 Task: Find connections with filter location Zemst with filter topic #Saaswith filter profile language Spanish with filter current company RIVIGO with filter school NRI Careers with filter industry Retail Pharmacies with filter service category Project Management with filter keywords title Chef
Action: Mouse moved to (725, 124)
Screenshot: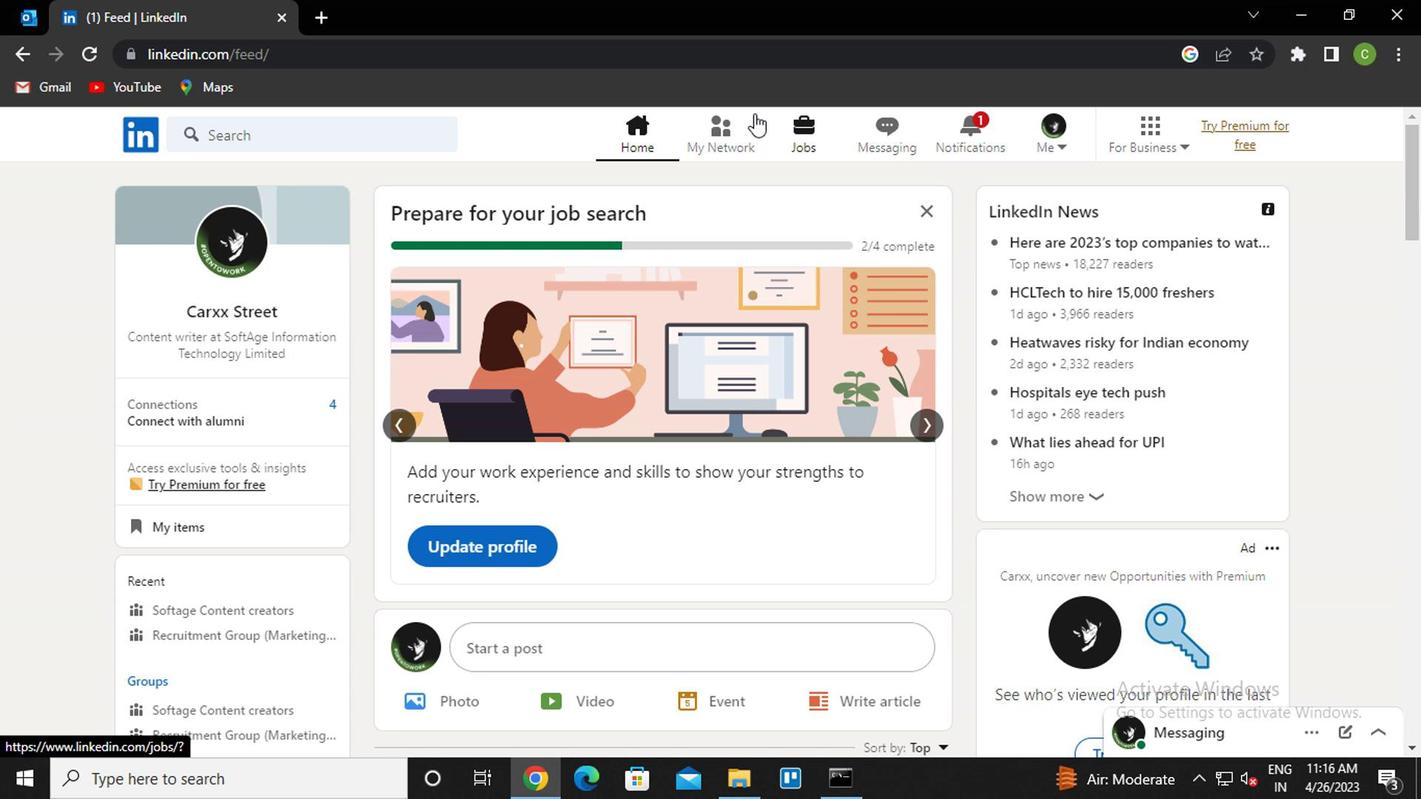 
Action: Mouse pressed left at (725, 124)
Screenshot: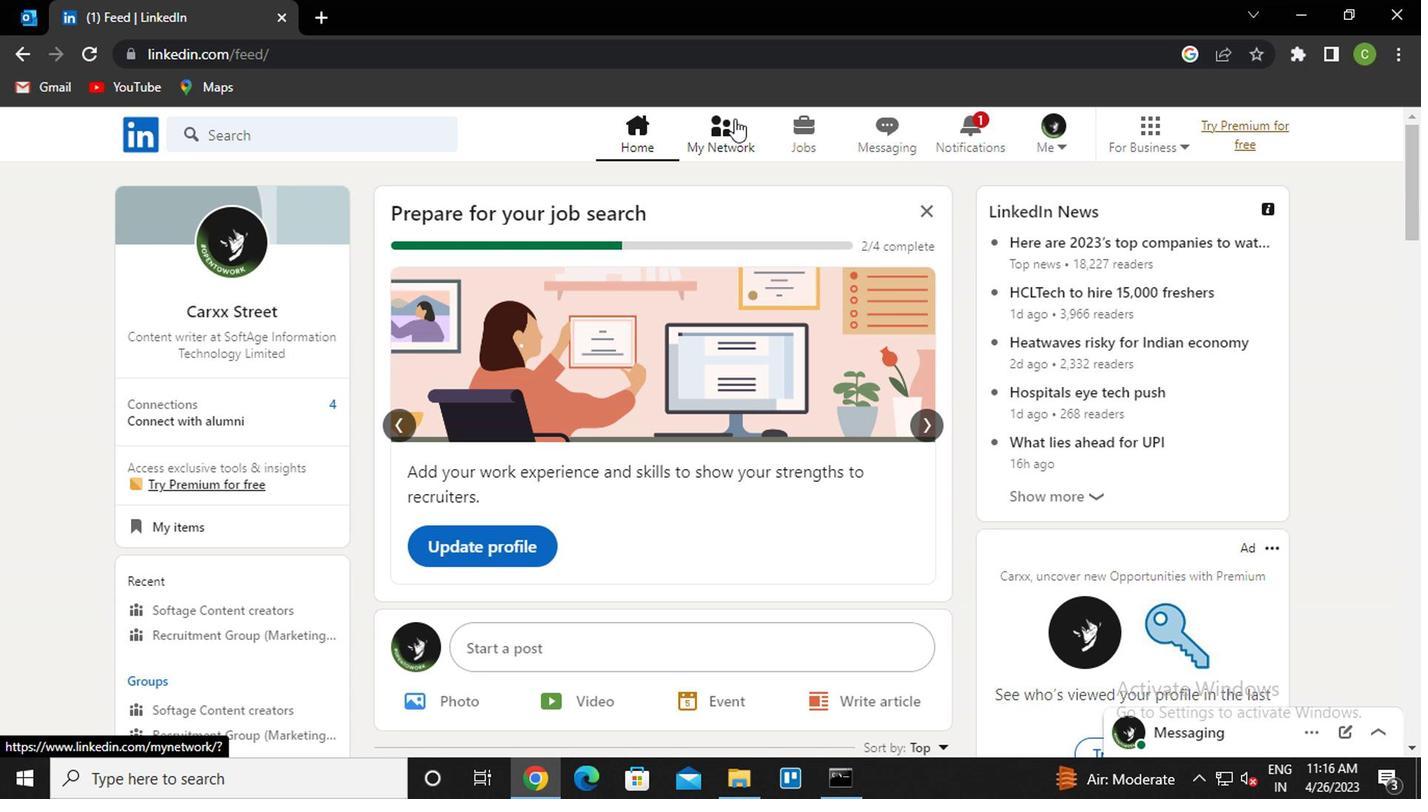 
Action: Mouse moved to (363, 253)
Screenshot: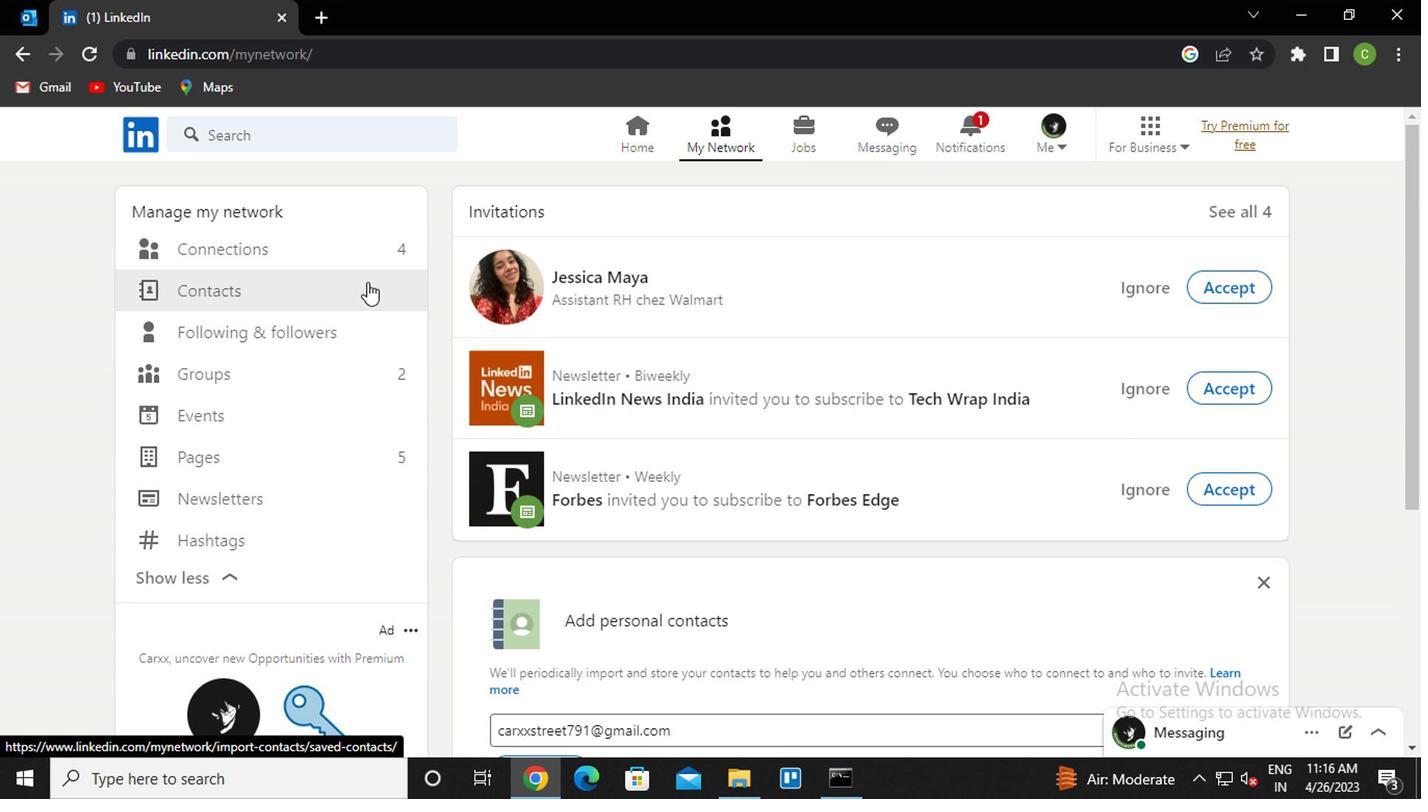 
Action: Mouse pressed left at (363, 253)
Screenshot: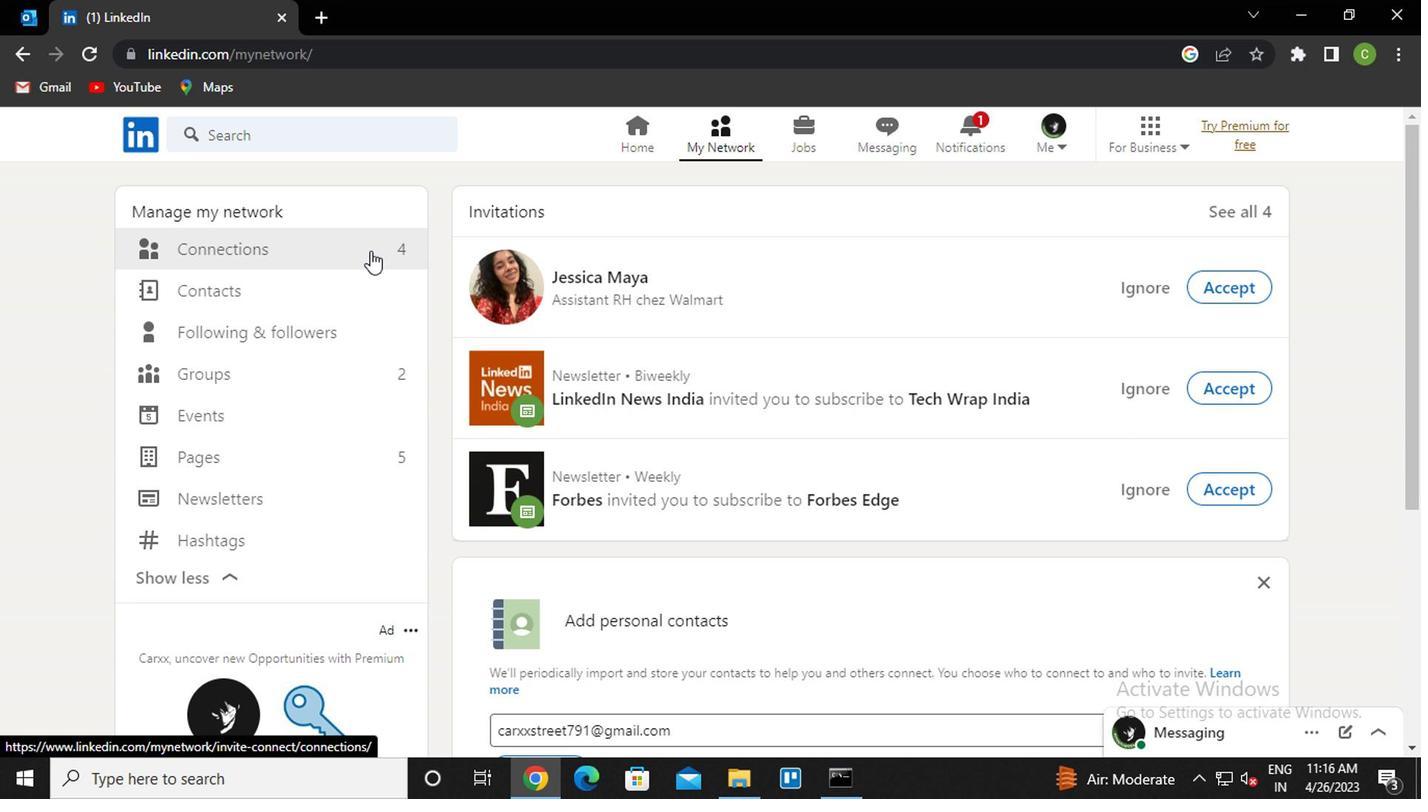 
Action: Mouse moved to (836, 248)
Screenshot: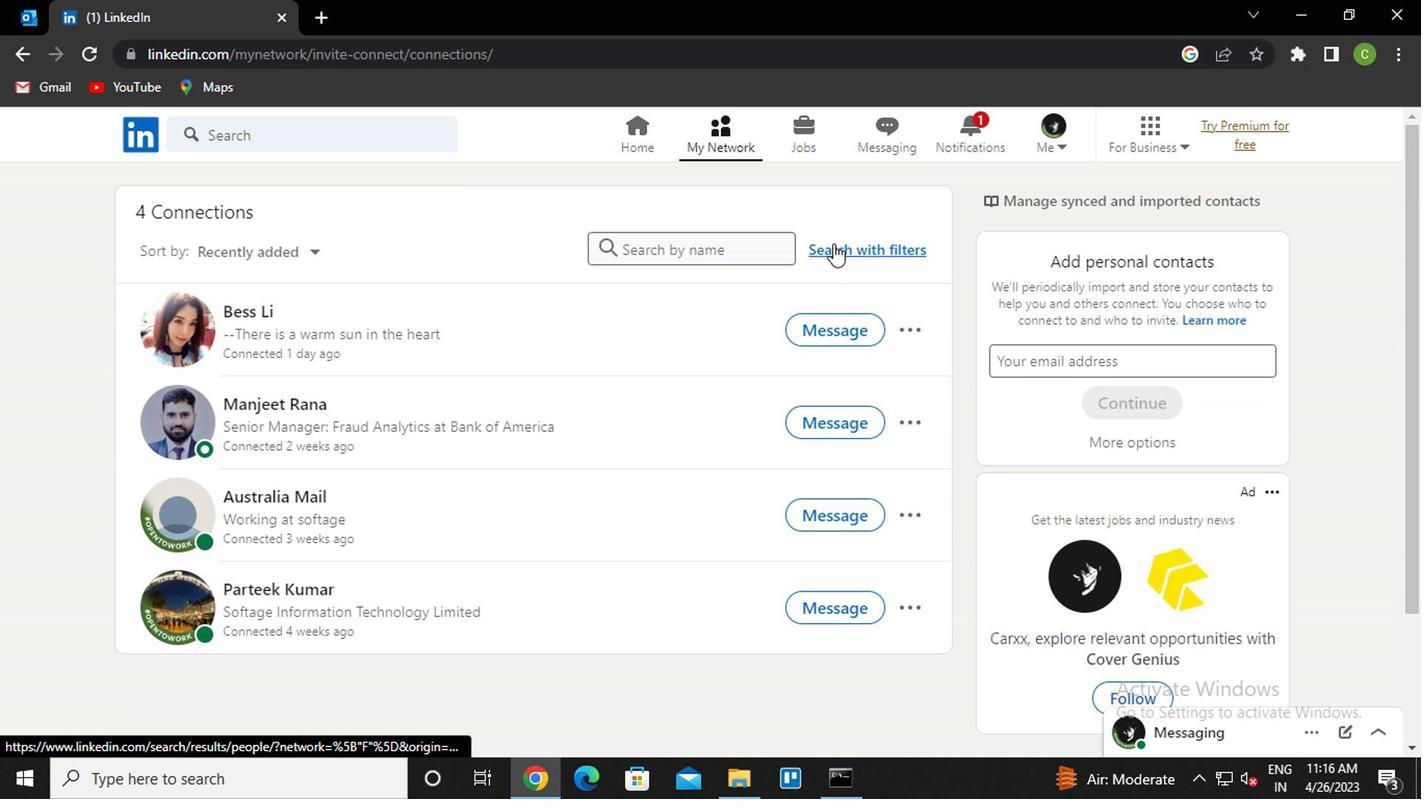 
Action: Mouse pressed left at (836, 248)
Screenshot: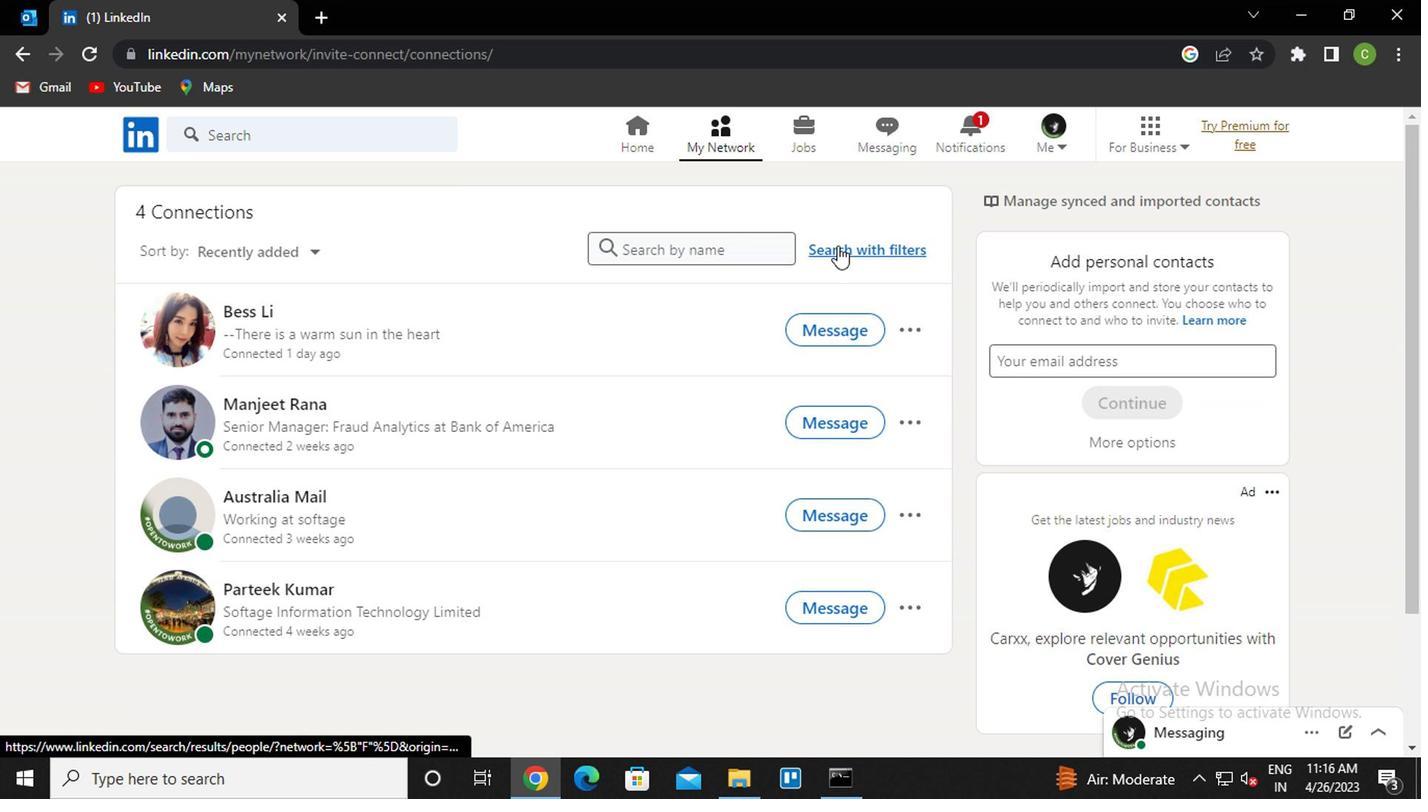 
Action: Mouse moved to (705, 194)
Screenshot: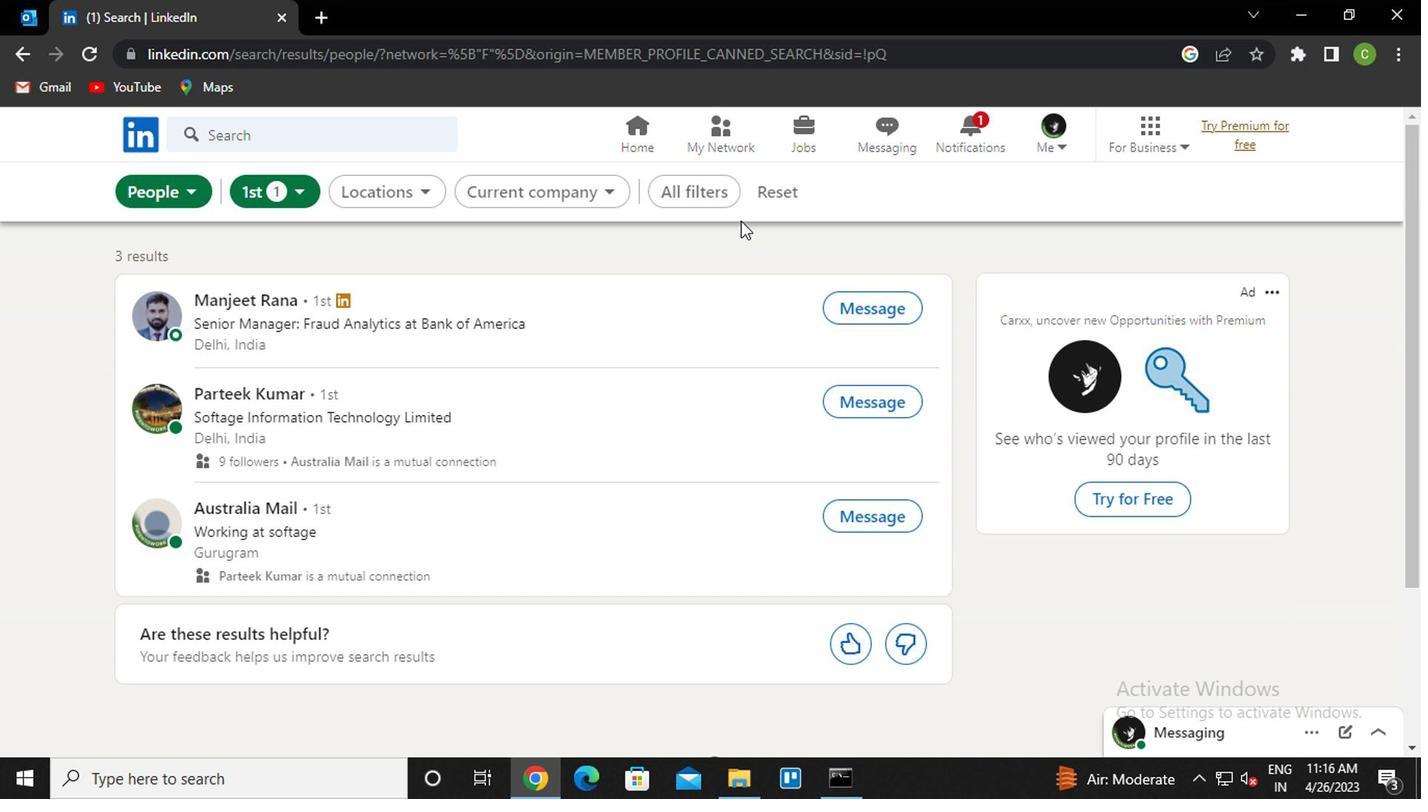 
Action: Mouse pressed left at (705, 194)
Screenshot: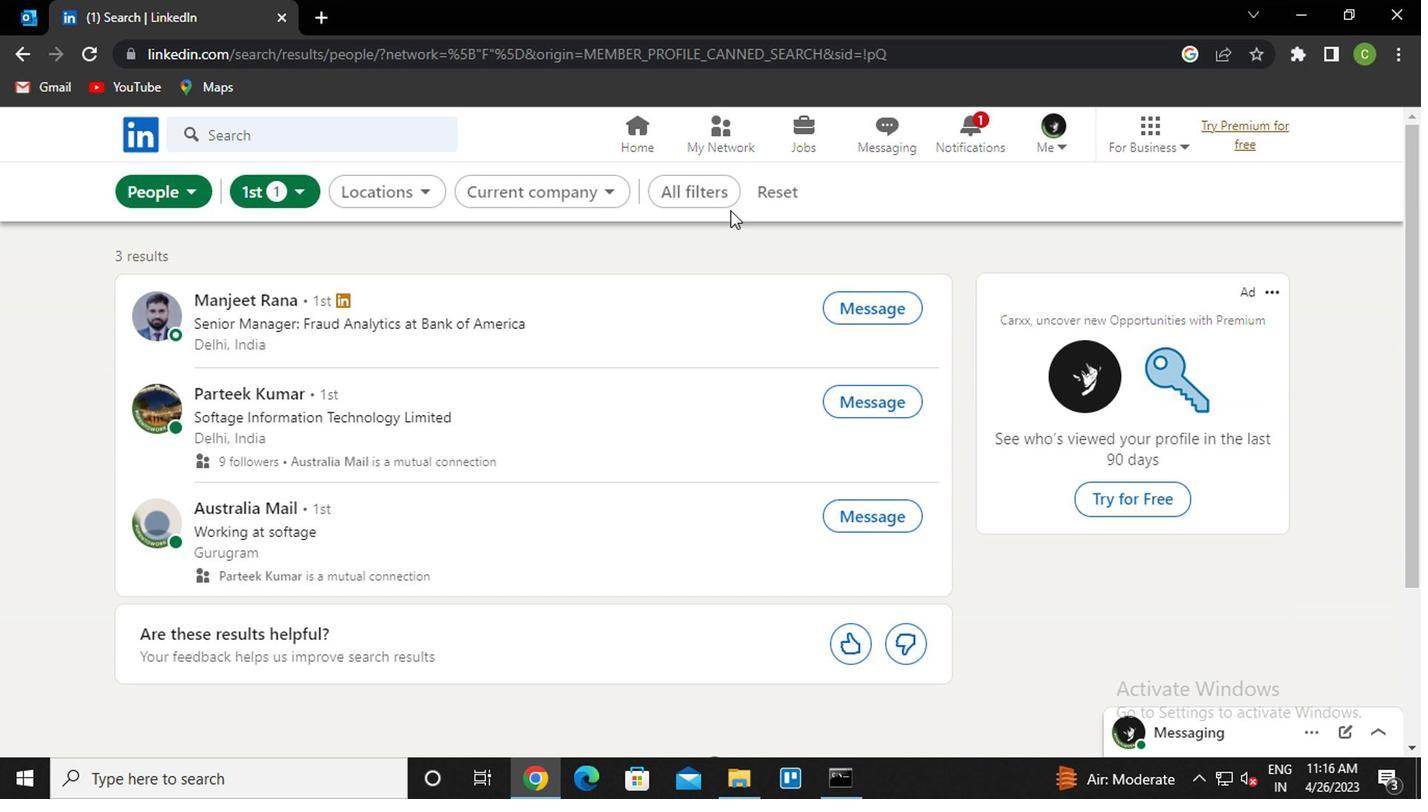 
Action: Mouse moved to (961, 483)
Screenshot: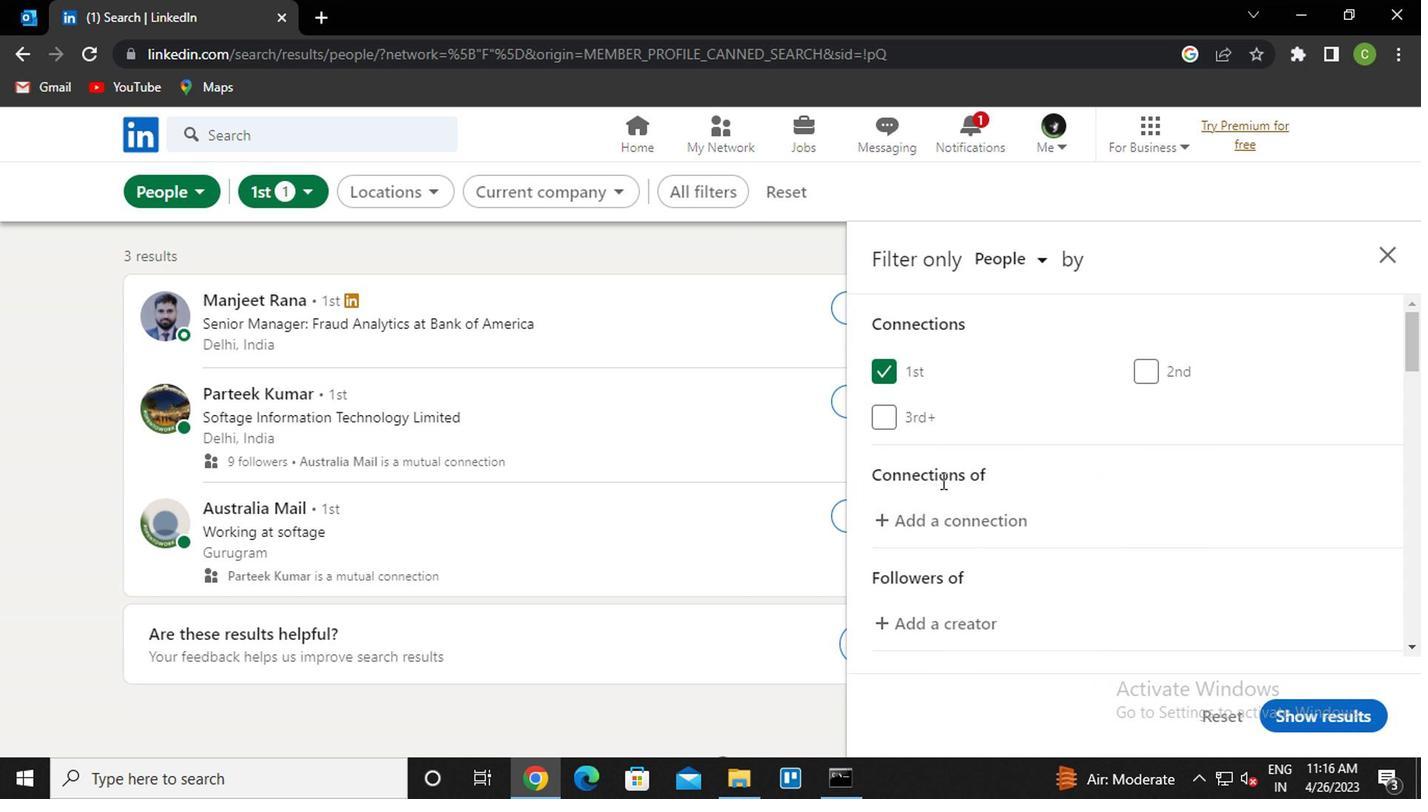 
Action: Mouse scrolled (961, 482) with delta (0, 0)
Screenshot: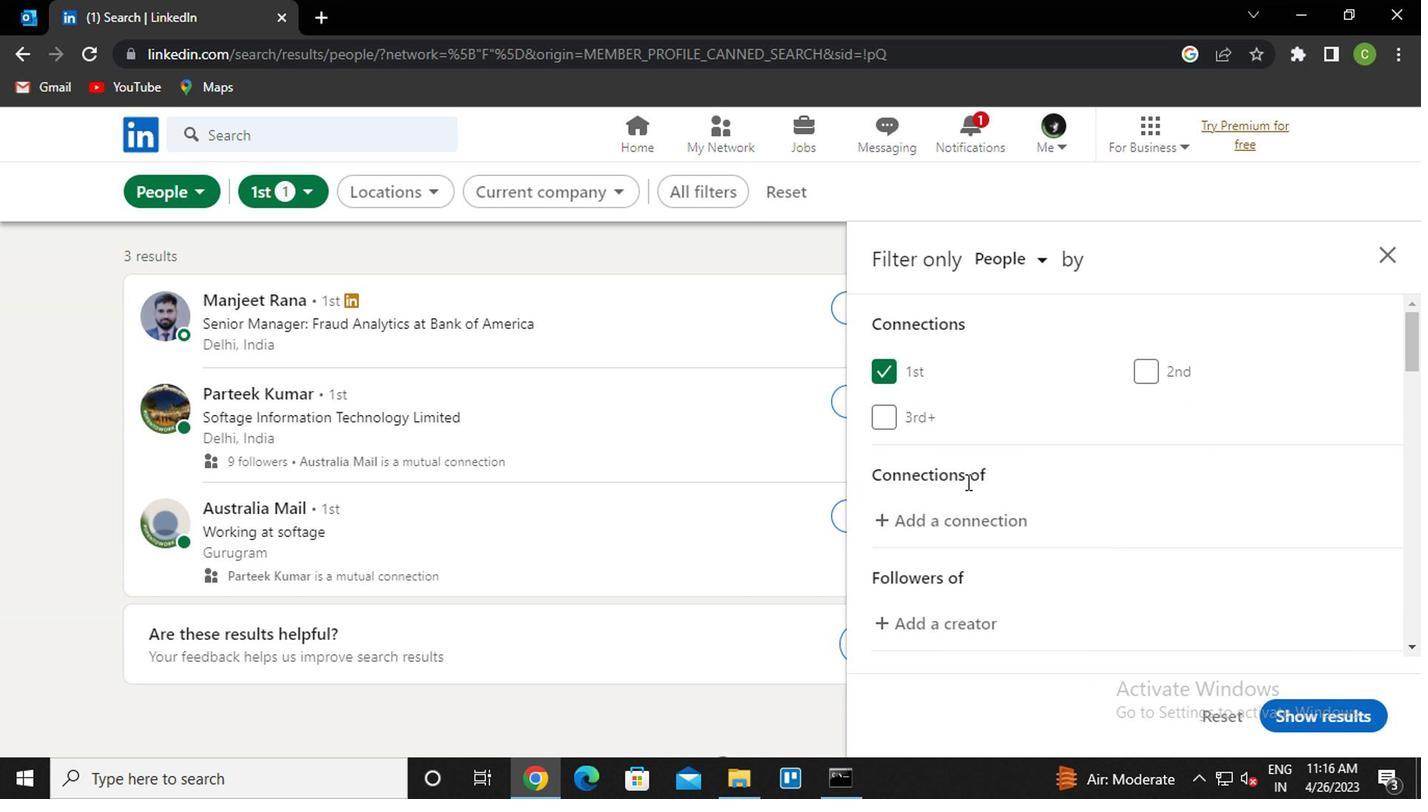
Action: Mouse scrolled (961, 482) with delta (0, 0)
Screenshot: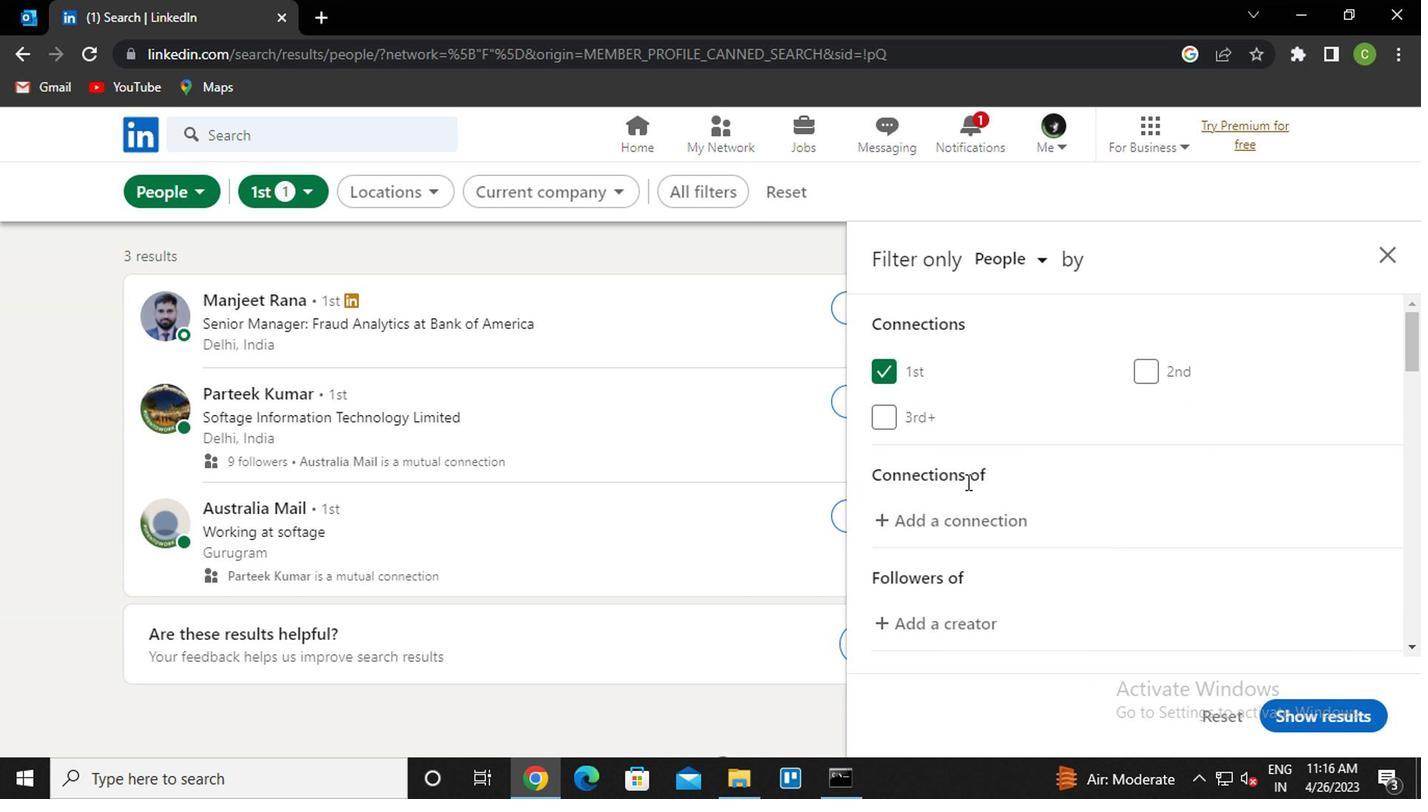 
Action: Mouse moved to (961, 485)
Screenshot: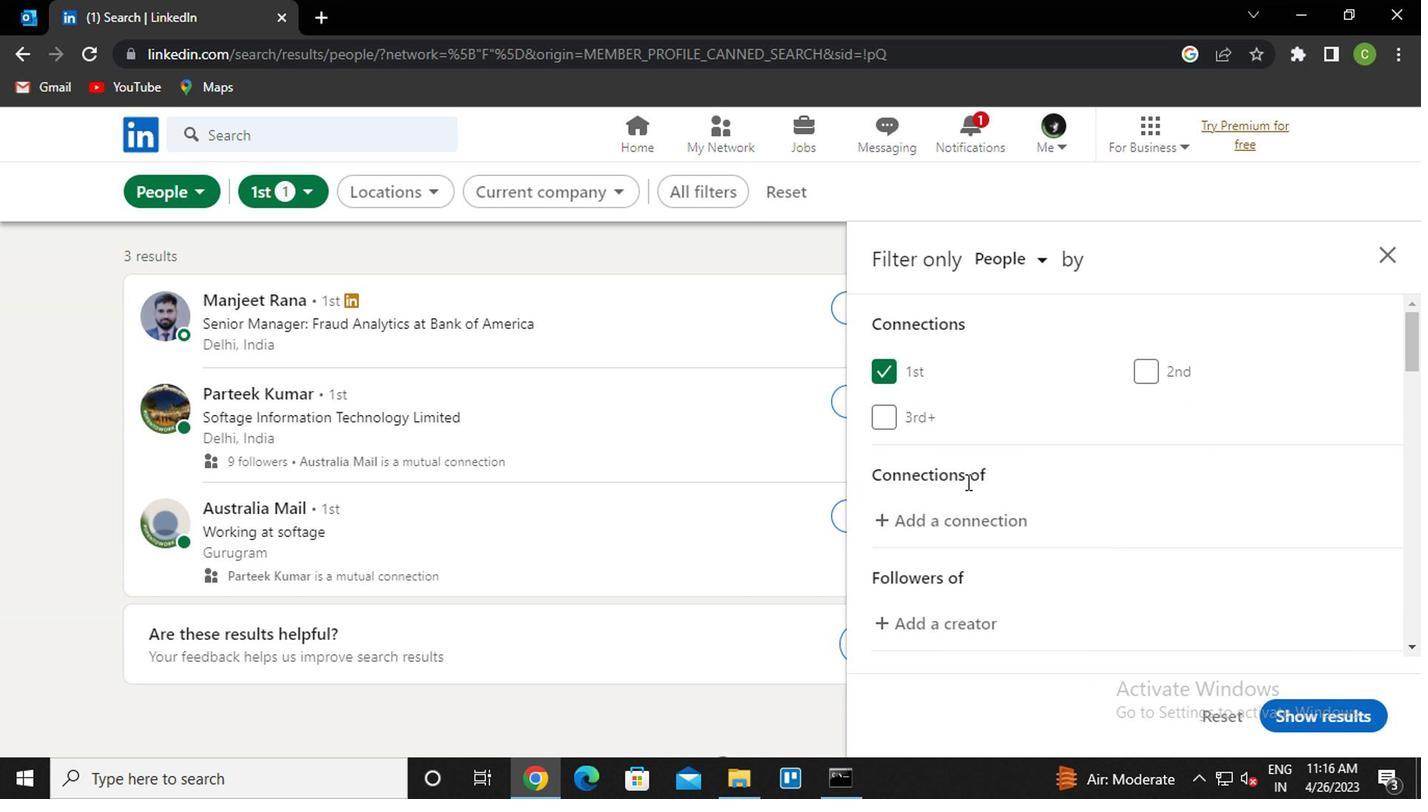 
Action: Mouse scrolled (961, 483) with delta (0, -1)
Screenshot: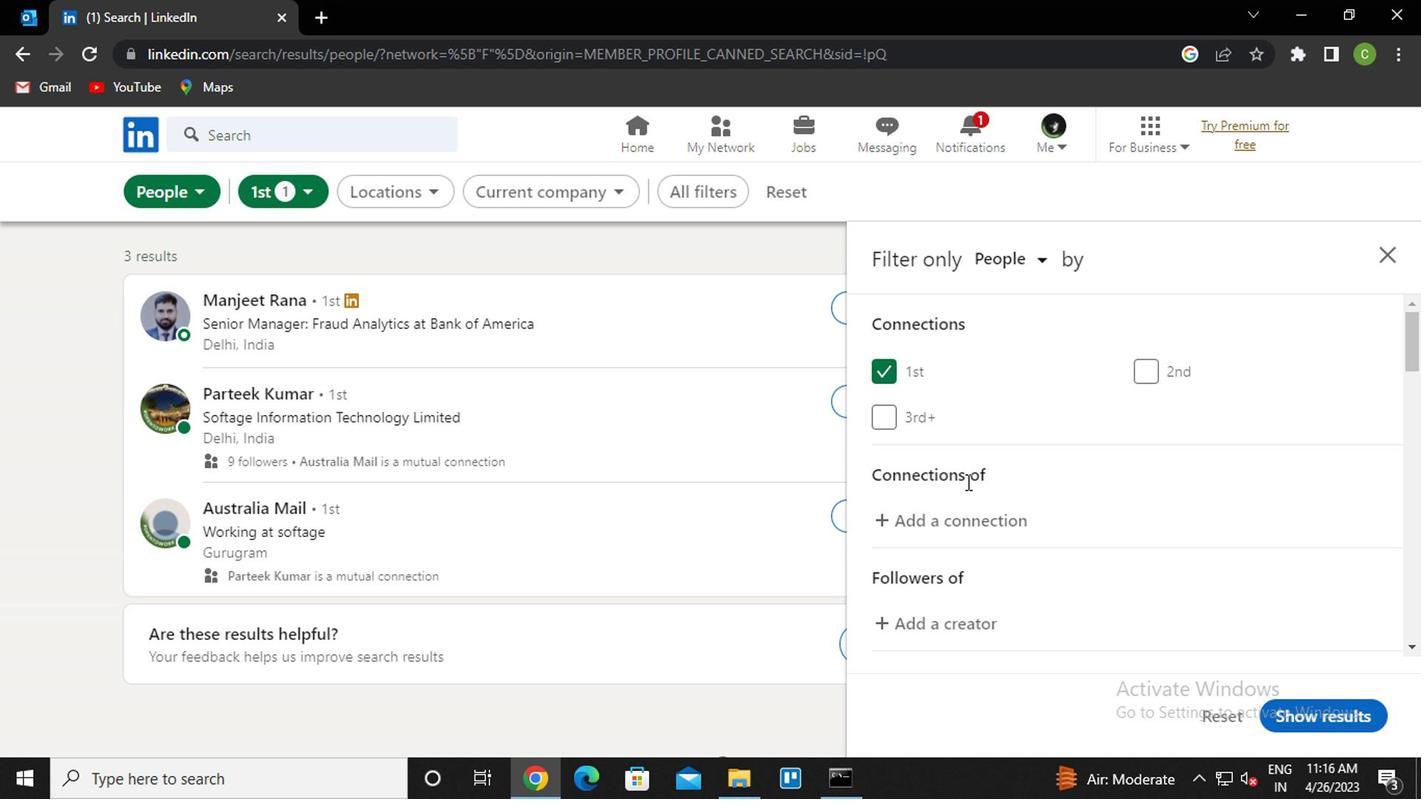 
Action: Mouse moved to (961, 485)
Screenshot: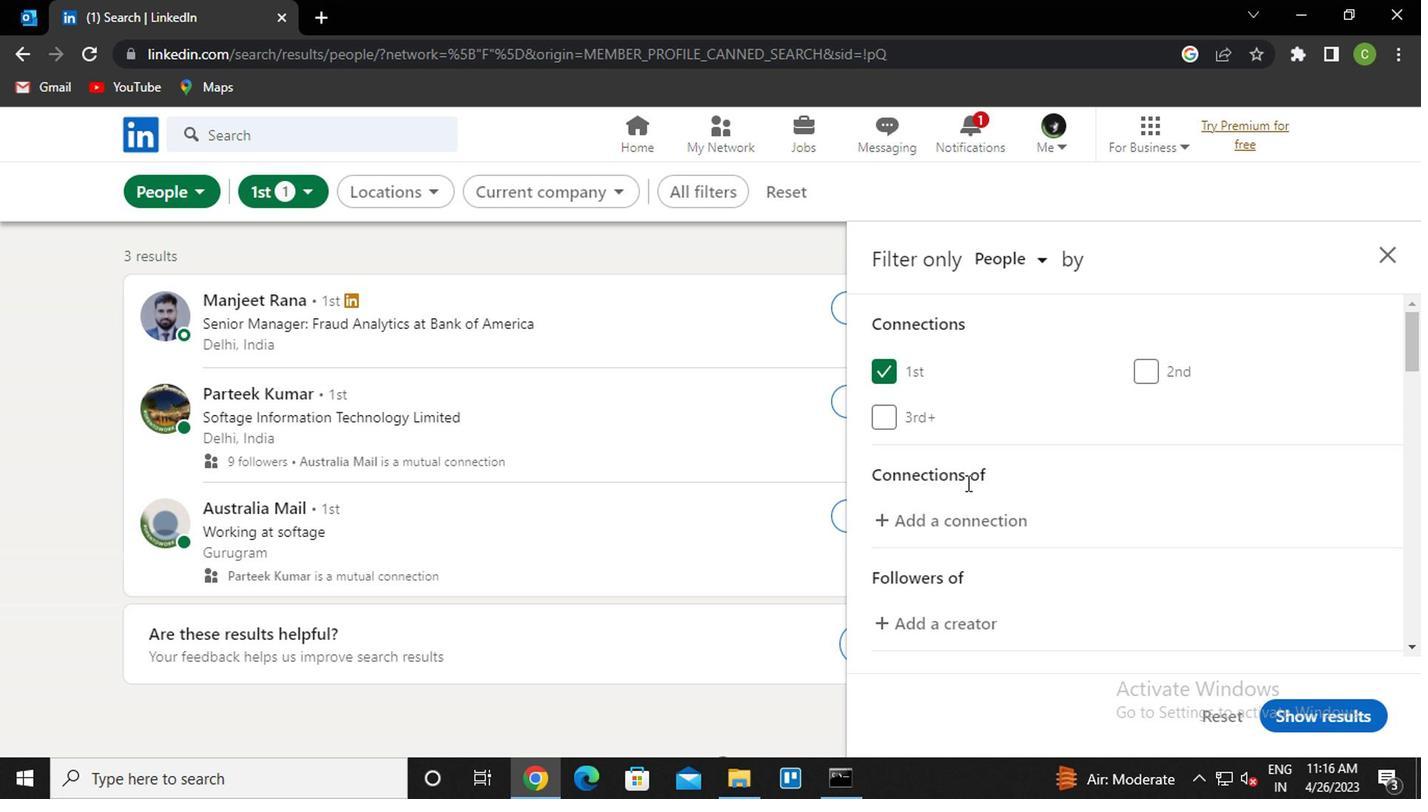 
Action: Mouse scrolled (961, 483) with delta (0, -1)
Screenshot: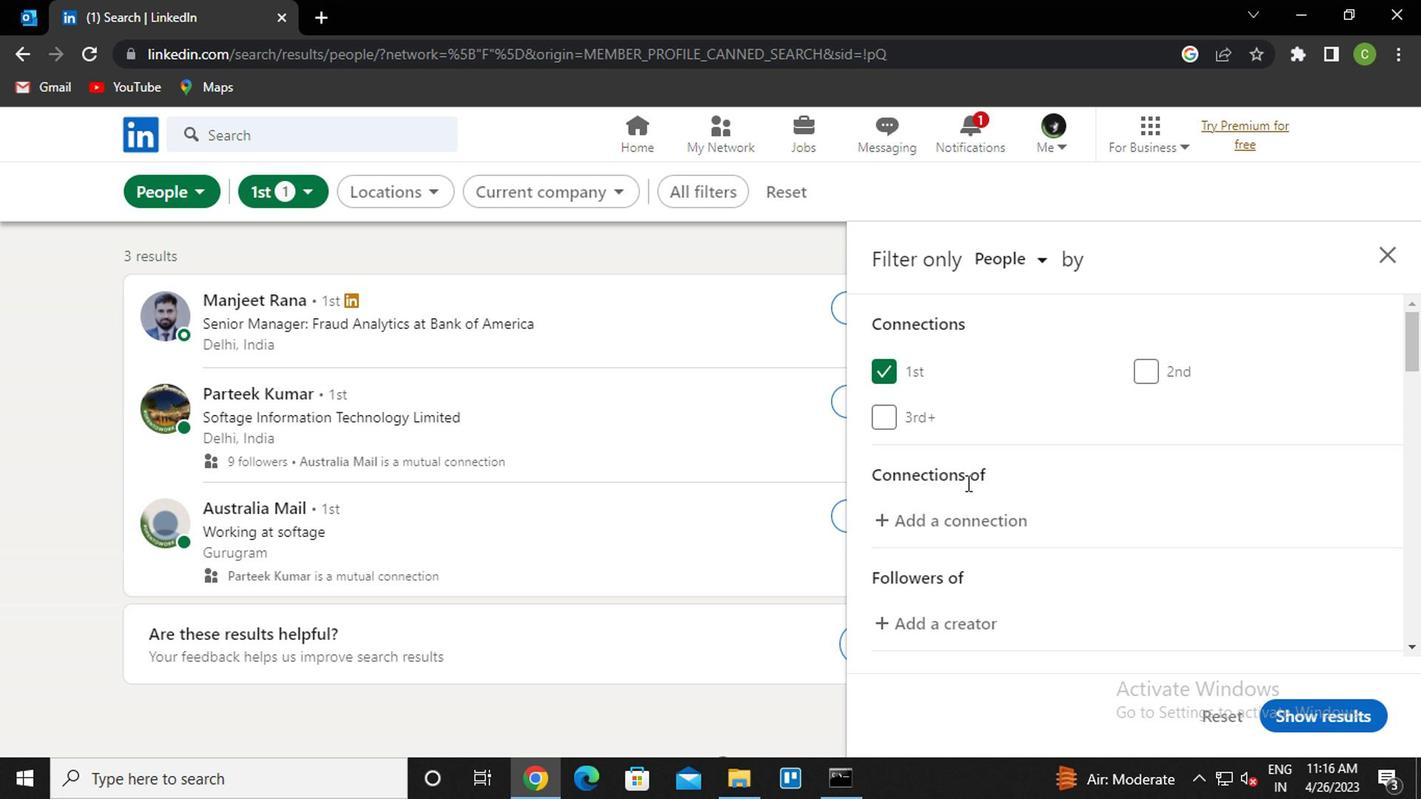 
Action: Mouse moved to (1001, 493)
Screenshot: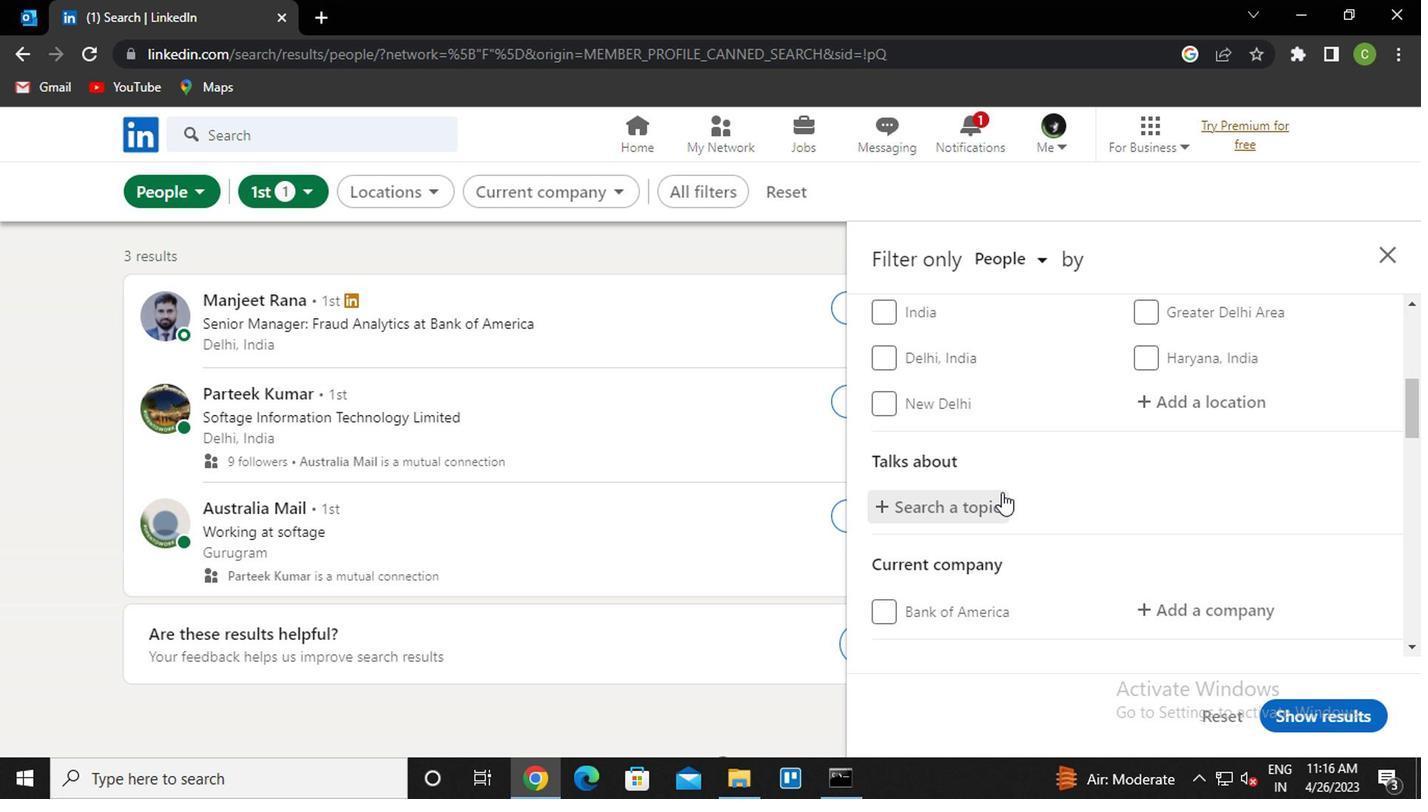 
Action: Mouse scrolled (1001, 495) with delta (0, 1)
Screenshot: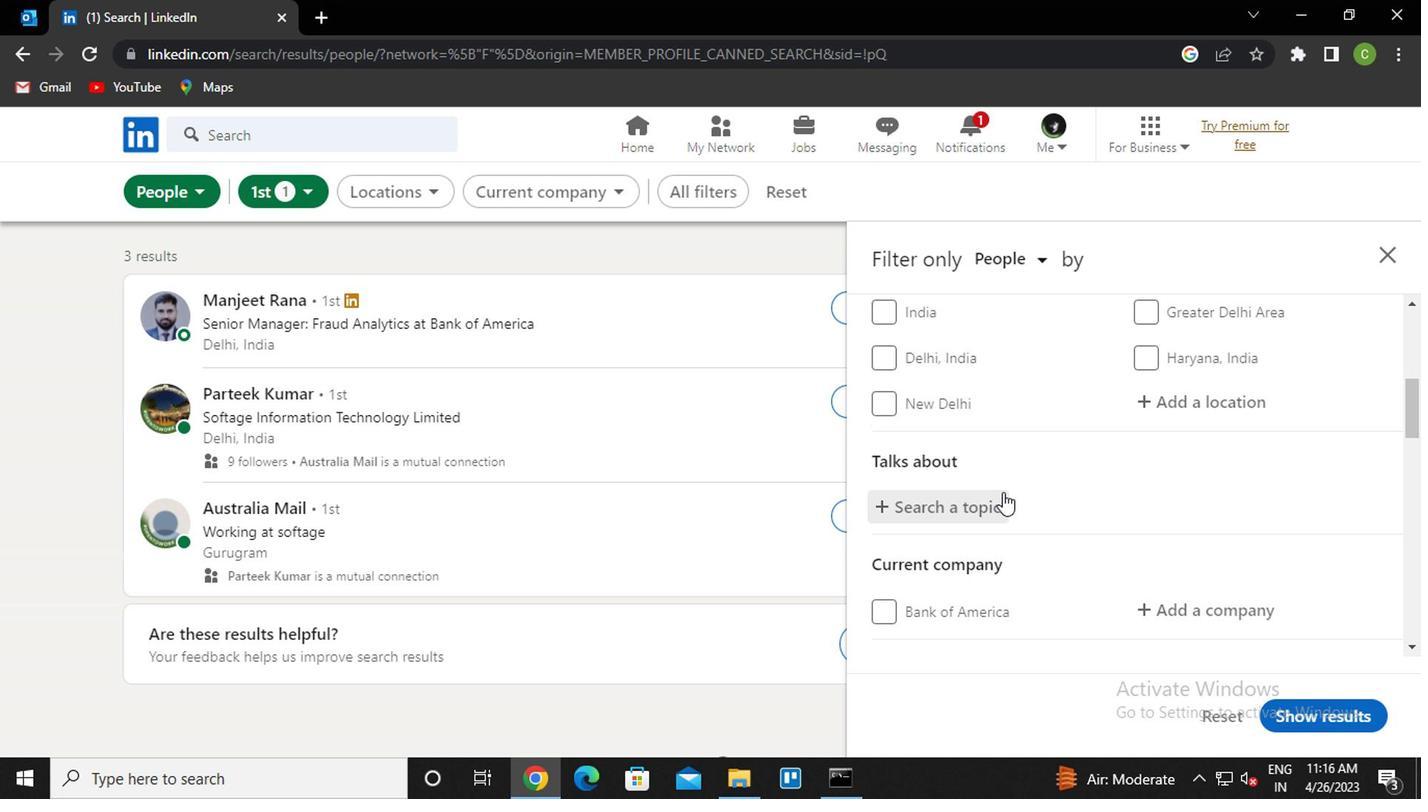 
Action: Mouse scrolled (1001, 495) with delta (0, 1)
Screenshot: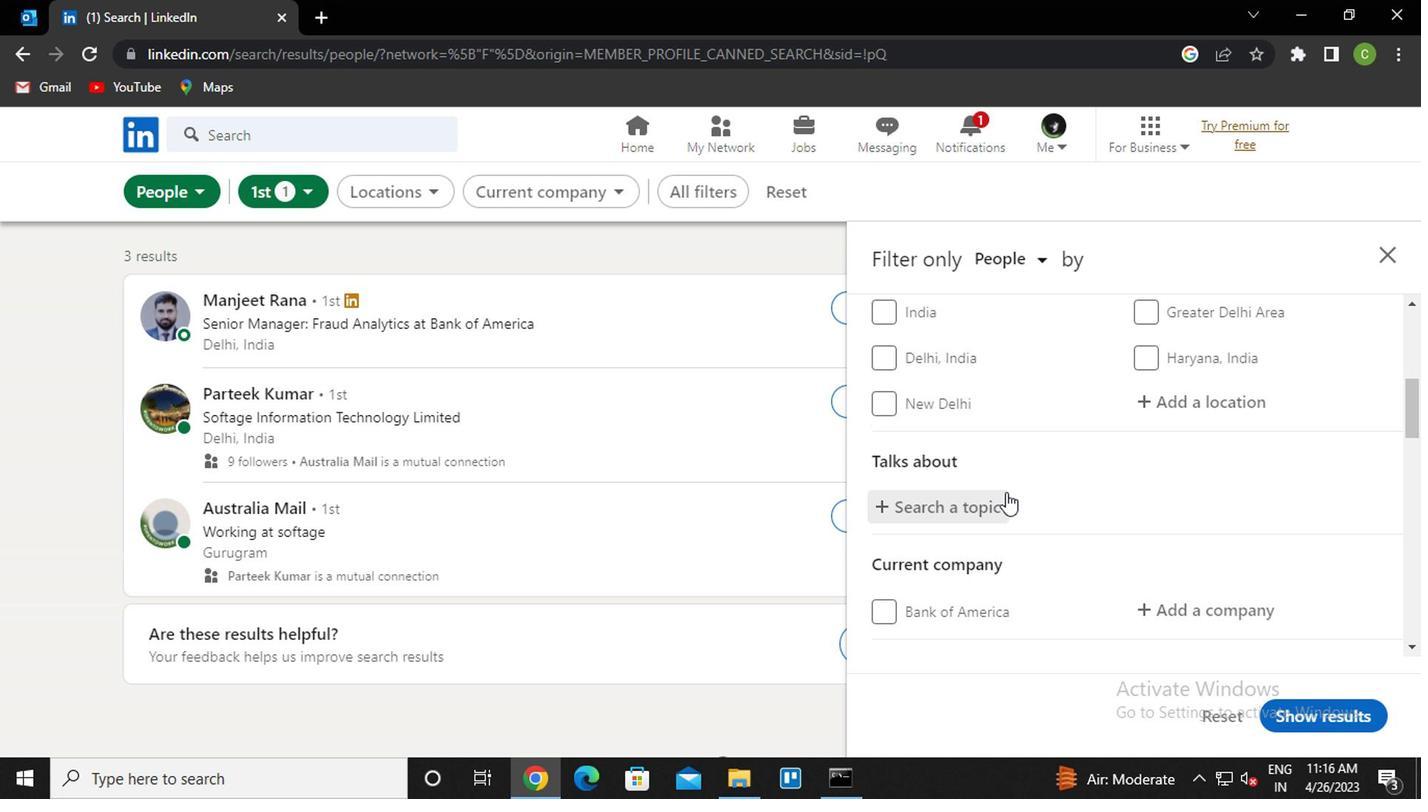 
Action: Mouse moved to (1232, 613)
Screenshot: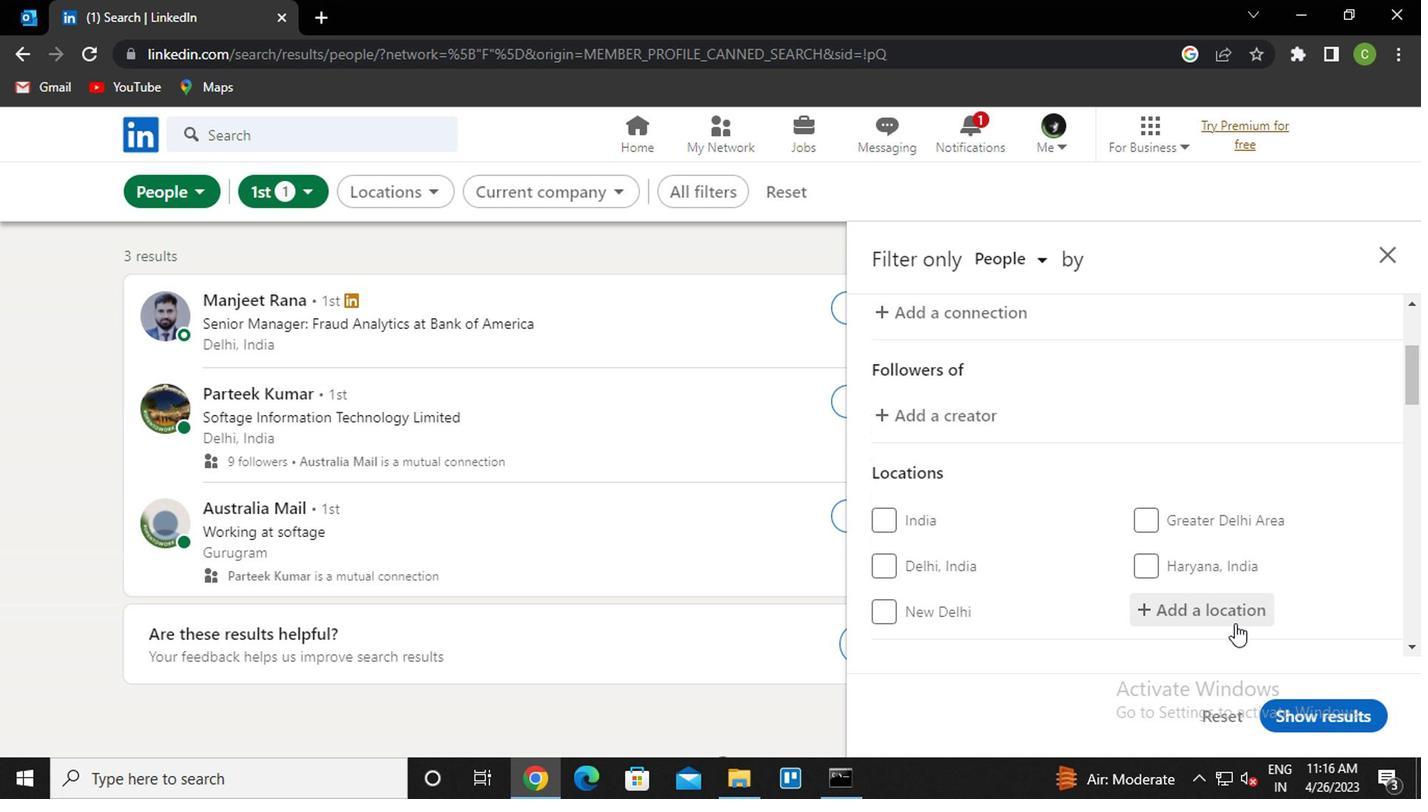 
Action: Mouse pressed left at (1232, 613)
Screenshot: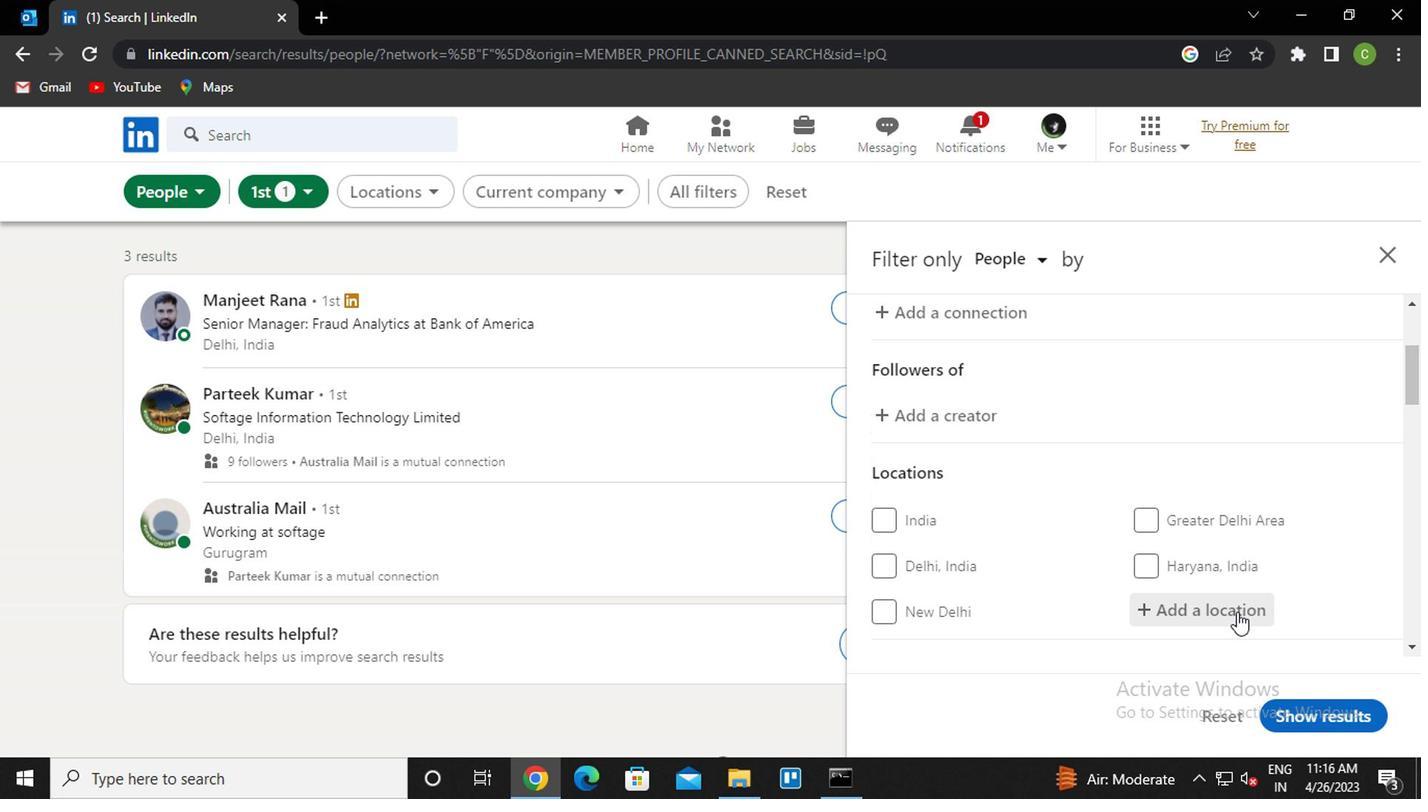 
Action: Key pressed <Key.caps_lock><Key.caps_lock>z<Key.caps_lock>emst<Key.down><Key.enter>
Screenshot: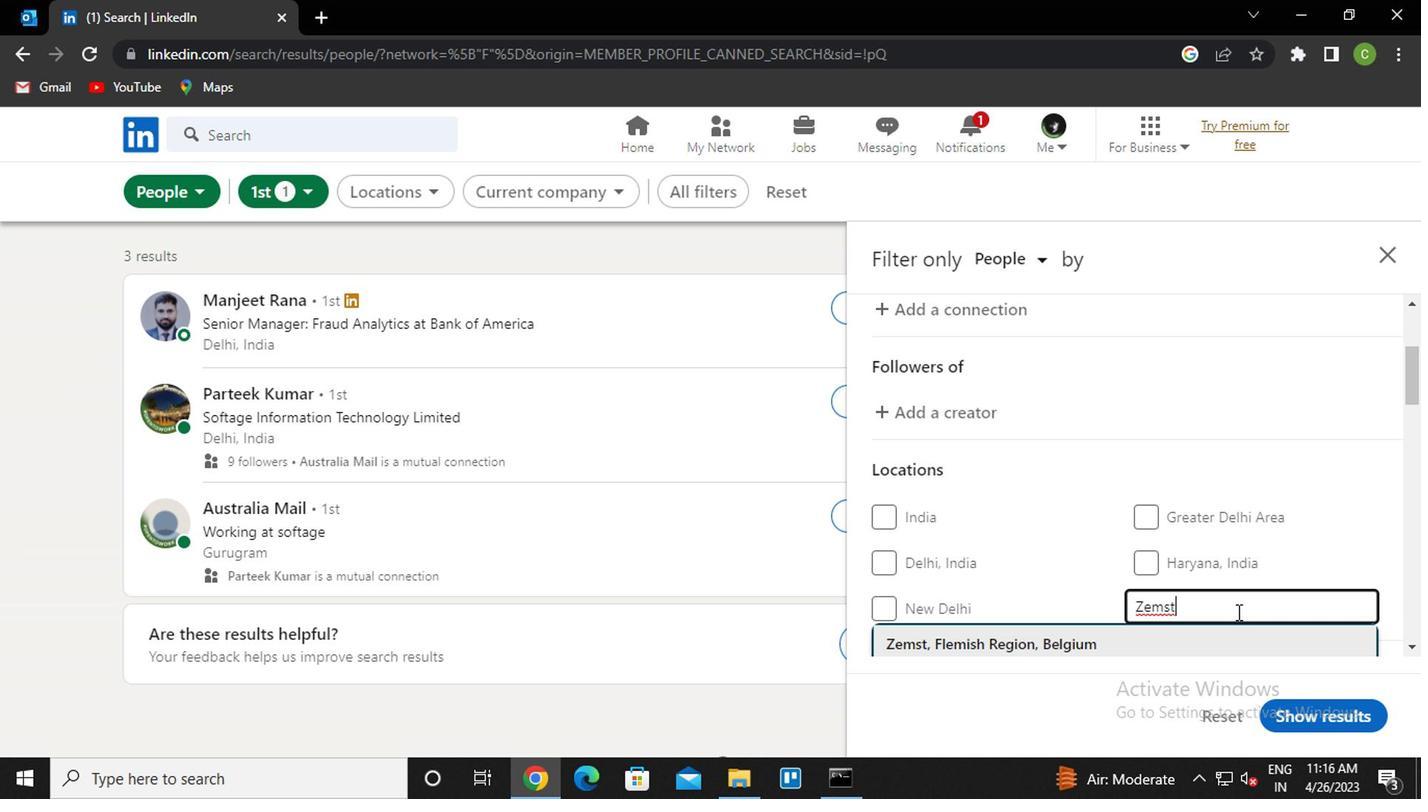 
Action: Mouse moved to (1196, 525)
Screenshot: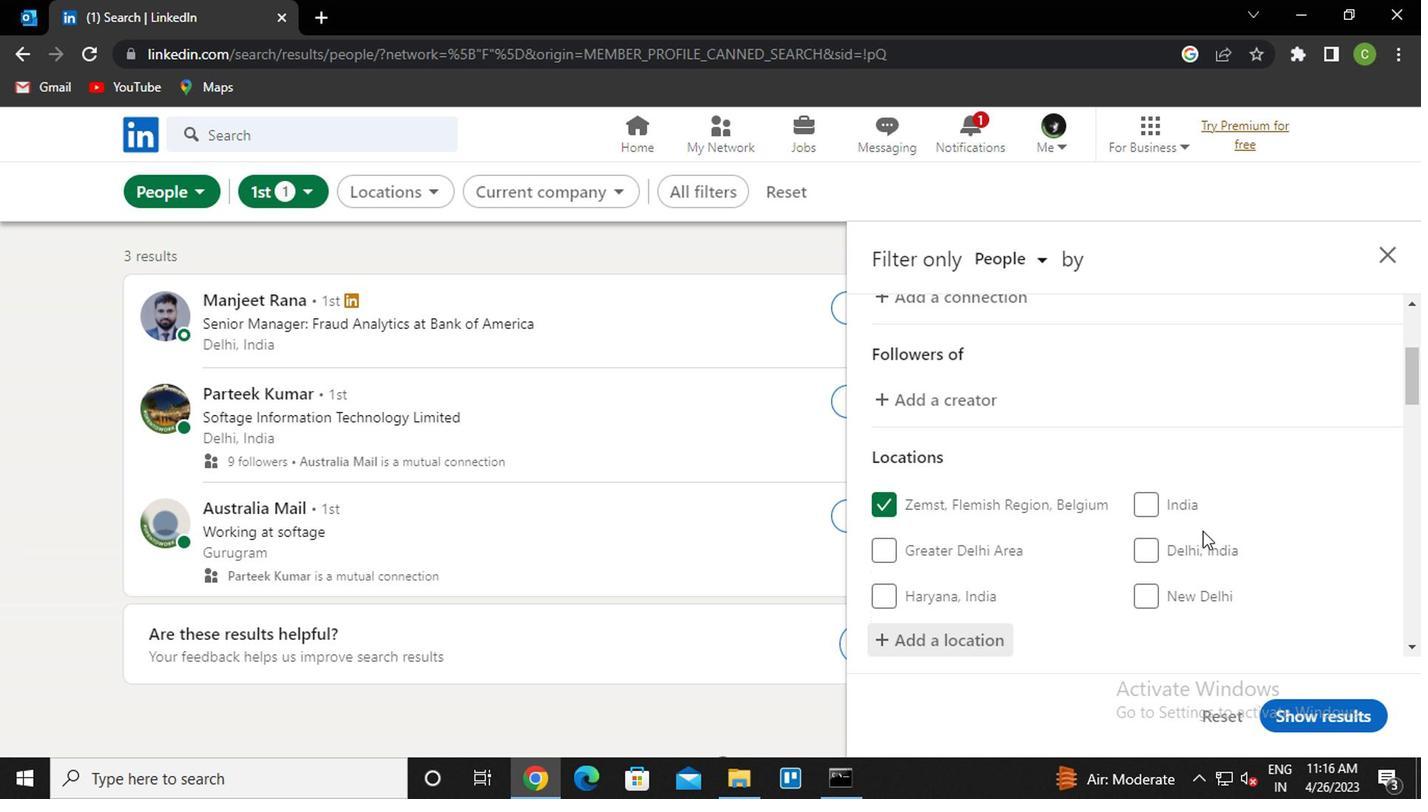 
Action: Mouse scrolled (1196, 524) with delta (0, 0)
Screenshot: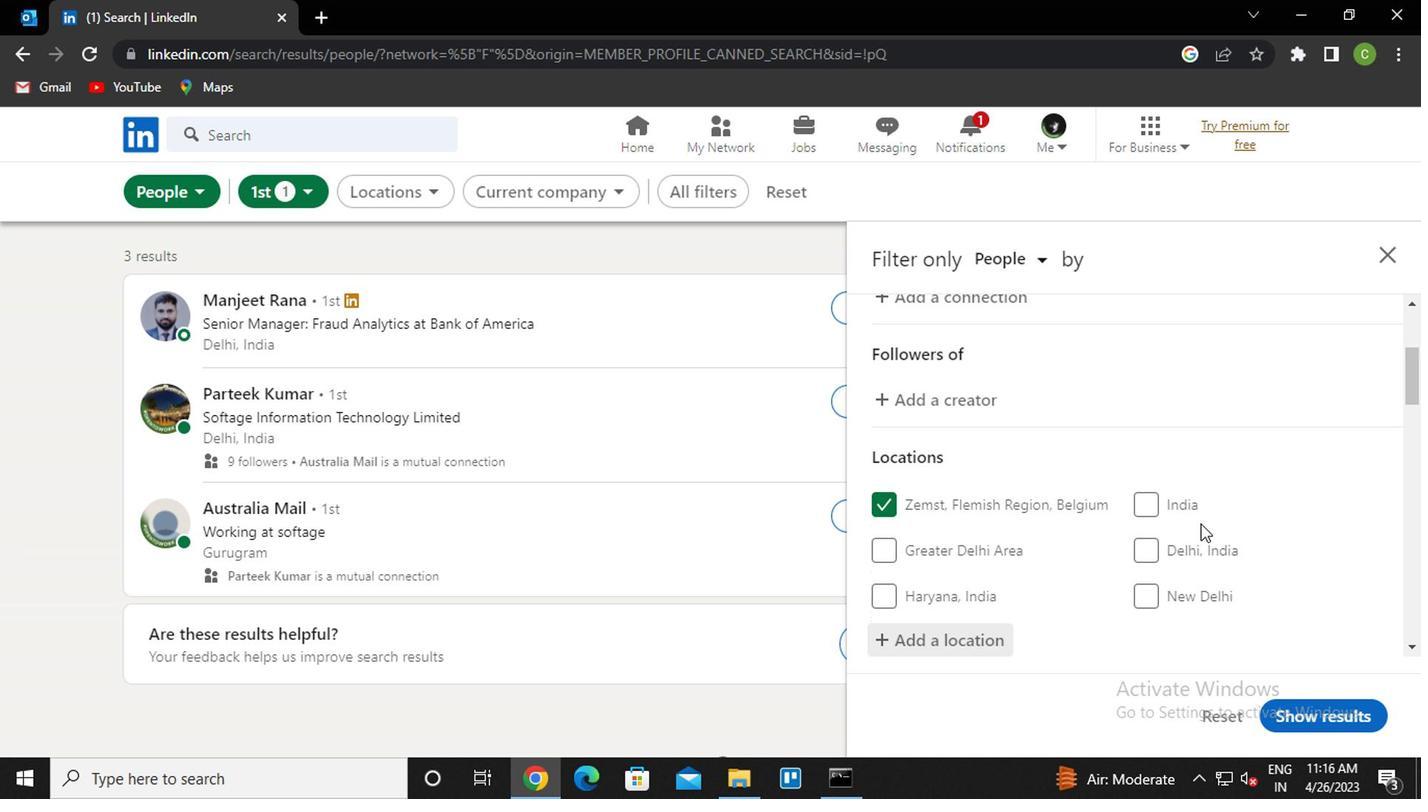 
Action: Mouse scrolled (1196, 524) with delta (0, 0)
Screenshot: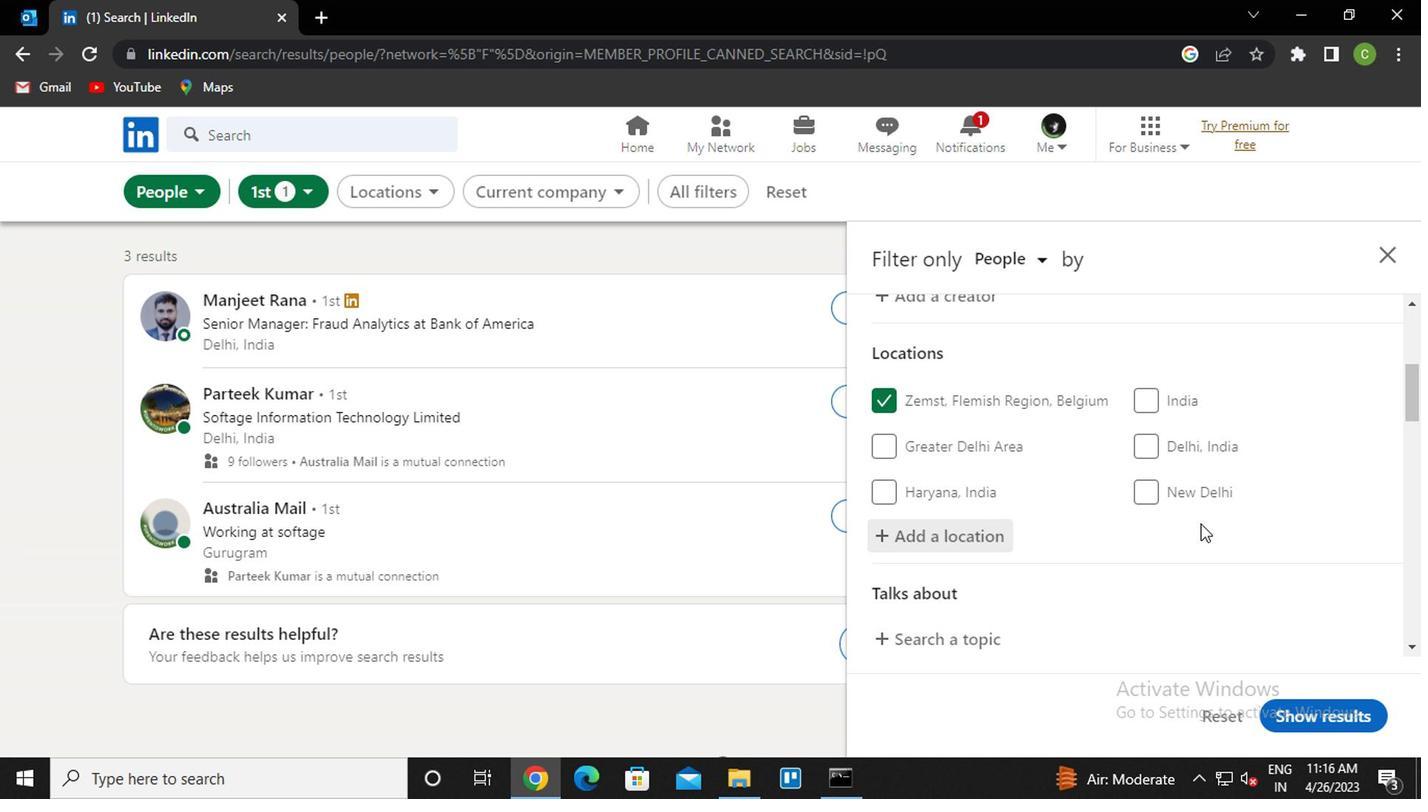 
Action: Mouse scrolled (1196, 524) with delta (0, 0)
Screenshot: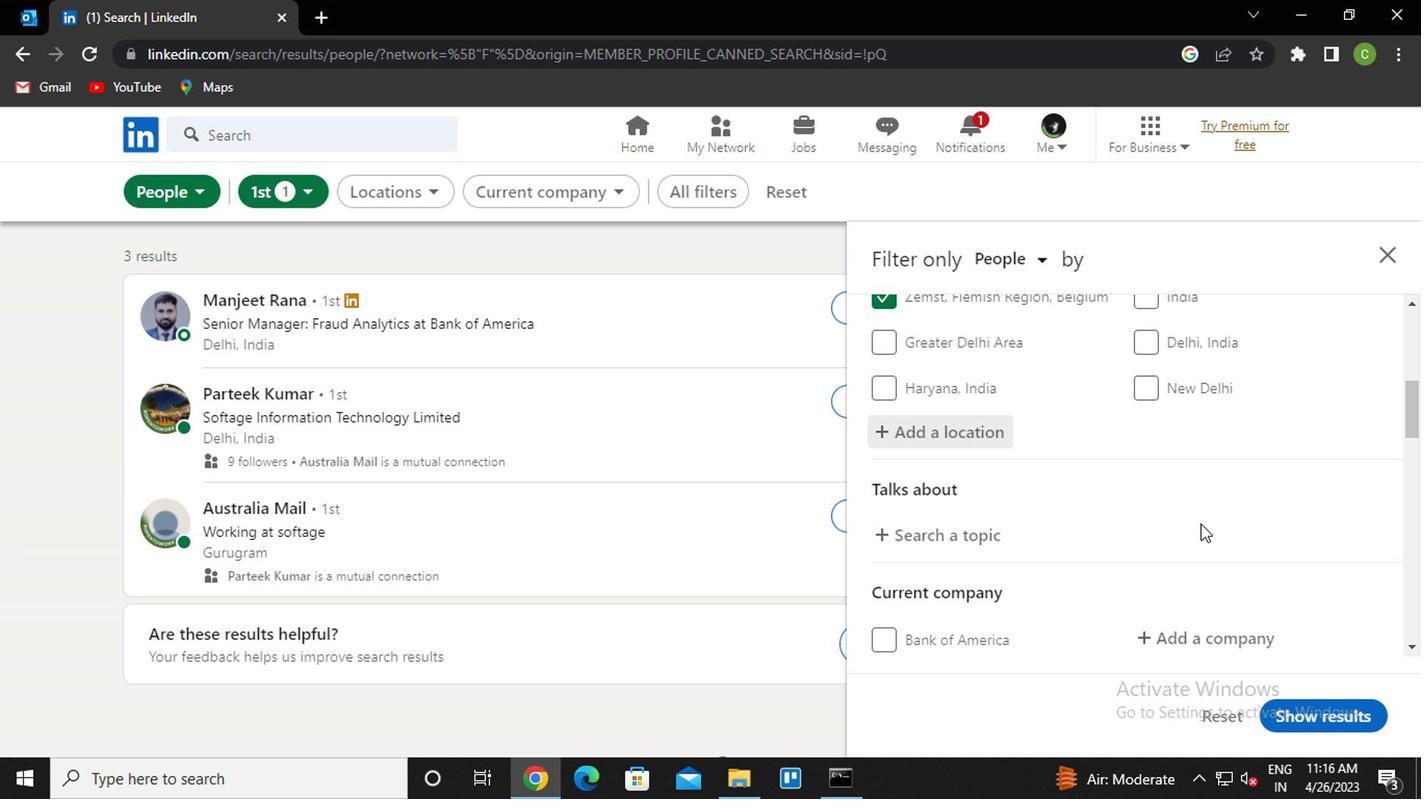 
Action: Mouse moved to (969, 442)
Screenshot: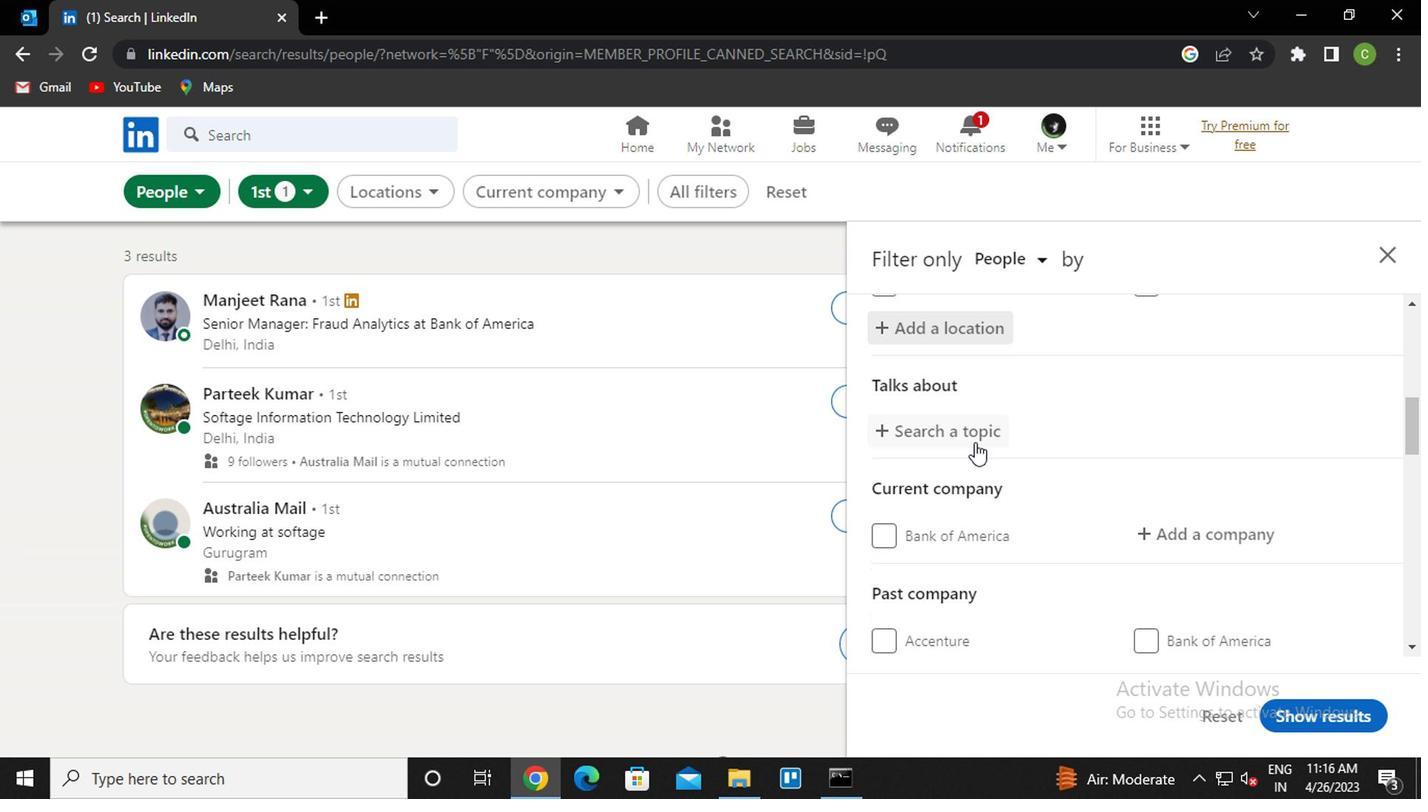 
Action: Mouse pressed left at (969, 442)
Screenshot: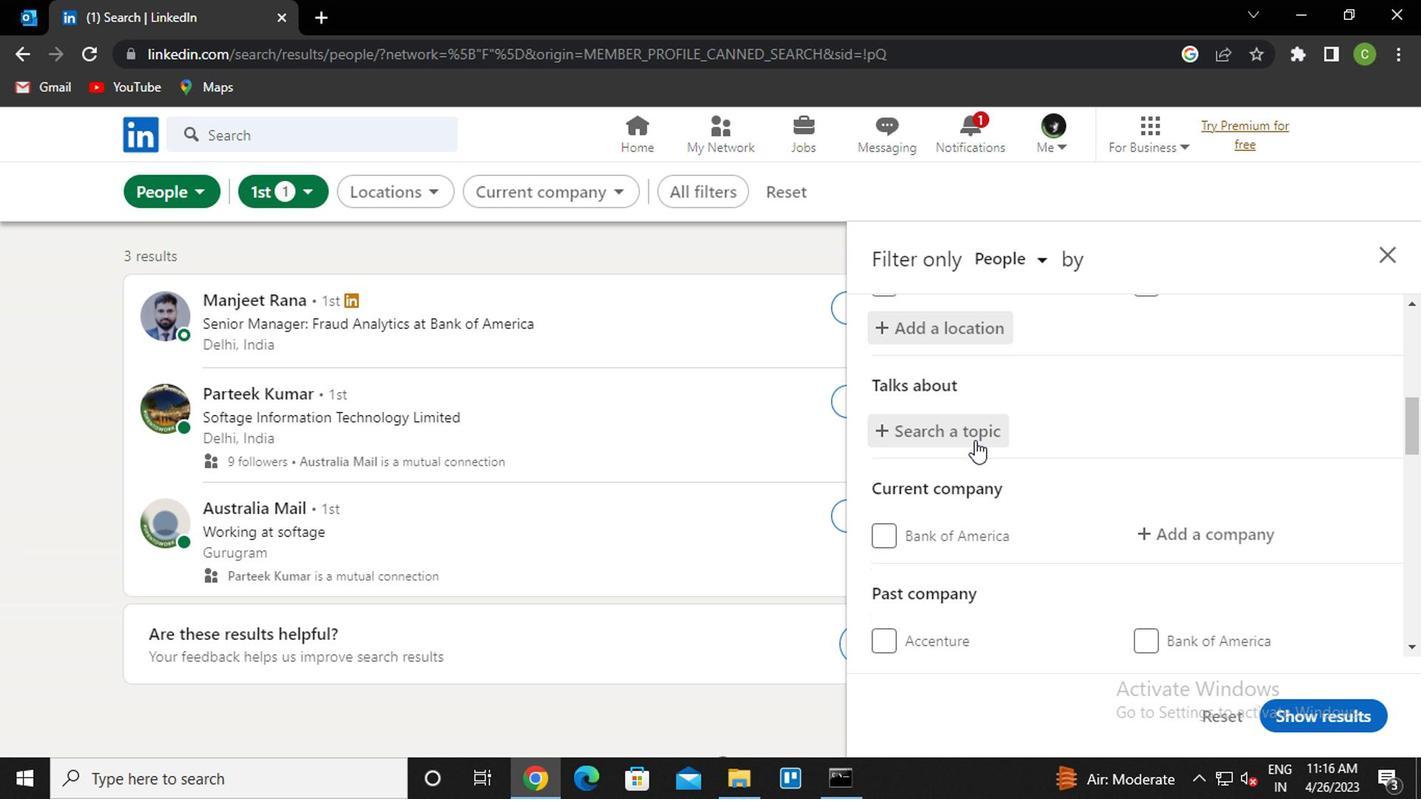 
Action: Key pressed <Key.caps_lock>s<Key.caps_lock>aas
Screenshot: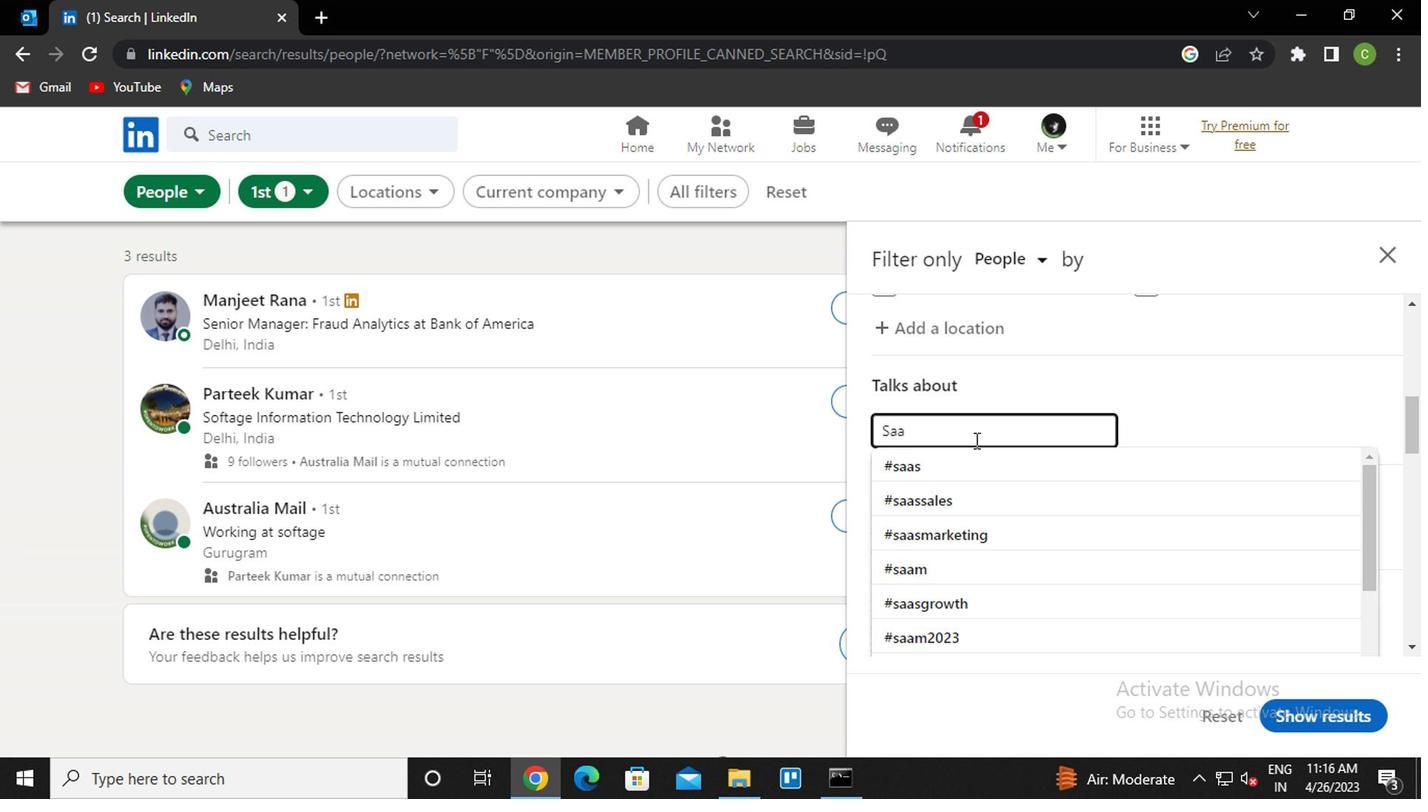 
Action: Mouse moved to (963, 464)
Screenshot: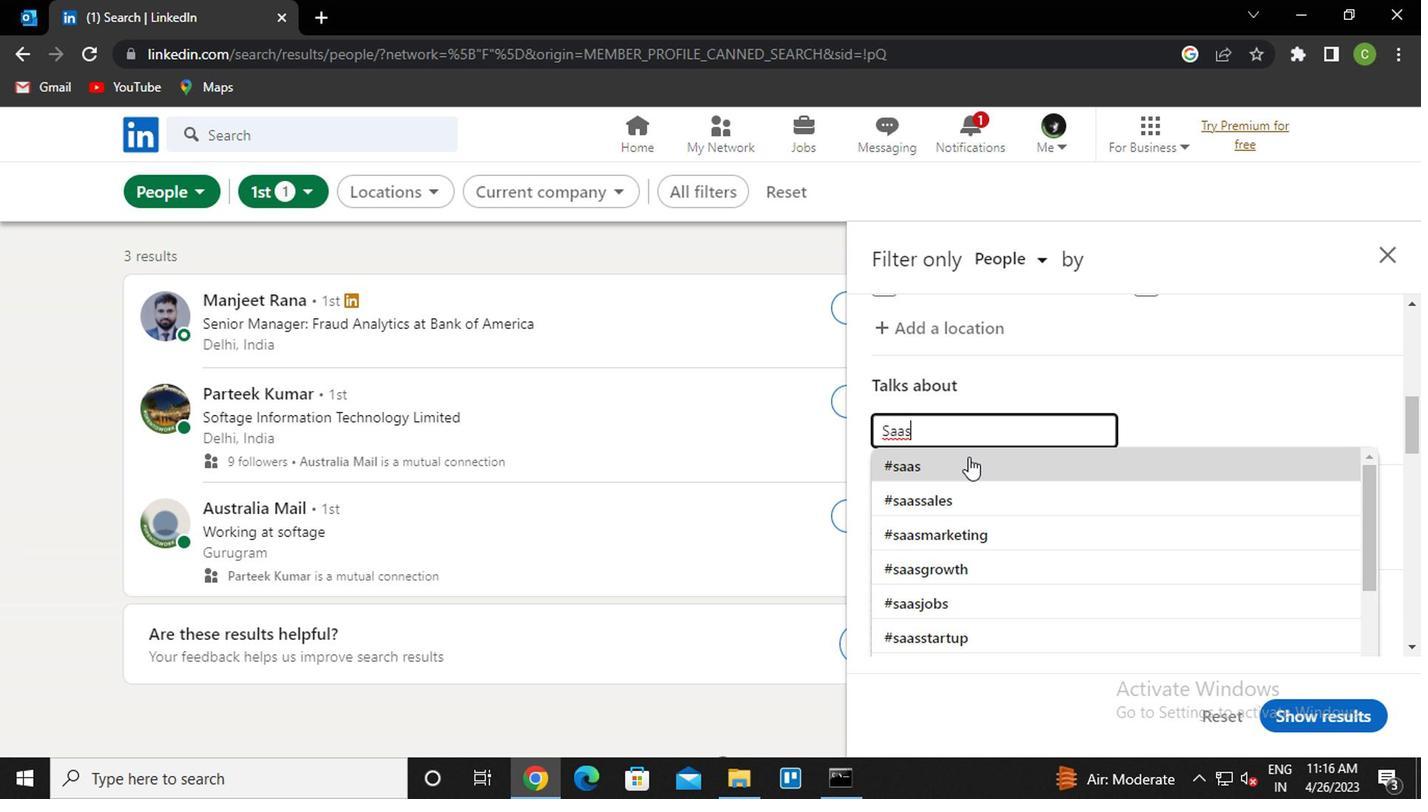 
Action: Mouse pressed left at (963, 464)
Screenshot: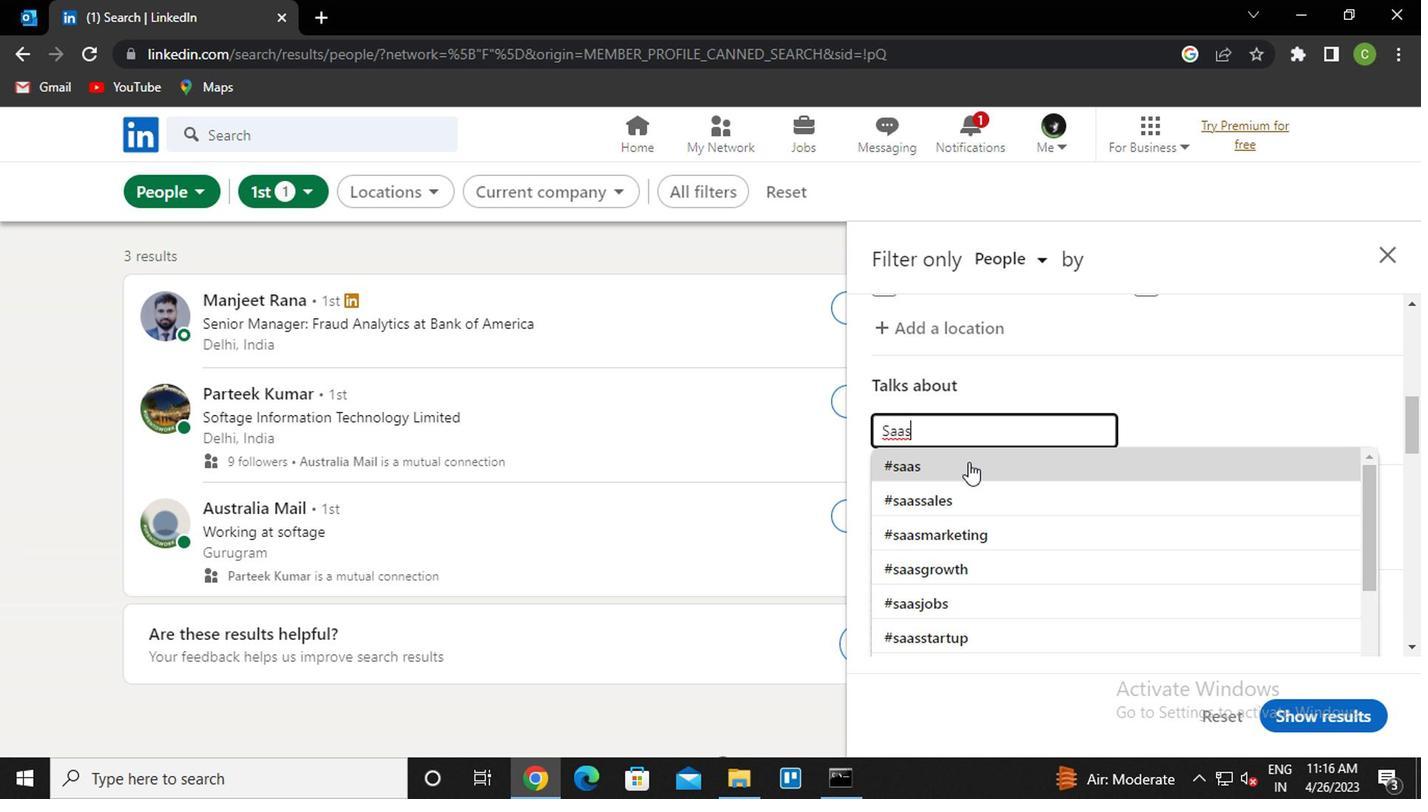 
Action: Mouse moved to (1043, 456)
Screenshot: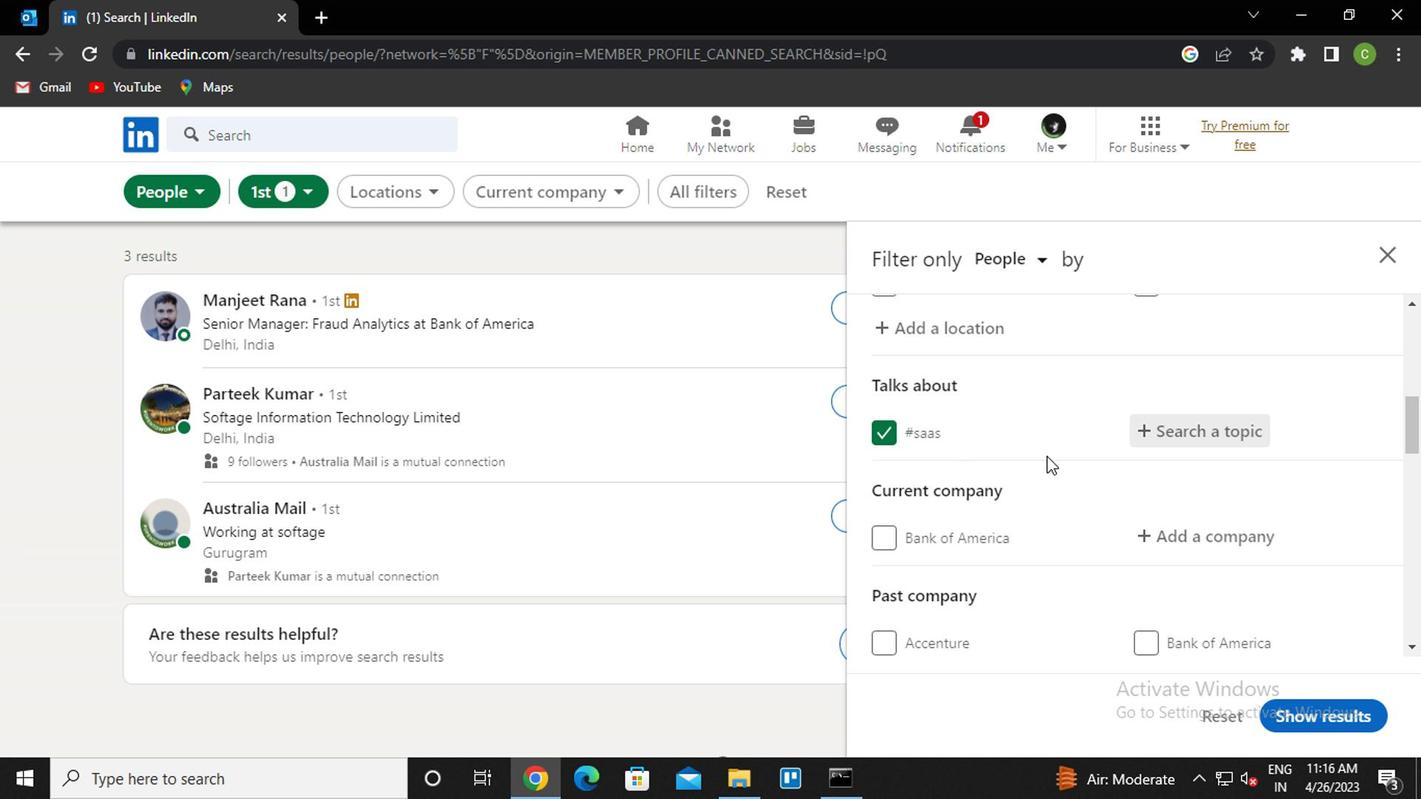 
Action: Mouse scrolled (1043, 455) with delta (0, -1)
Screenshot: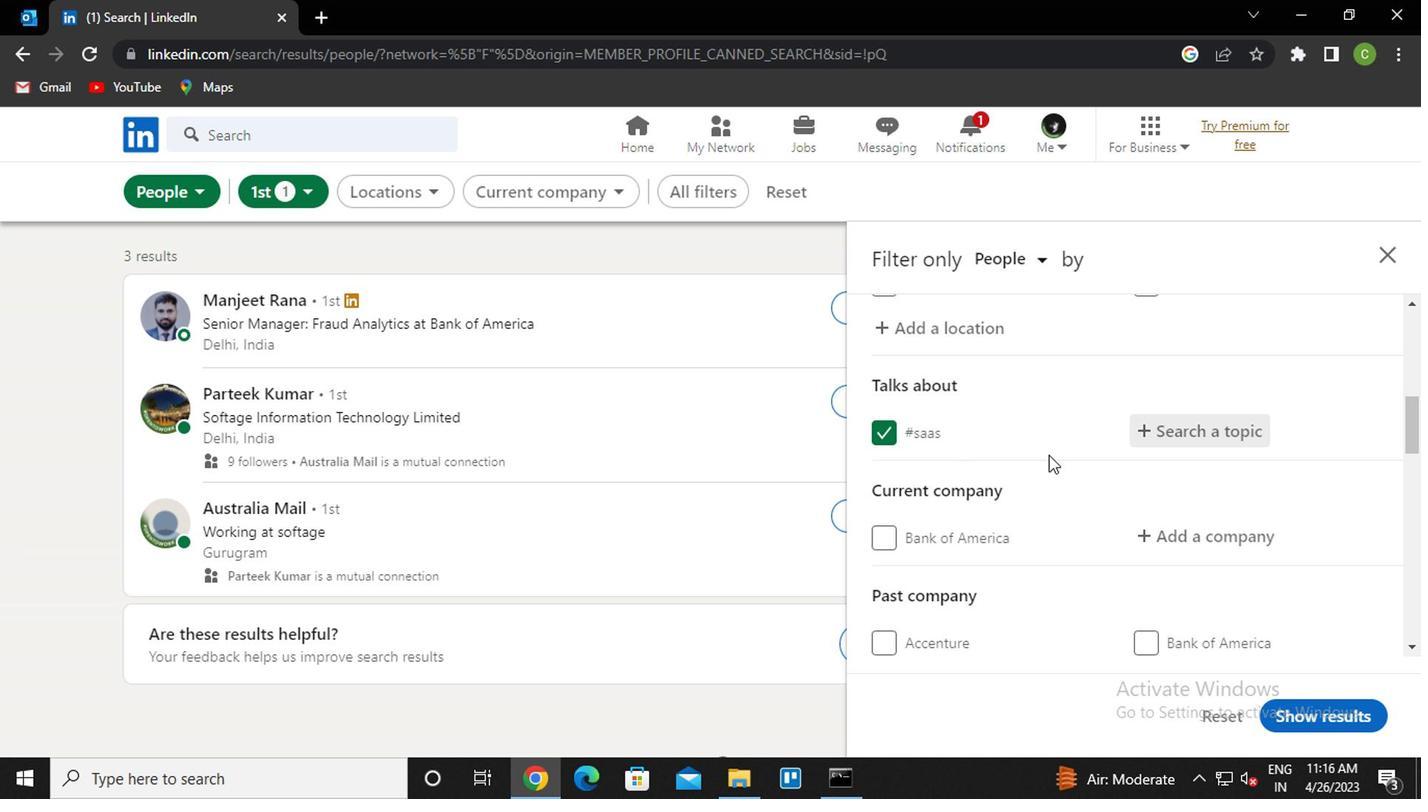 
Action: Mouse scrolled (1043, 455) with delta (0, -1)
Screenshot: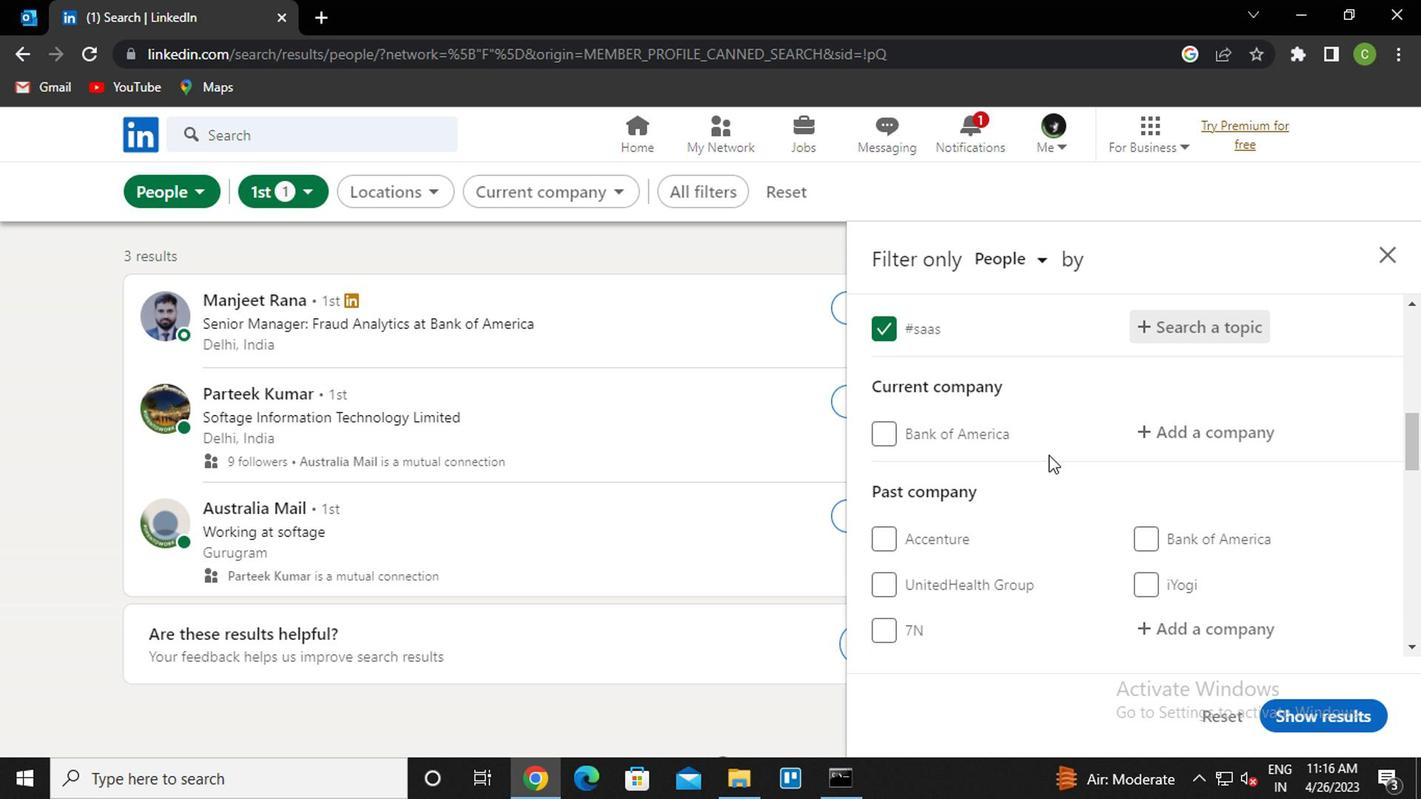 
Action: Mouse moved to (1045, 456)
Screenshot: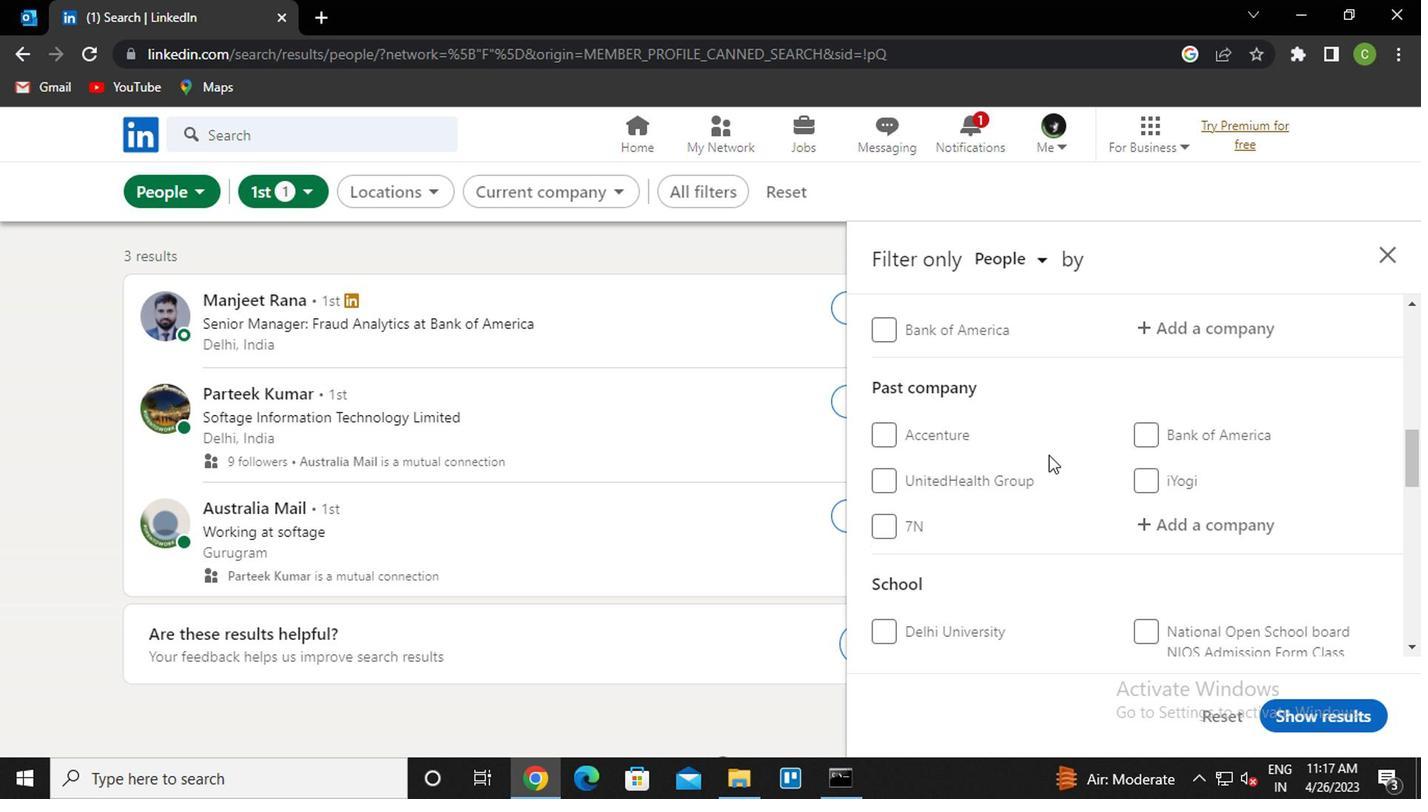 
Action: Mouse scrolled (1045, 457) with delta (0, 0)
Screenshot: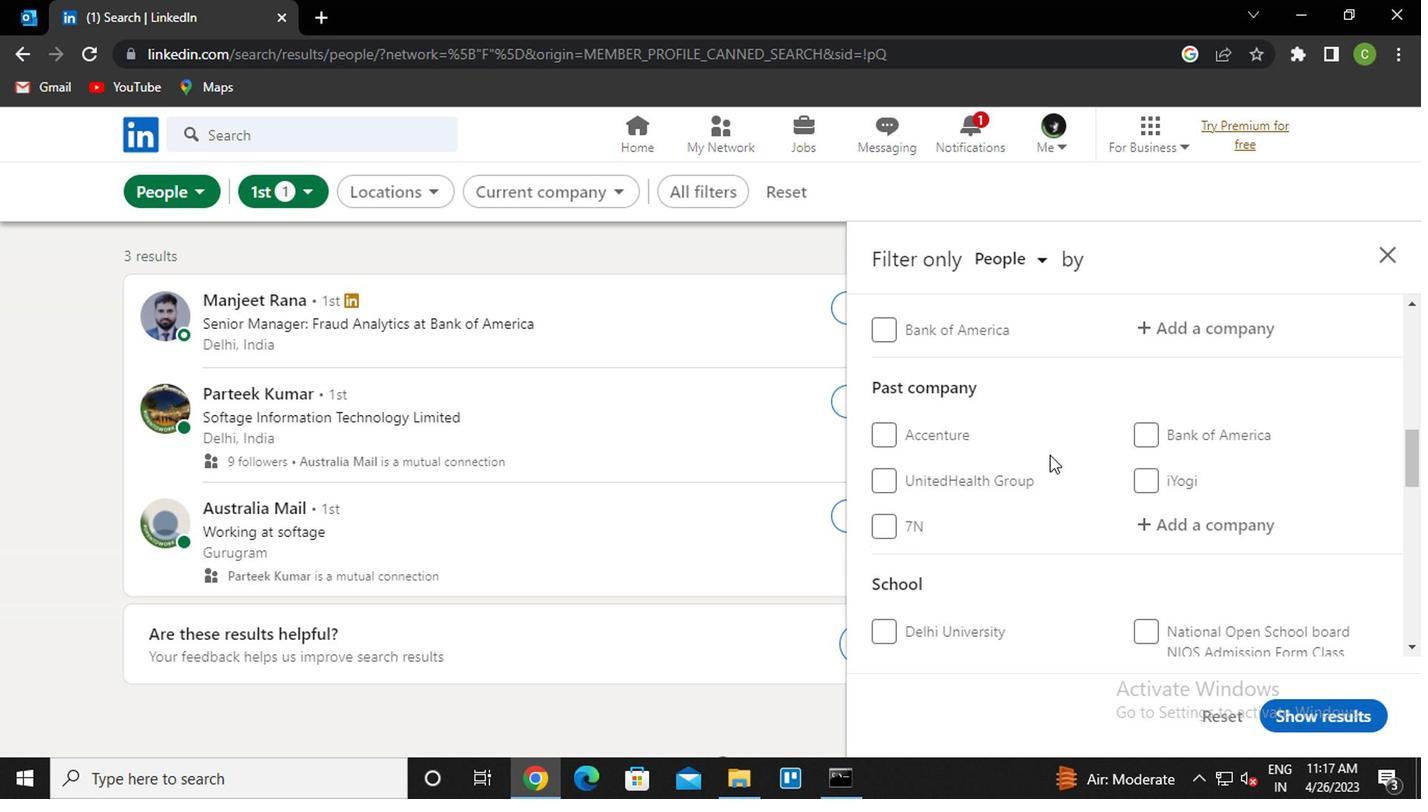 
Action: Mouse moved to (1202, 429)
Screenshot: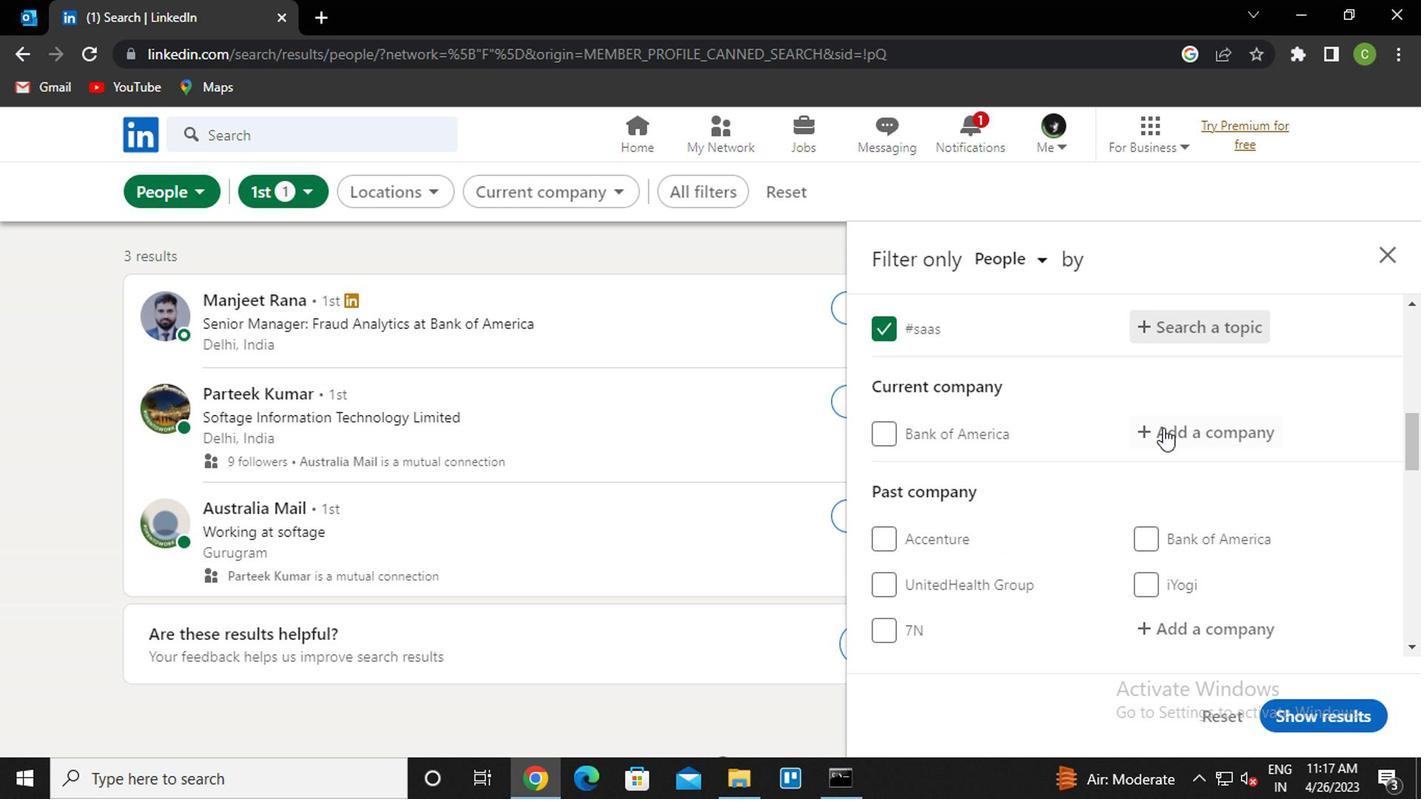 
Action: Mouse pressed left at (1202, 429)
Screenshot: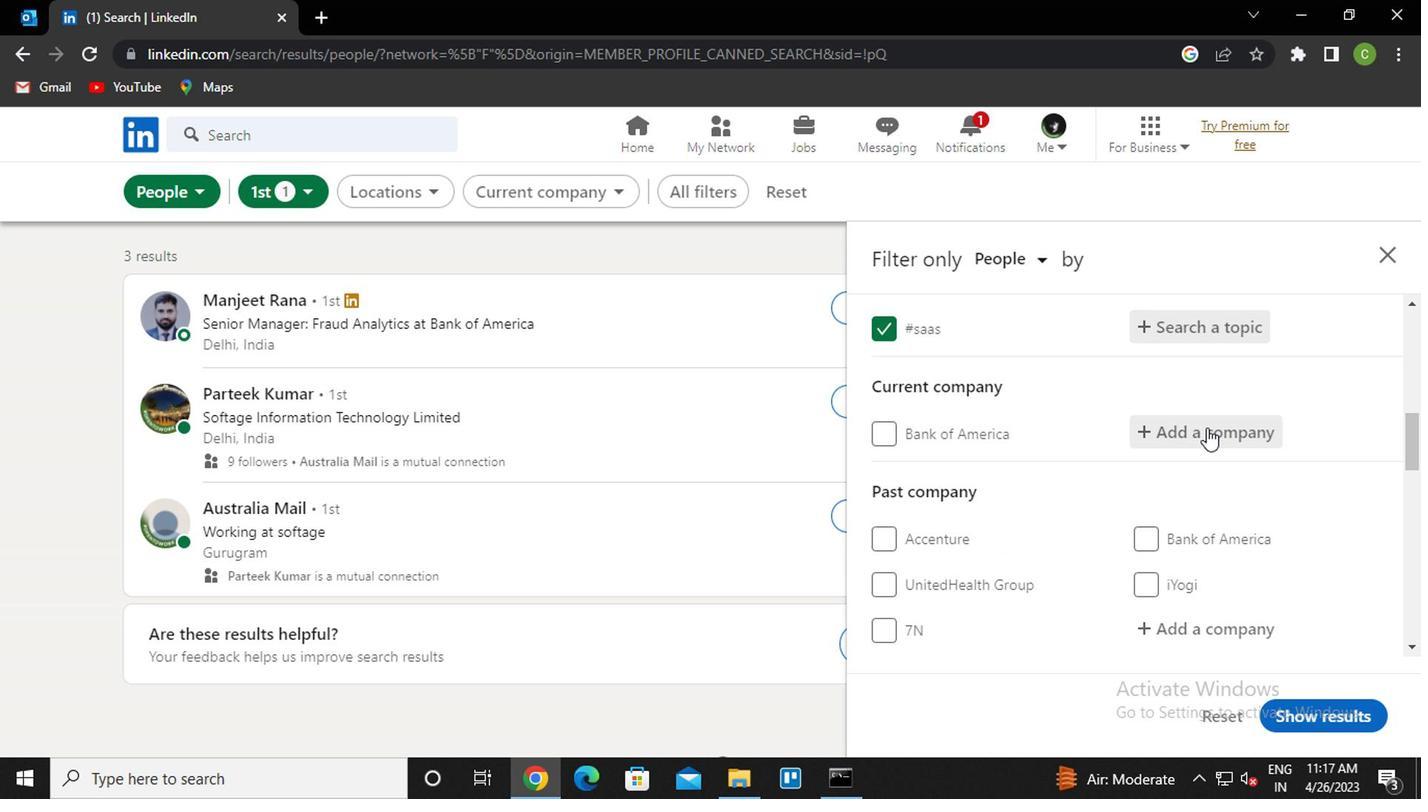 
Action: Mouse moved to (1199, 434)
Screenshot: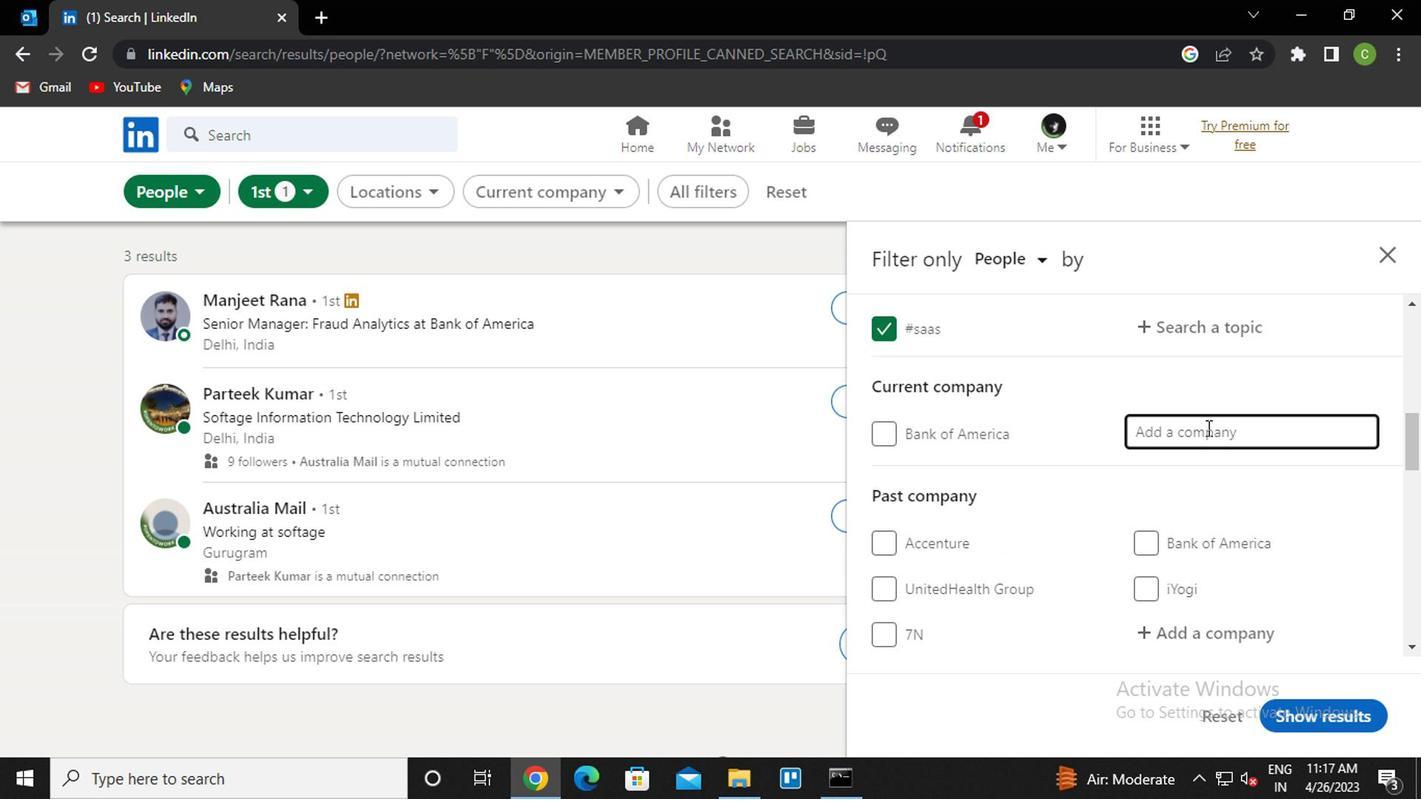
Action: Key pressed <Key.caps_lock>rivigo<Key.down><Key.enter>
Screenshot: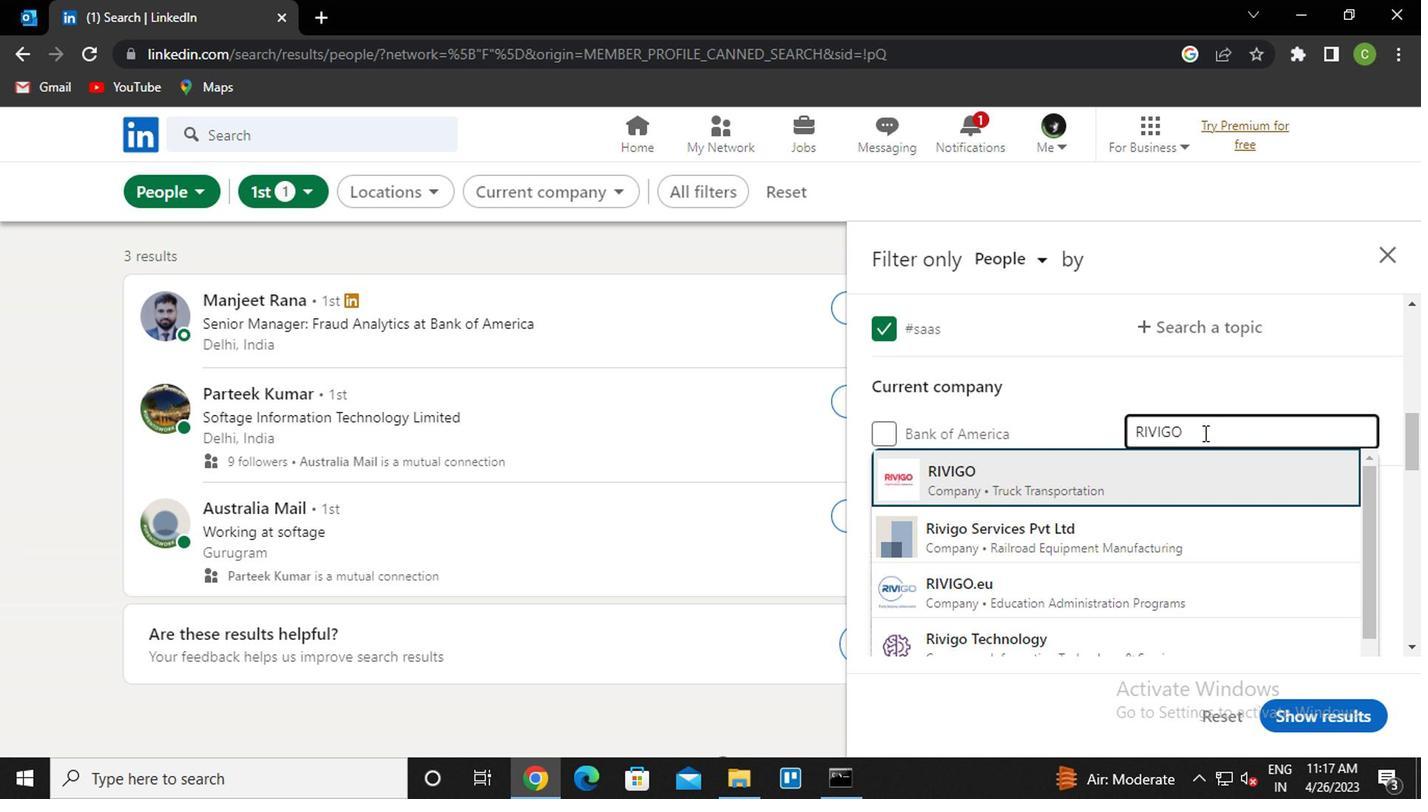 
Action: Mouse moved to (1216, 482)
Screenshot: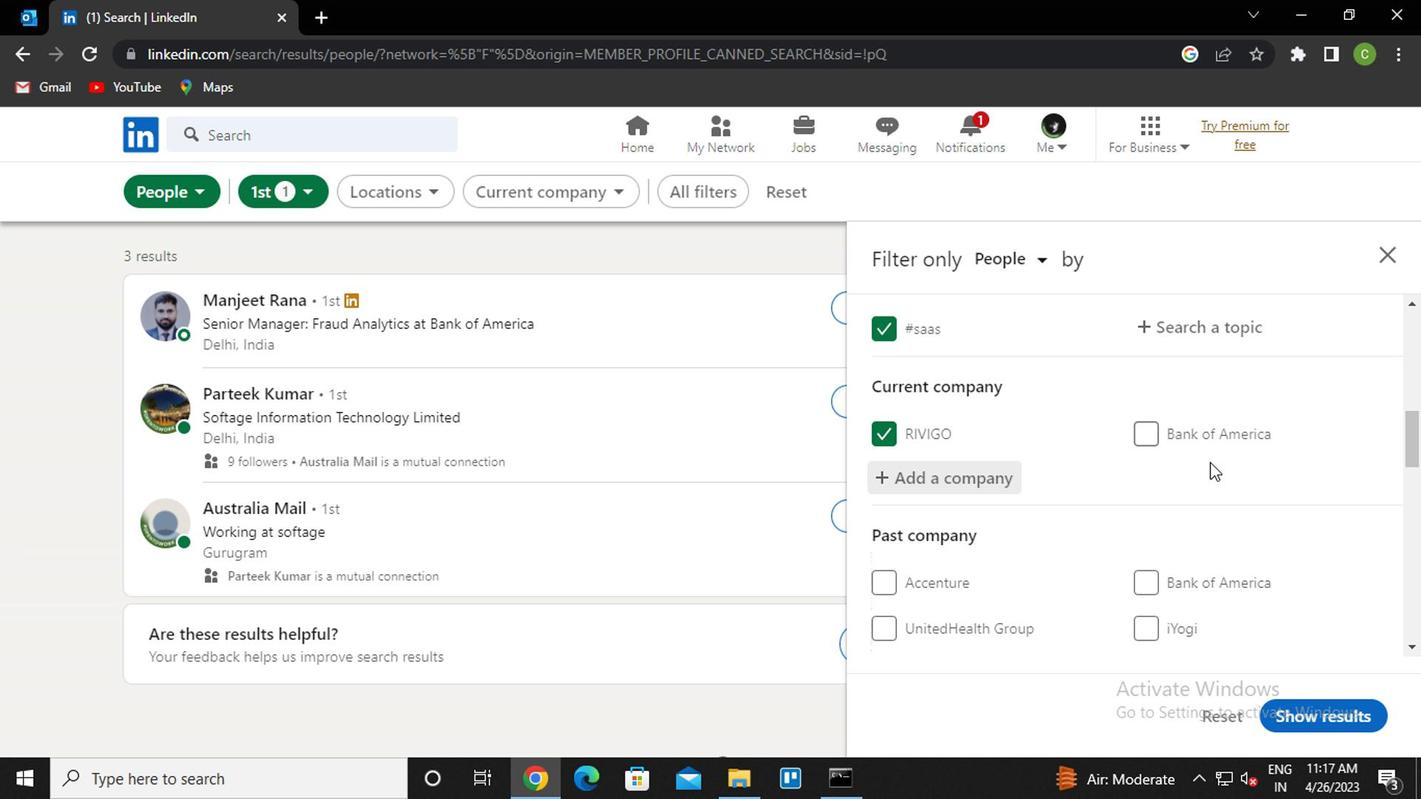
Action: Mouse scrolled (1216, 482) with delta (0, 0)
Screenshot: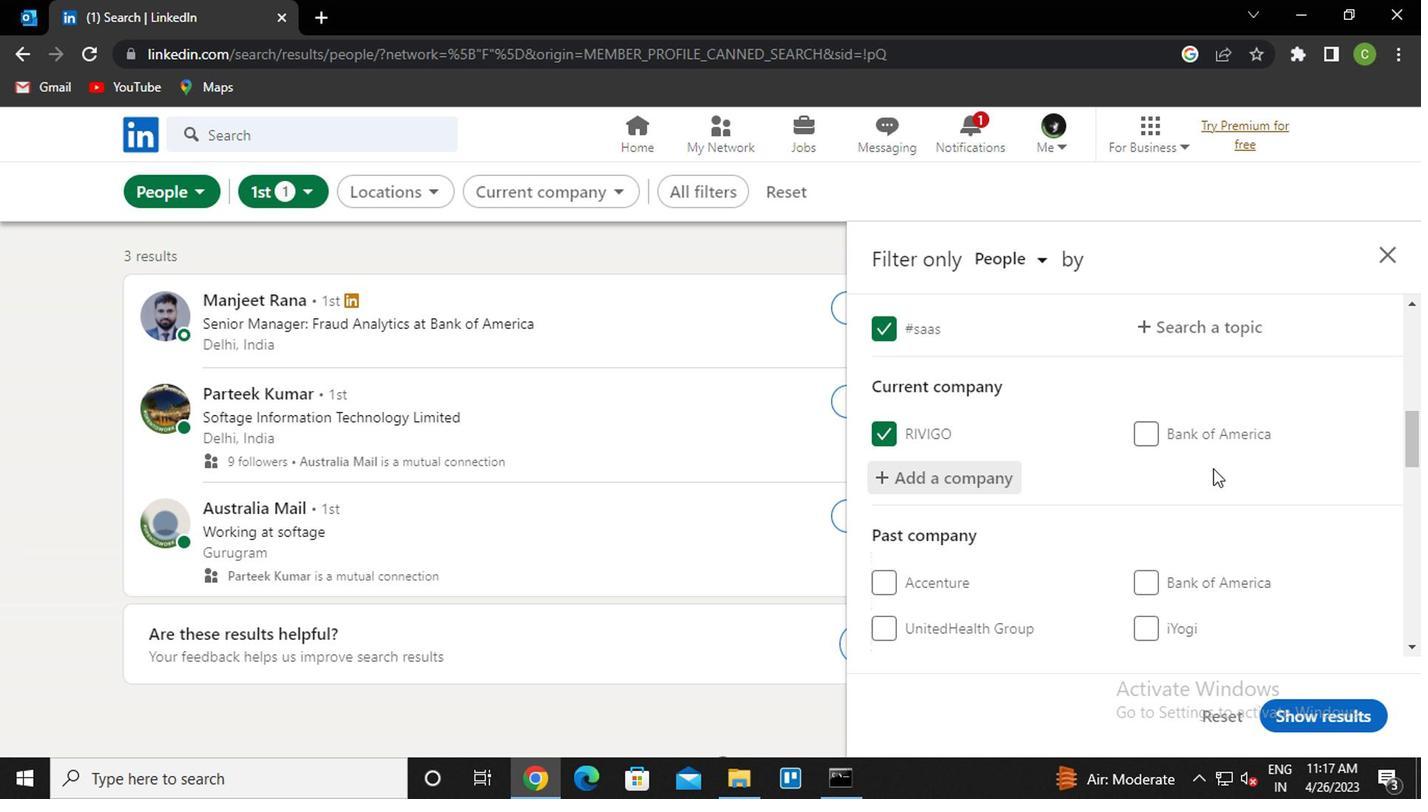 
Action: Mouse scrolled (1216, 482) with delta (0, 0)
Screenshot: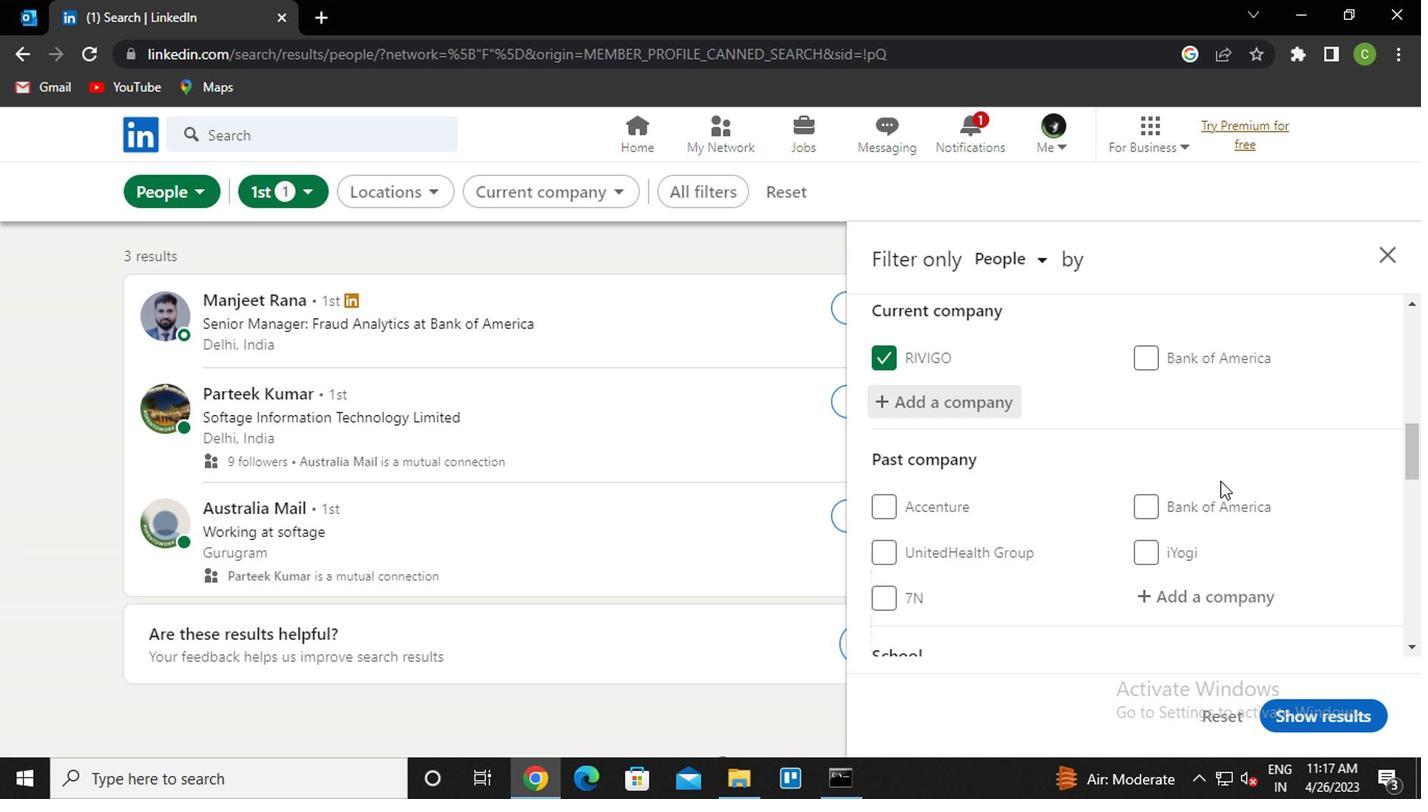 
Action: Mouse moved to (1007, 580)
Screenshot: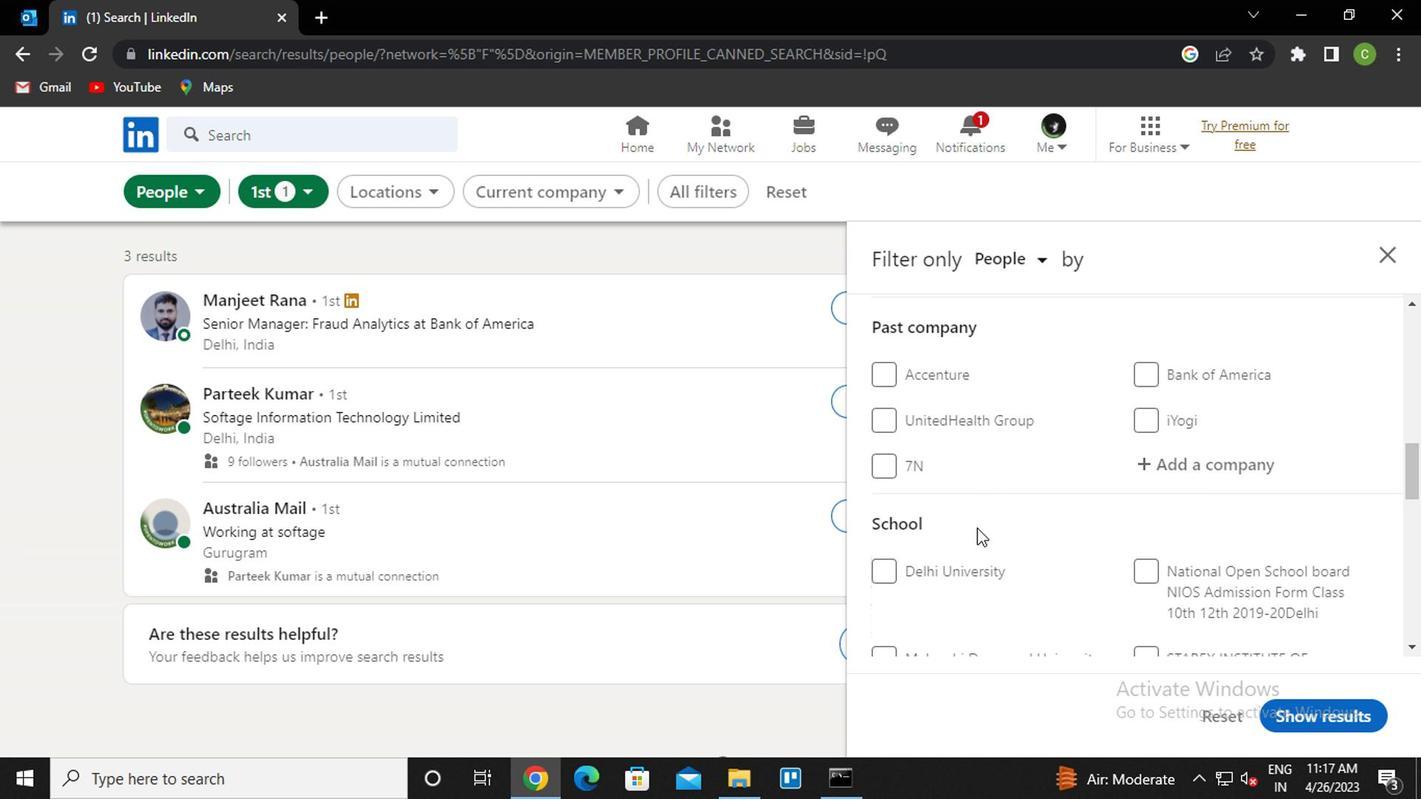 
Action: Mouse scrolled (1007, 579) with delta (0, -1)
Screenshot: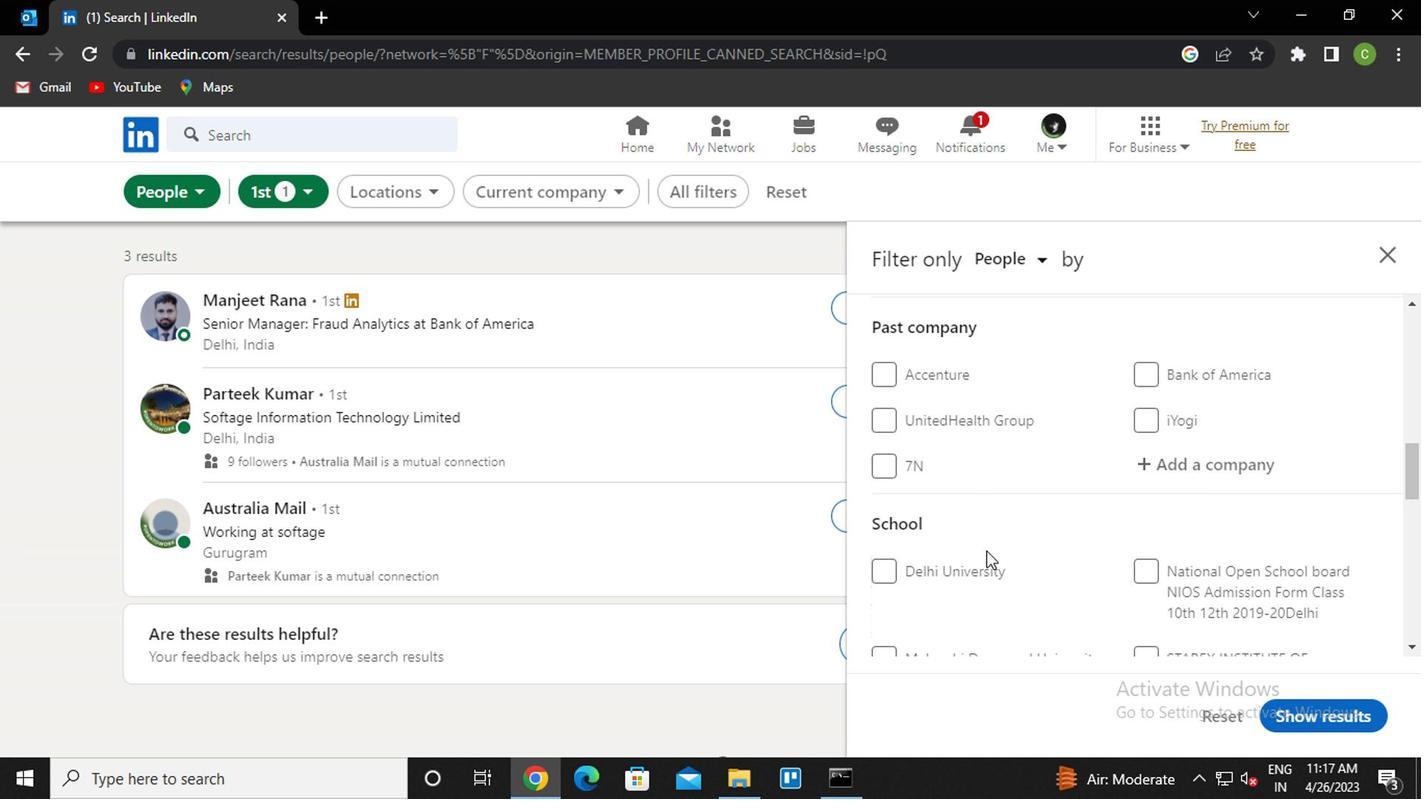 
Action: Mouse moved to (960, 616)
Screenshot: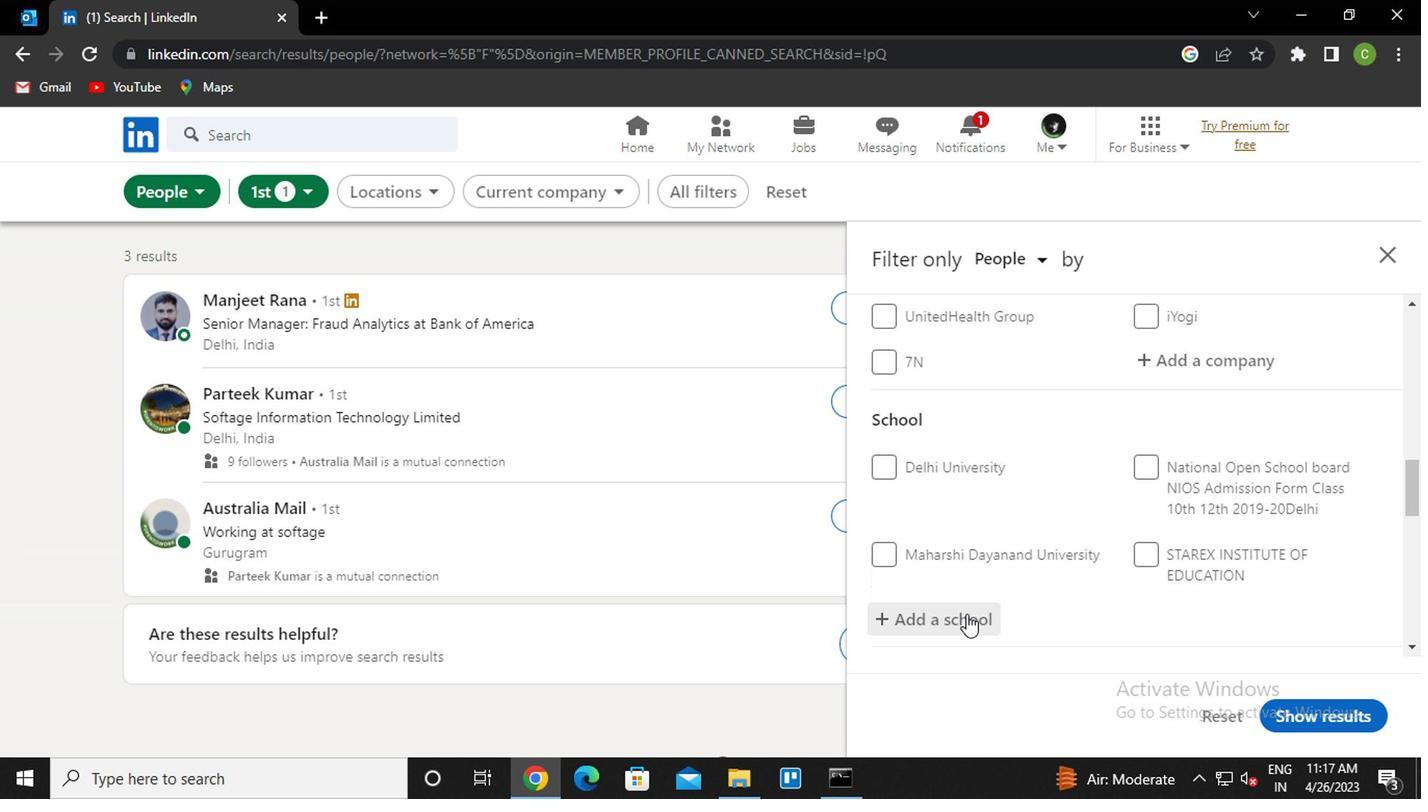 
Action: Mouse pressed left at (960, 616)
Screenshot: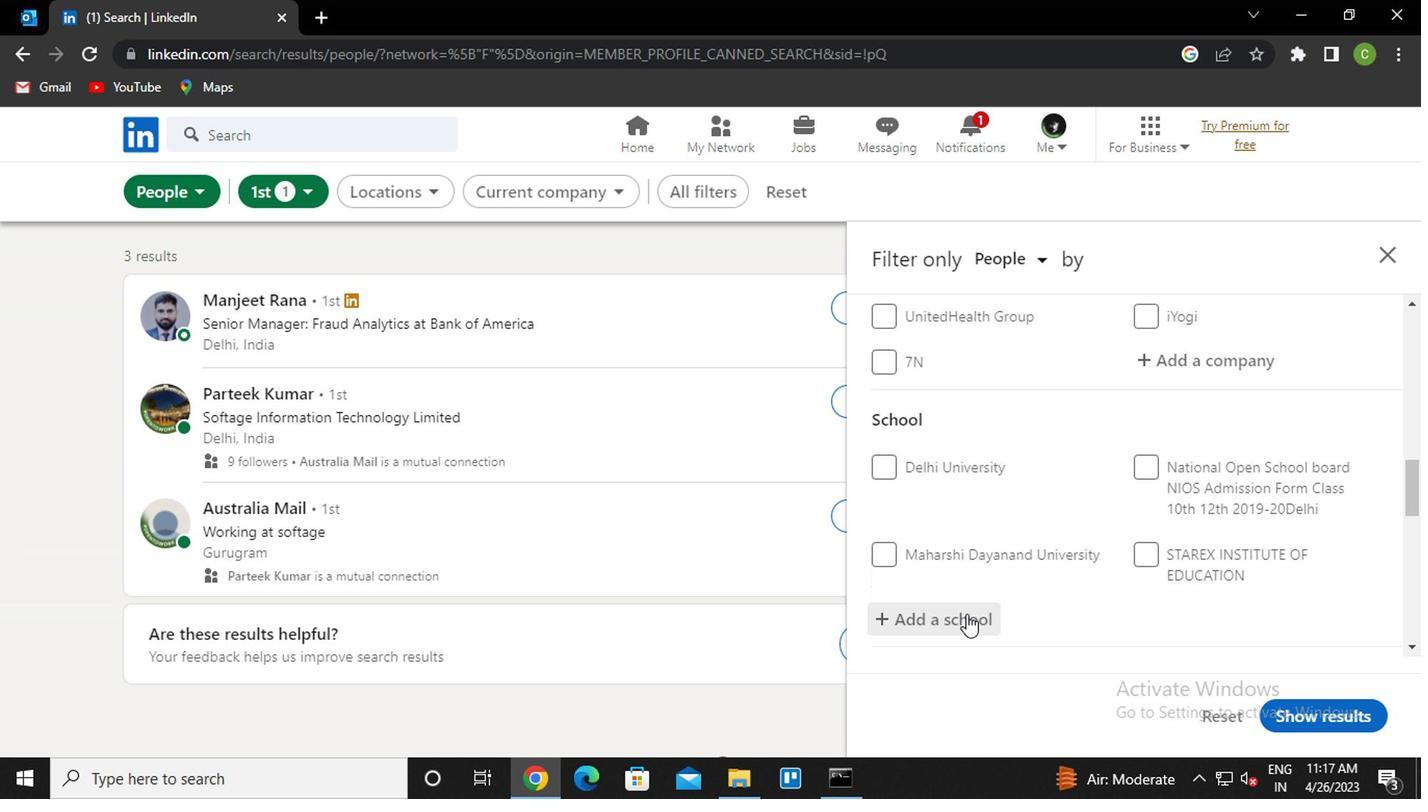 
Action: Mouse moved to (976, 584)
Screenshot: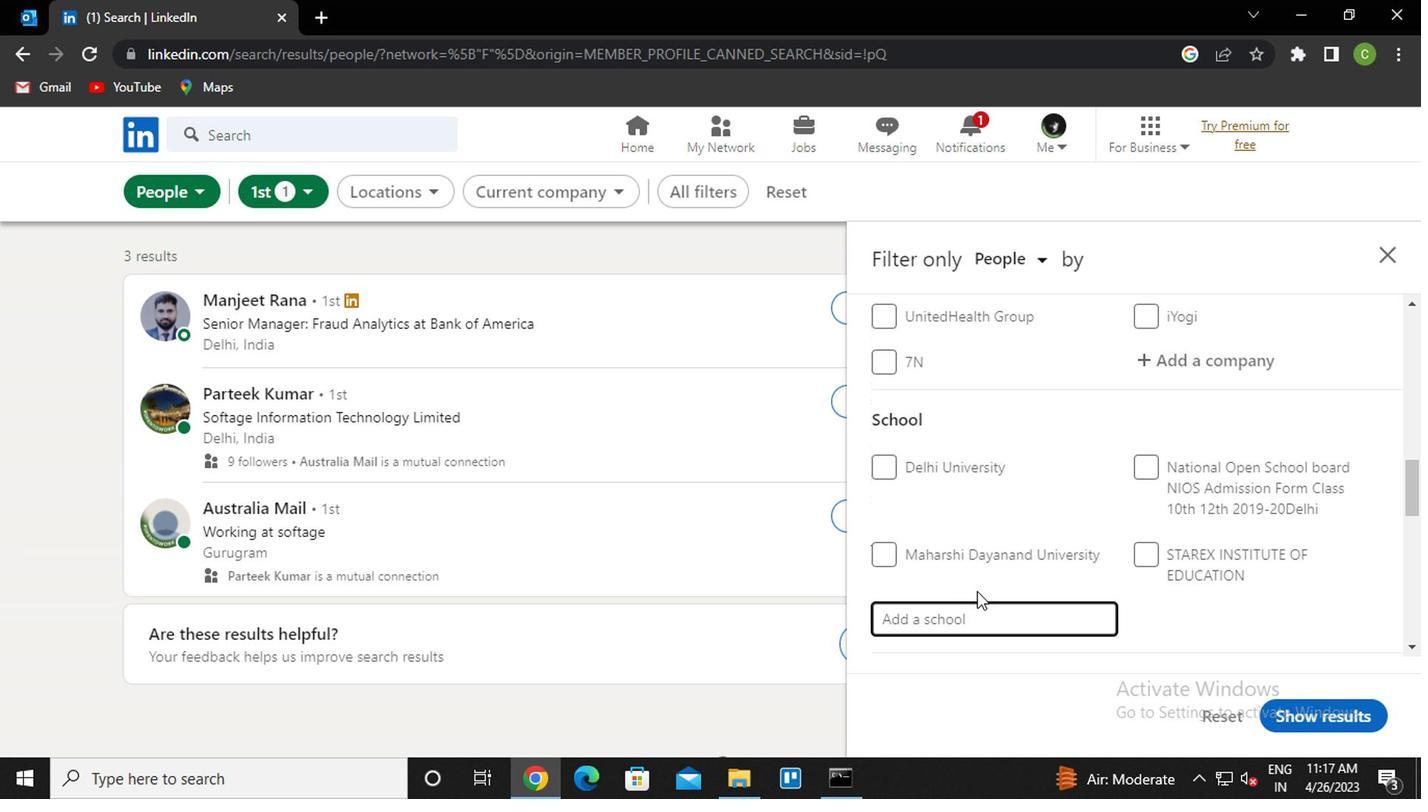 
Action: Key pressed <Key.caps_lock><Key.caps_lock>nri<Key.space>c<Key.caps_lock>areer
Screenshot: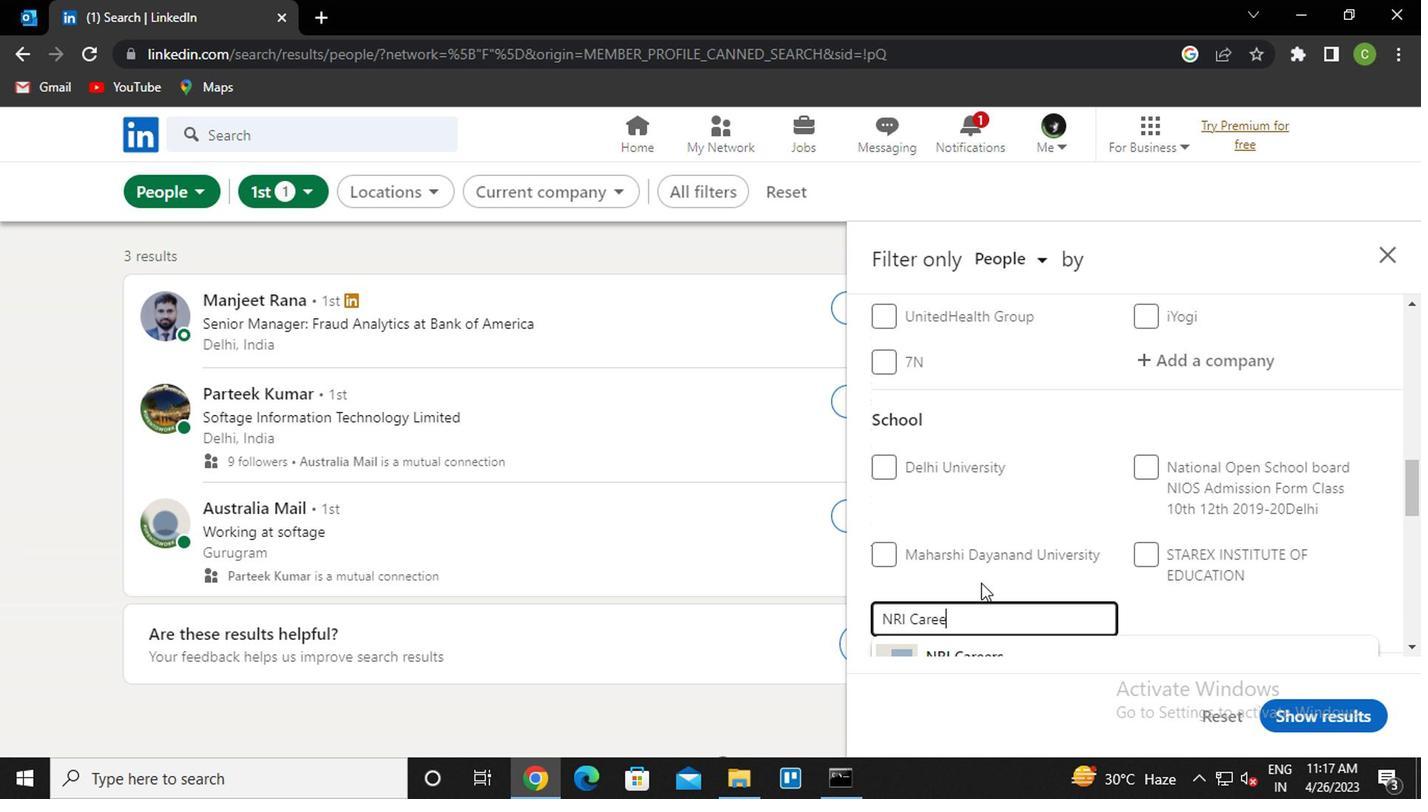 
Action: Mouse scrolled (976, 583) with delta (0, 0)
Screenshot: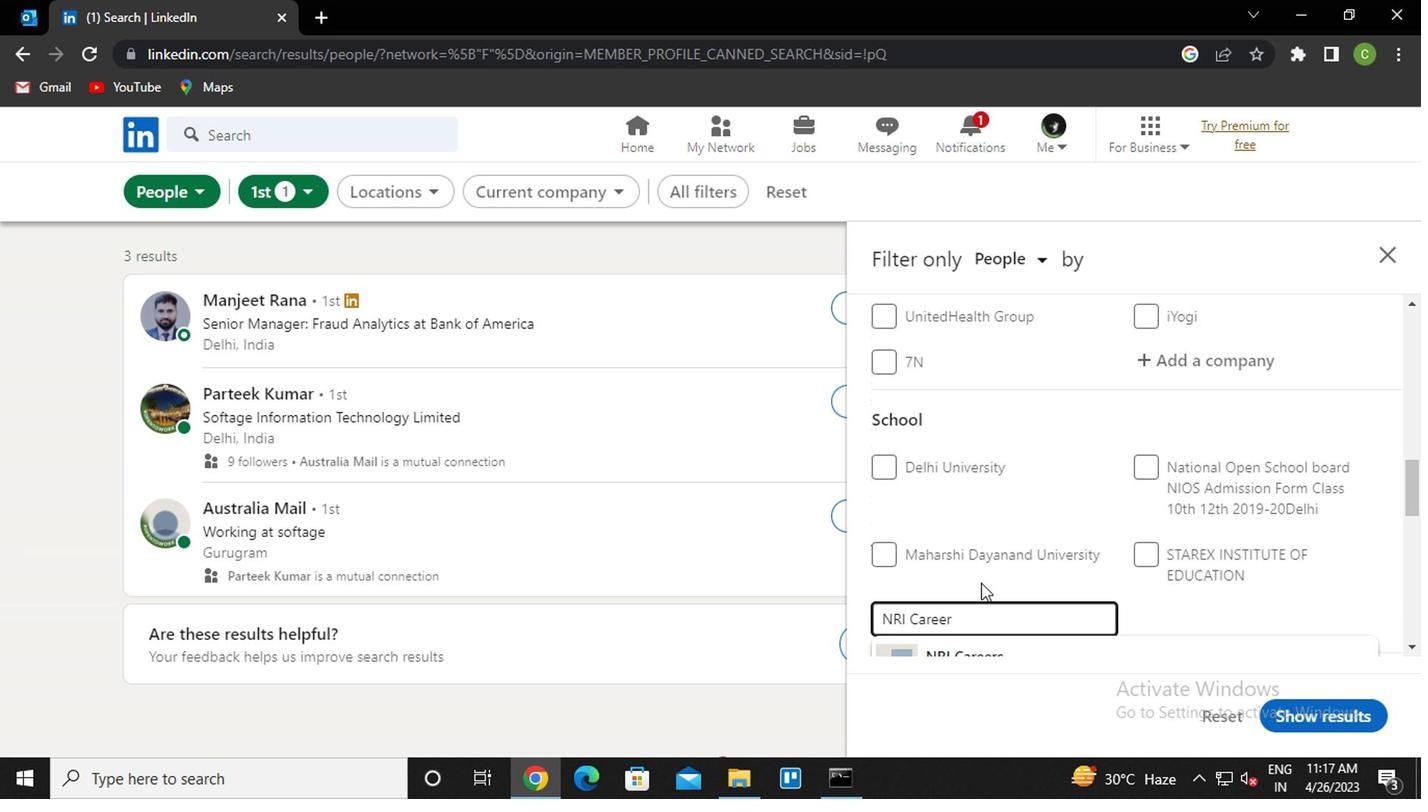 
Action: Mouse moved to (991, 571)
Screenshot: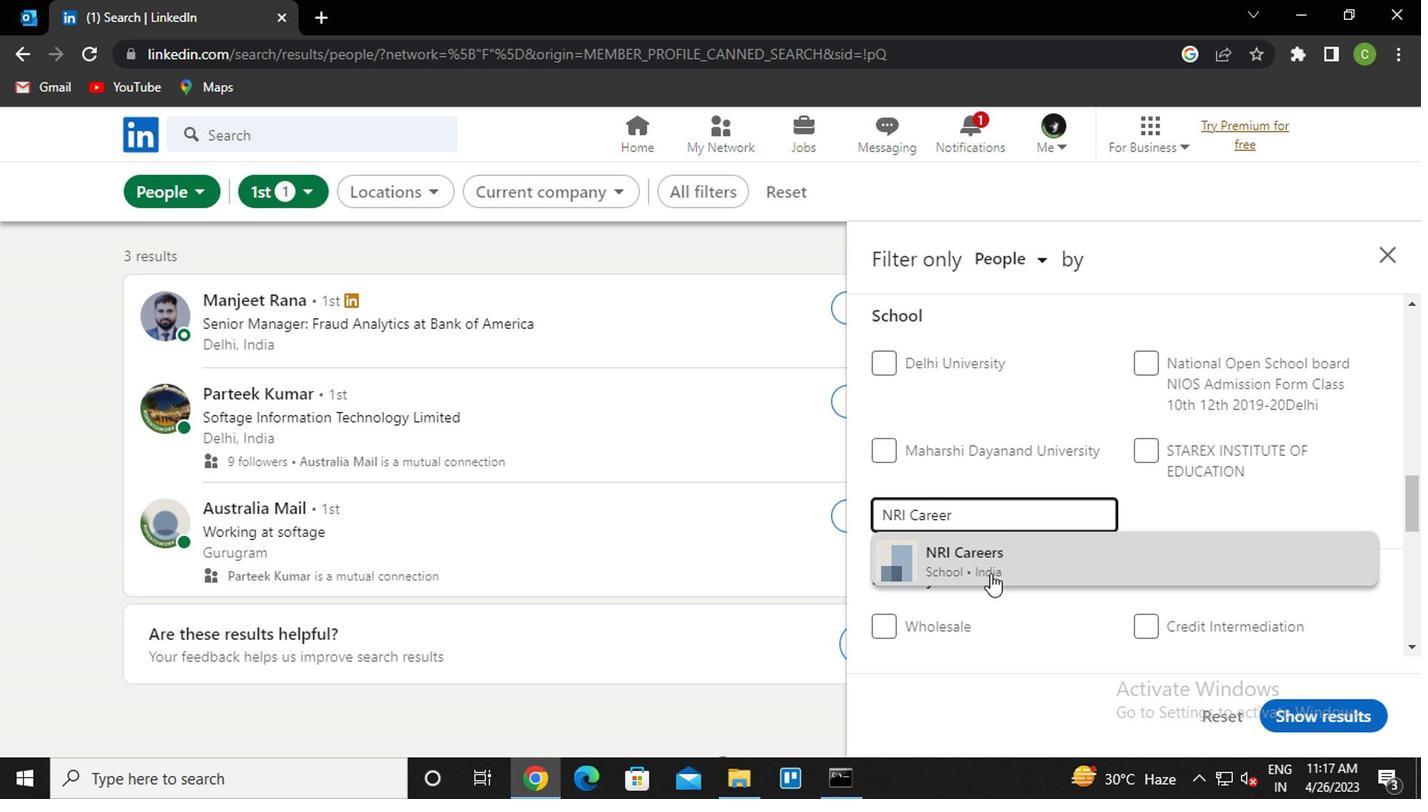 
Action: Mouse pressed left at (991, 571)
Screenshot: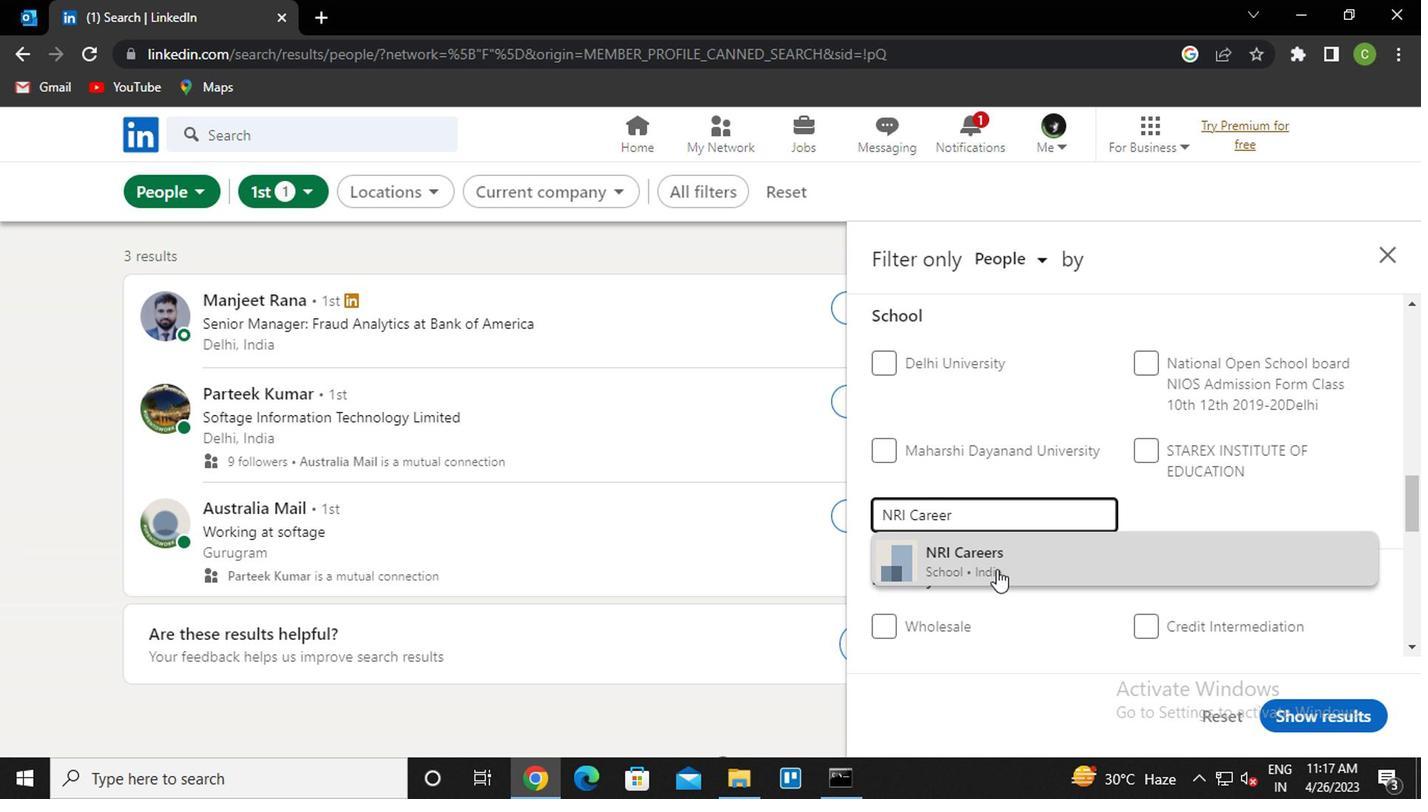 
Action: Mouse moved to (1017, 516)
Screenshot: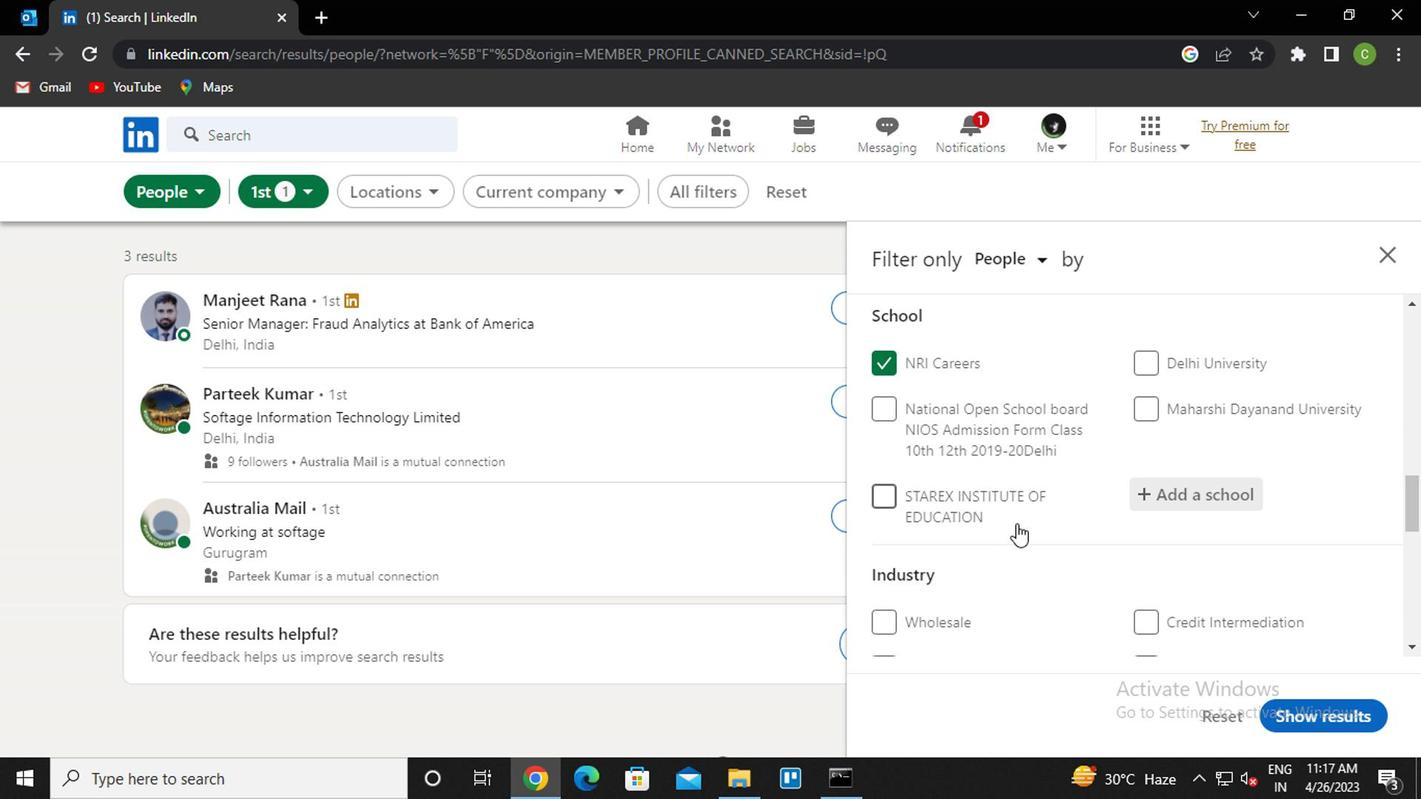 
Action: Mouse scrolled (1017, 516) with delta (0, 0)
Screenshot: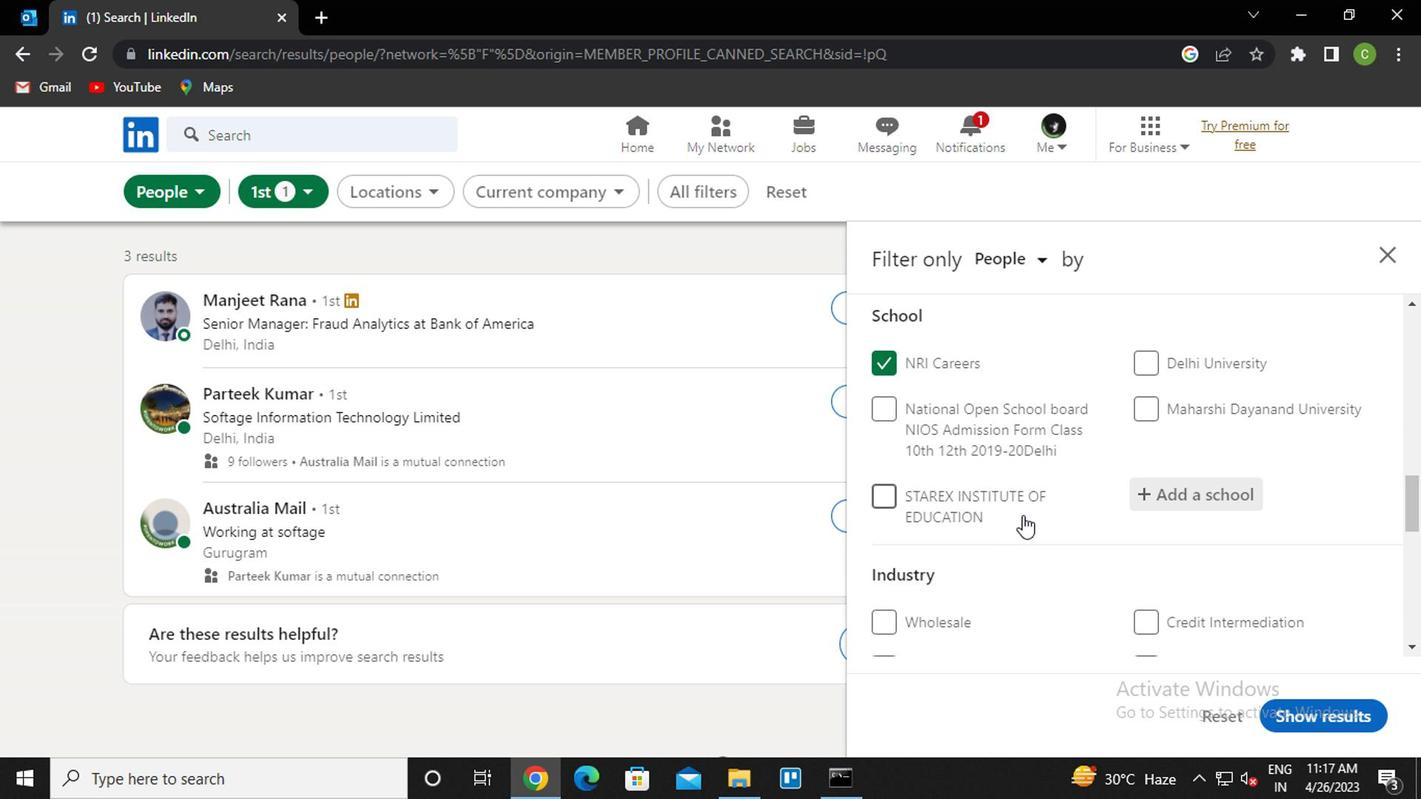 
Action: Mouse scrolled (1017, 516) with delta (0, 0)
Screenshot: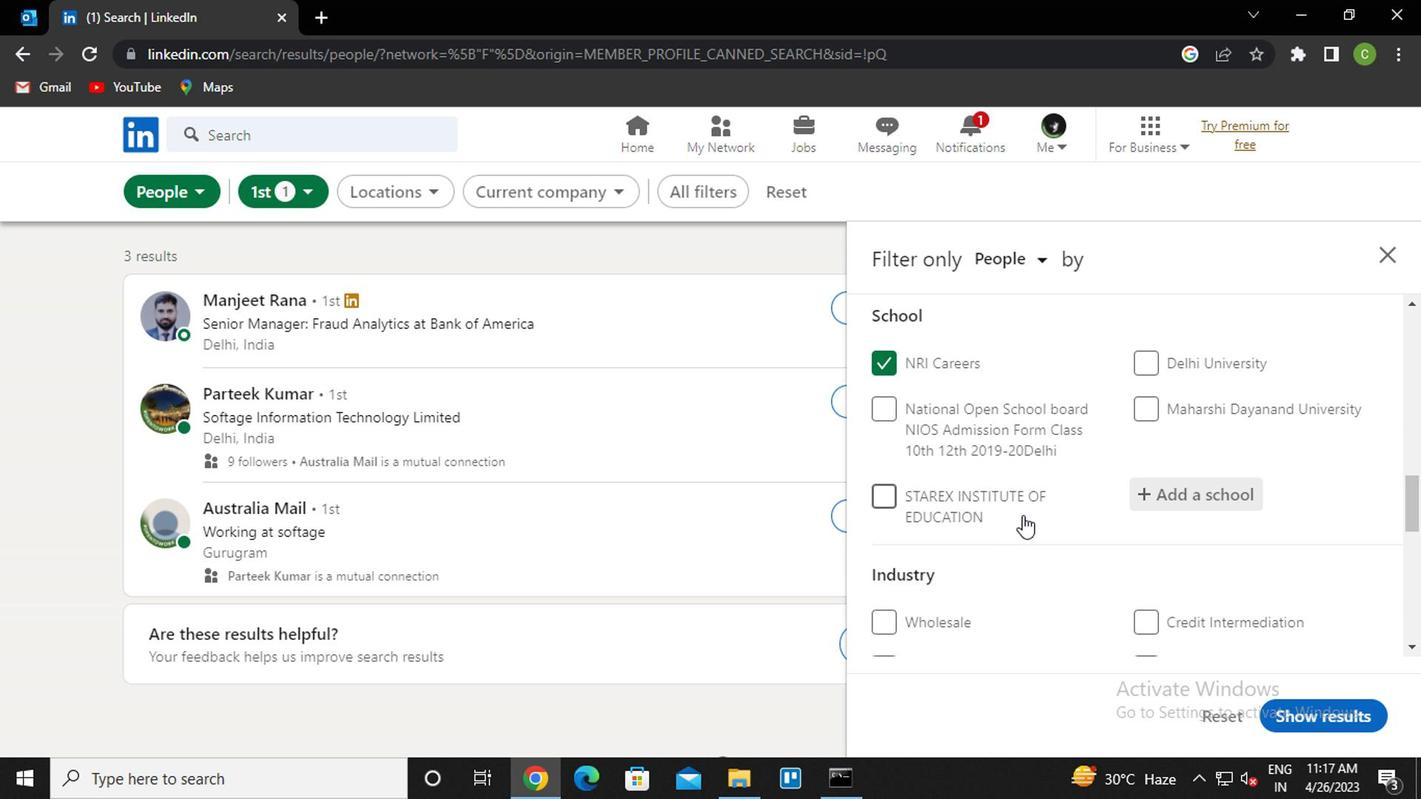 
Action: Mouse scrolled (1017, 516) with delta (0, 0)
Screenshot: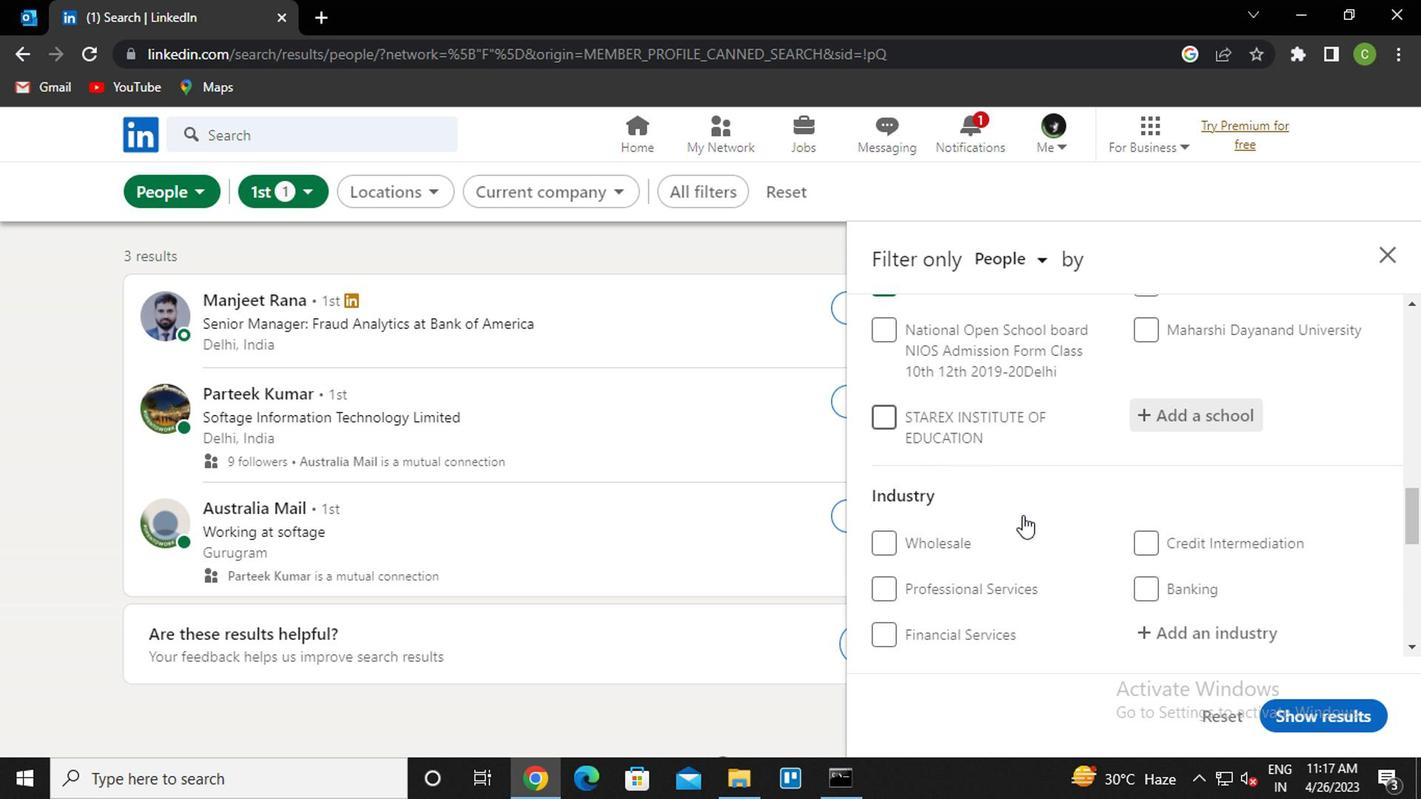 
Action: Mouse moved to (1213, 411)
Screenshot: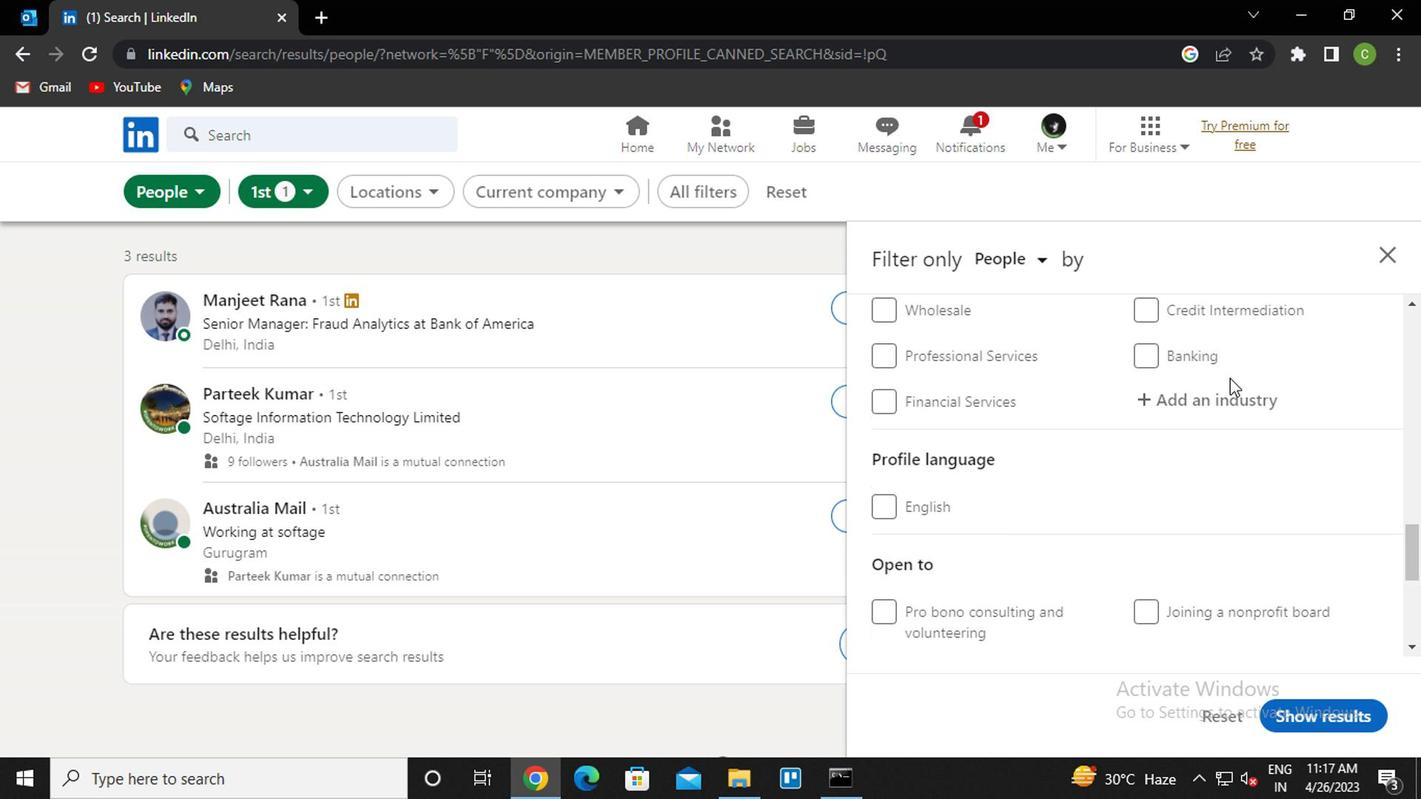 
Action: Mouse pressed left at (1213, 411)
Screenshot: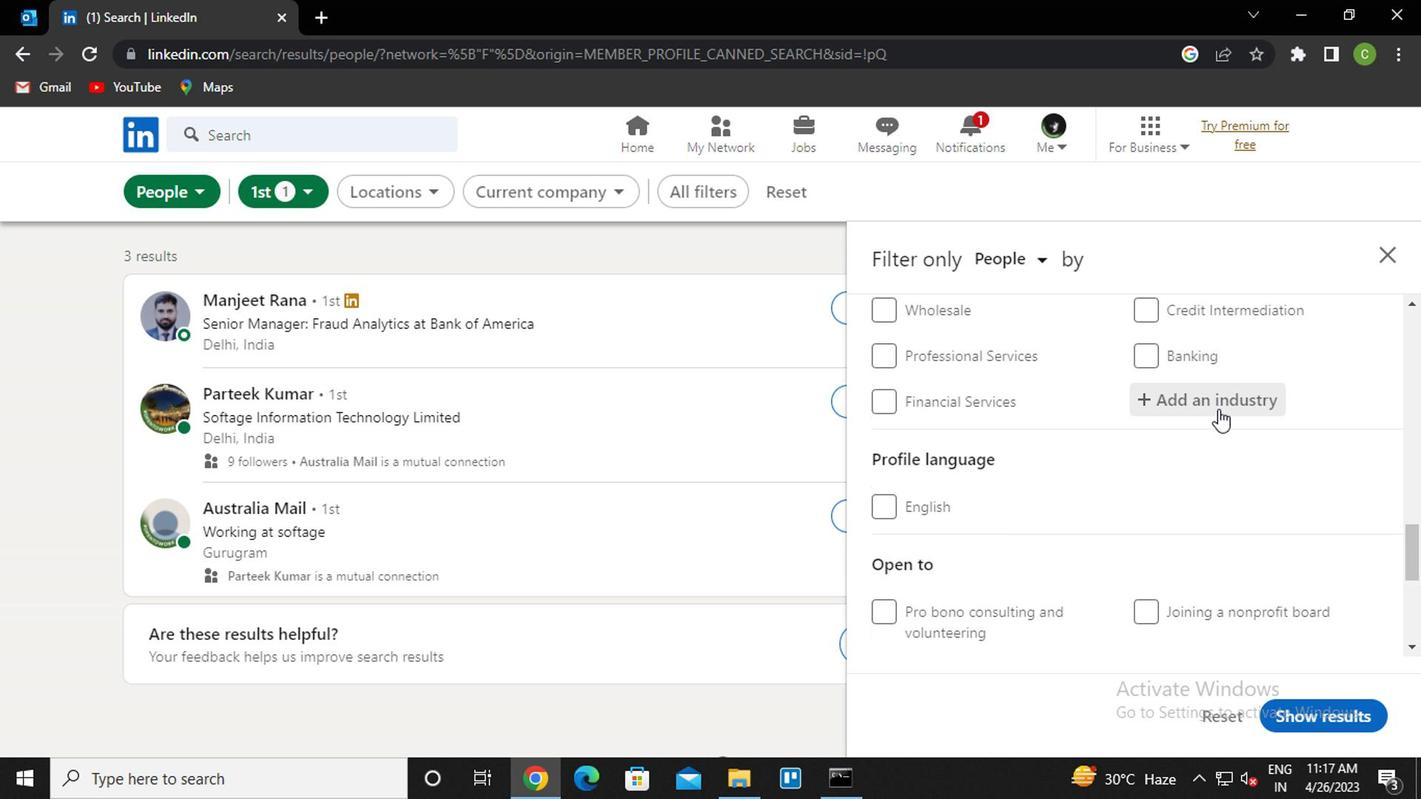 
Action: Key pressed <Key.caps_lock>r<Key.caps_lock>etail<Key.space>phar<Key.down><Key.enter>
Screenshot: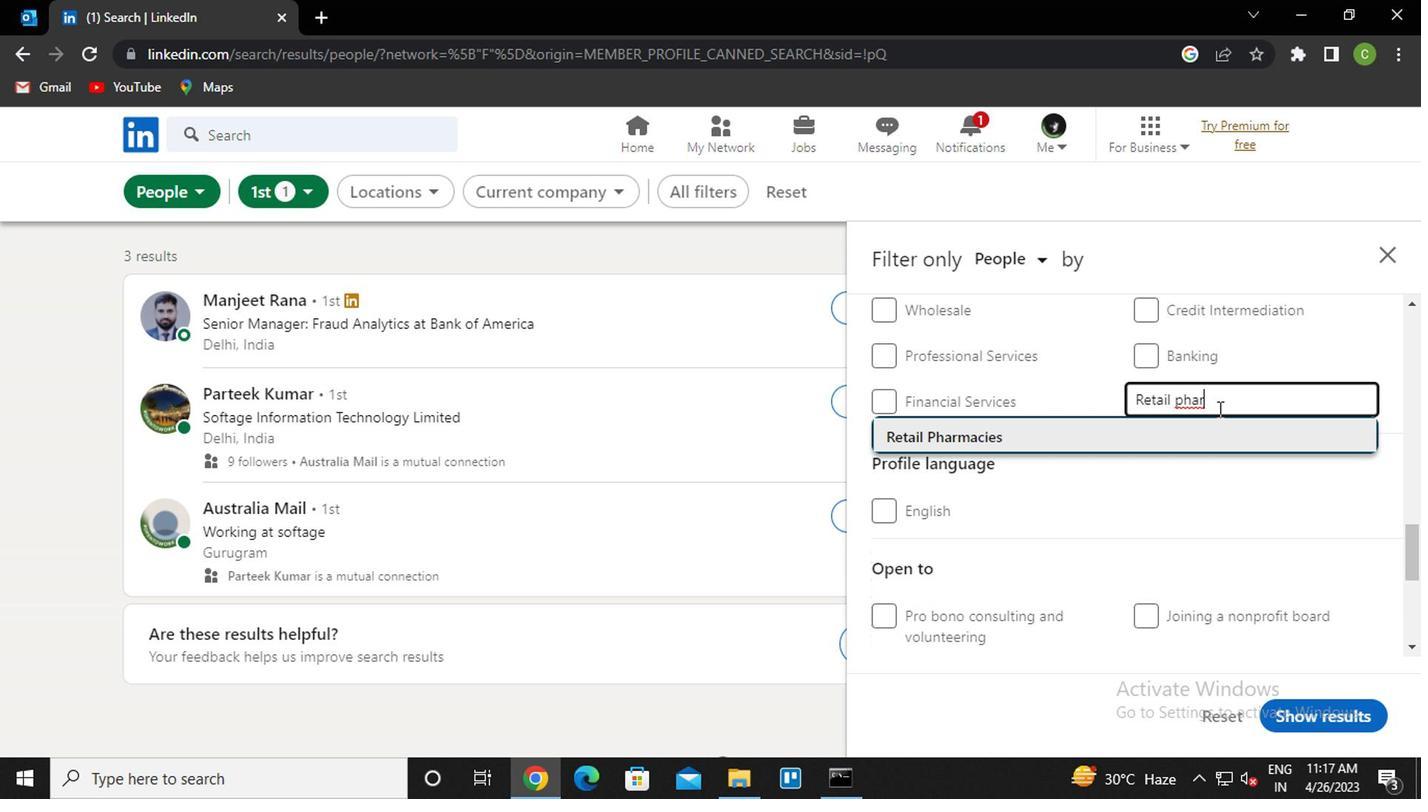 
Action: Mouse moved to (1183, 433)
Screenshot: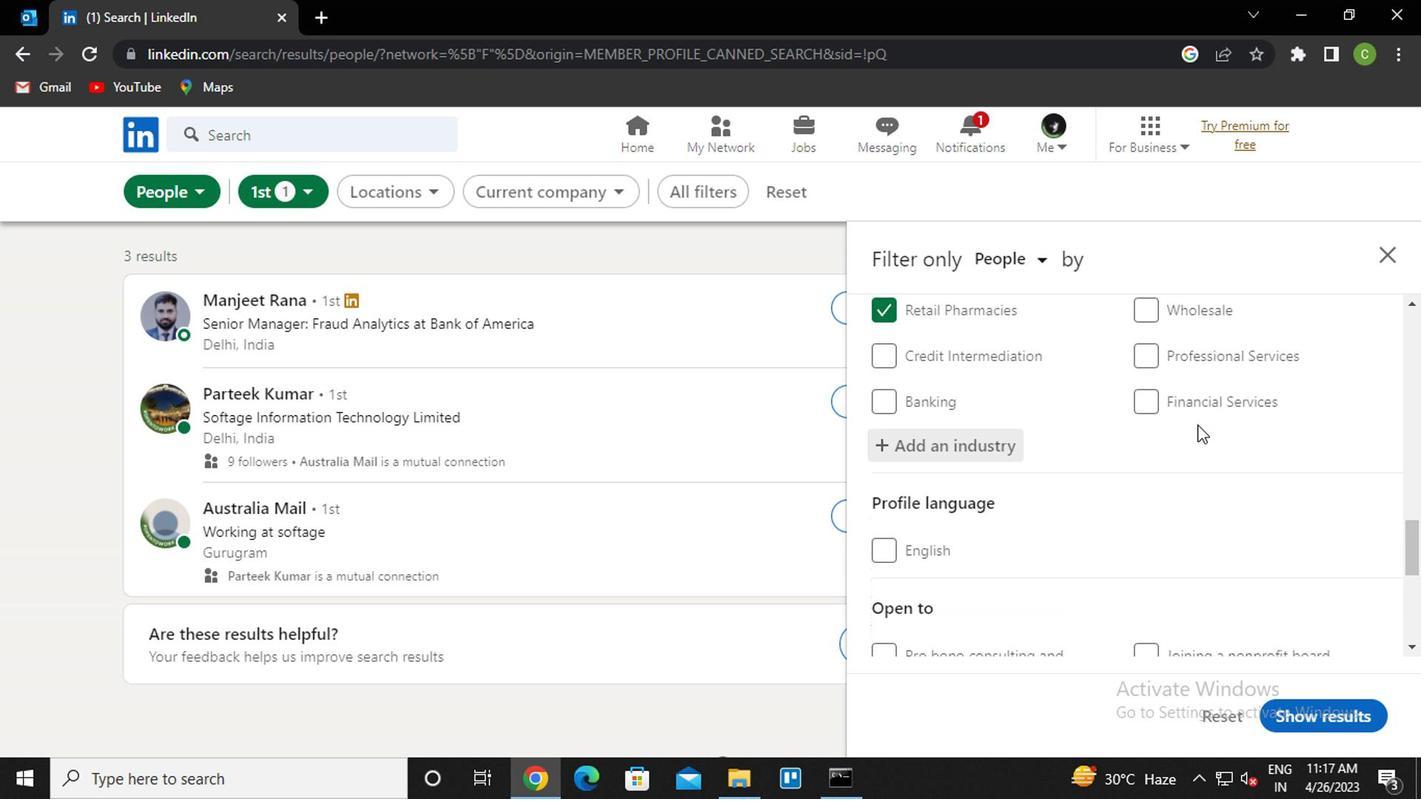 
Action: Mouse scrolled (1183, 431) with delta (0, -1)
Screenshot: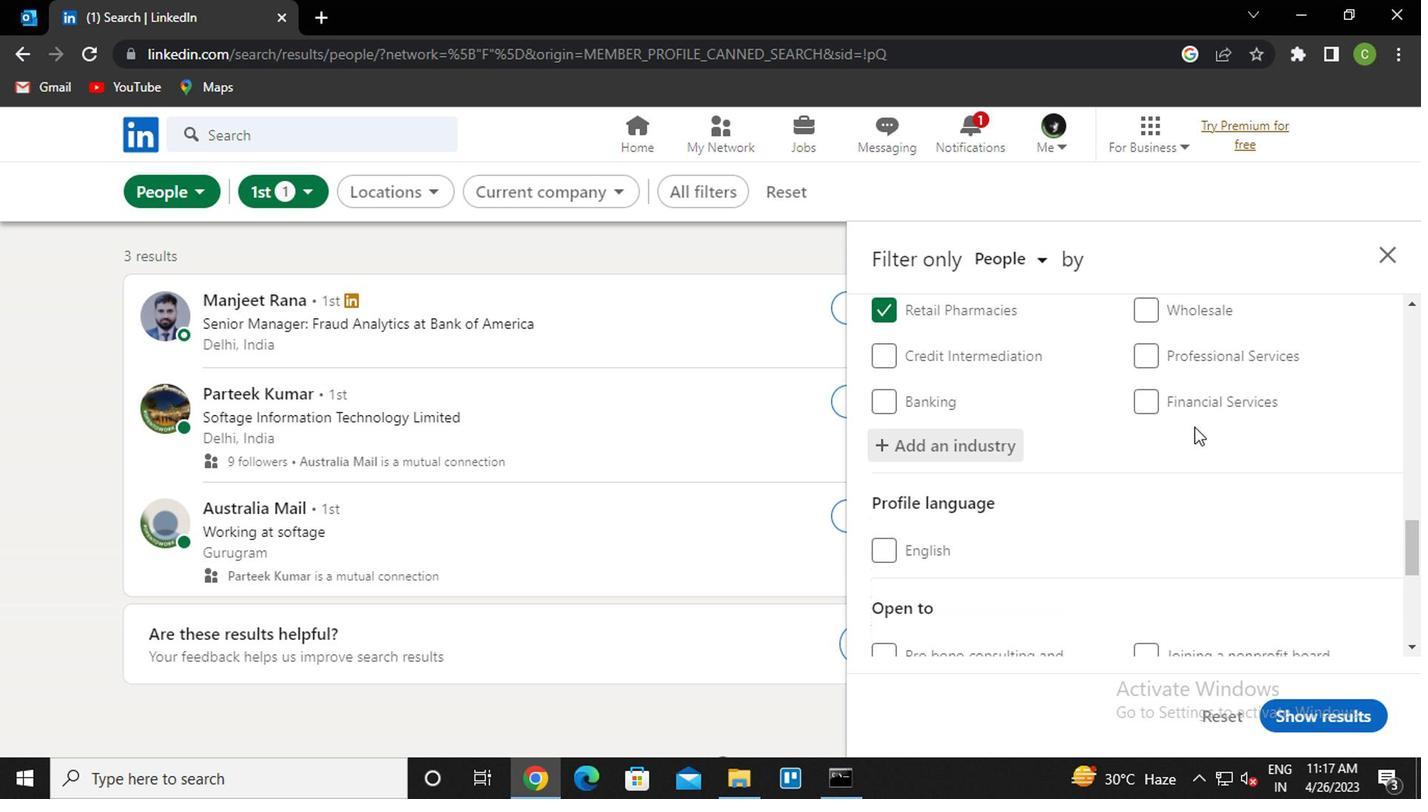 
Action: Mouse moved to (1131, 457)
Screenshot: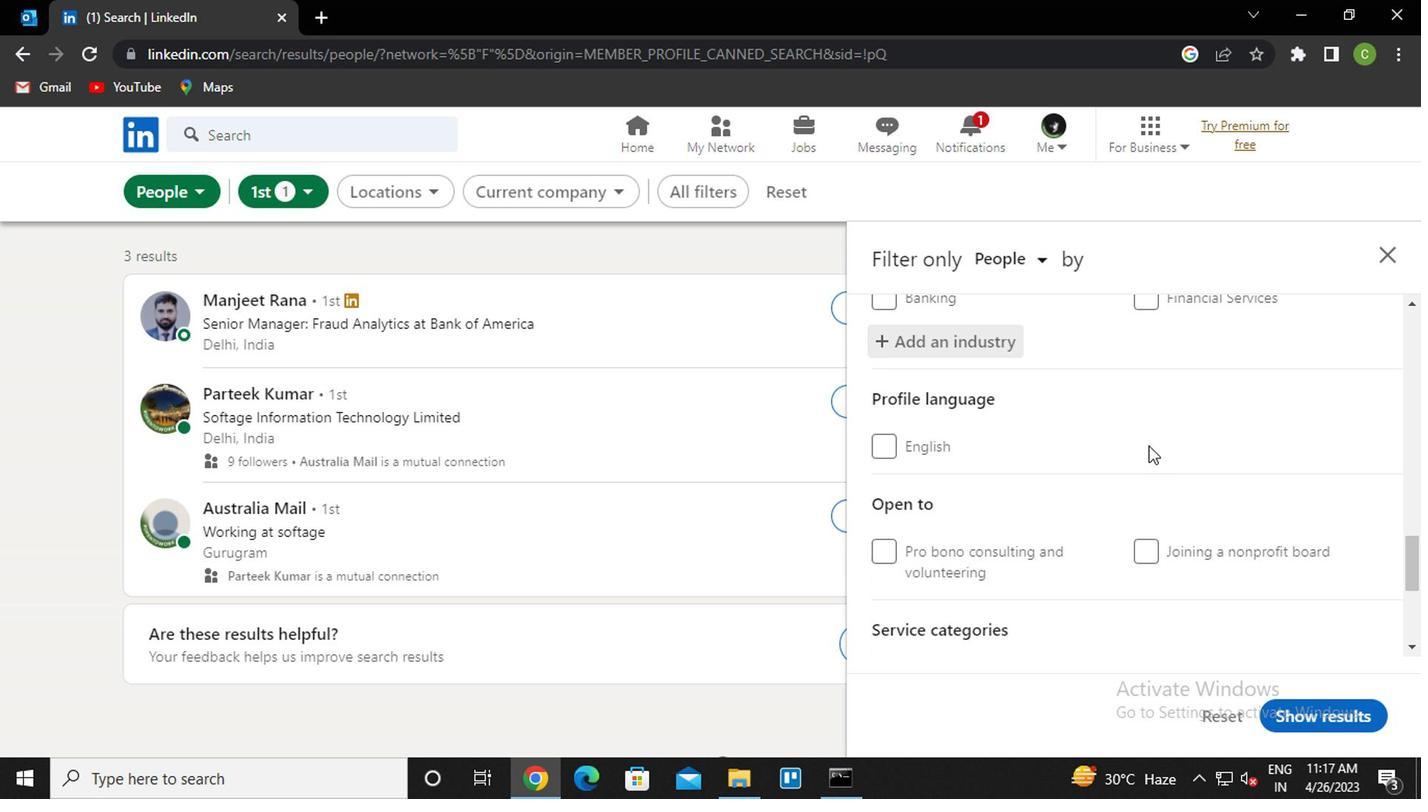 
Action: Mouse scrolled (1131, 456) with delta (0, 0)
Screenshot: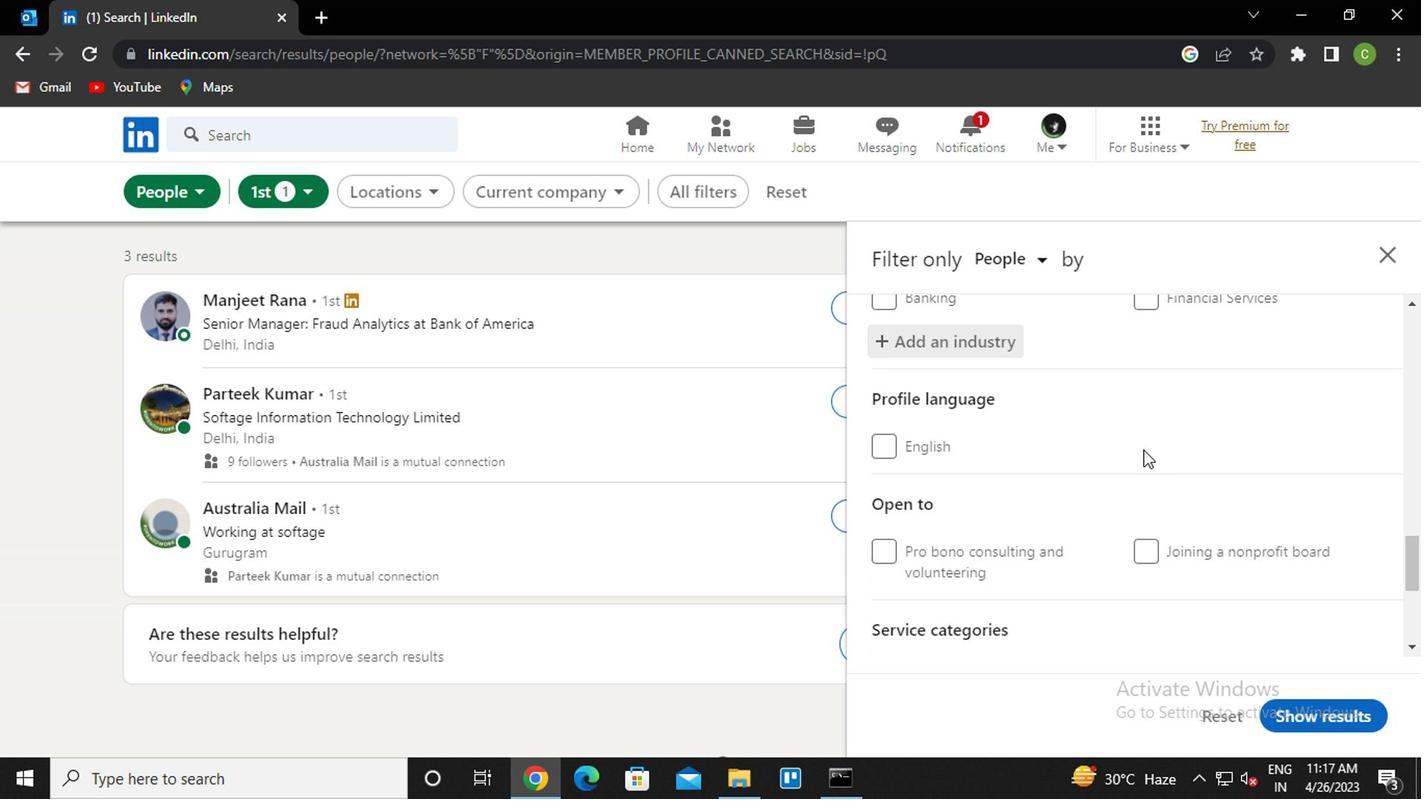 
Action: Mouse moved to (1122, 460)
Screenshot: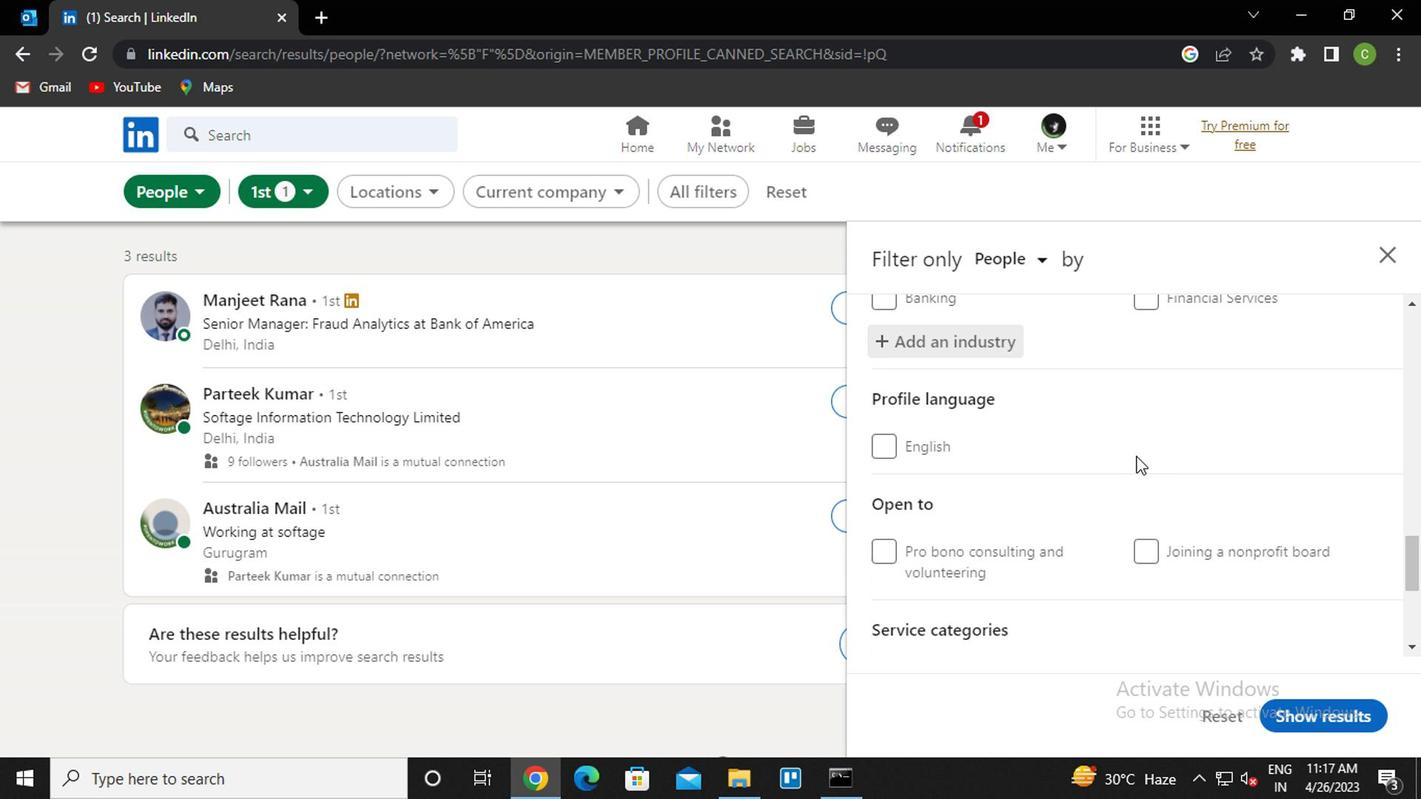 
Action: Mouse scrolled (1122, 459) with delta (0, 0)
Screenshot: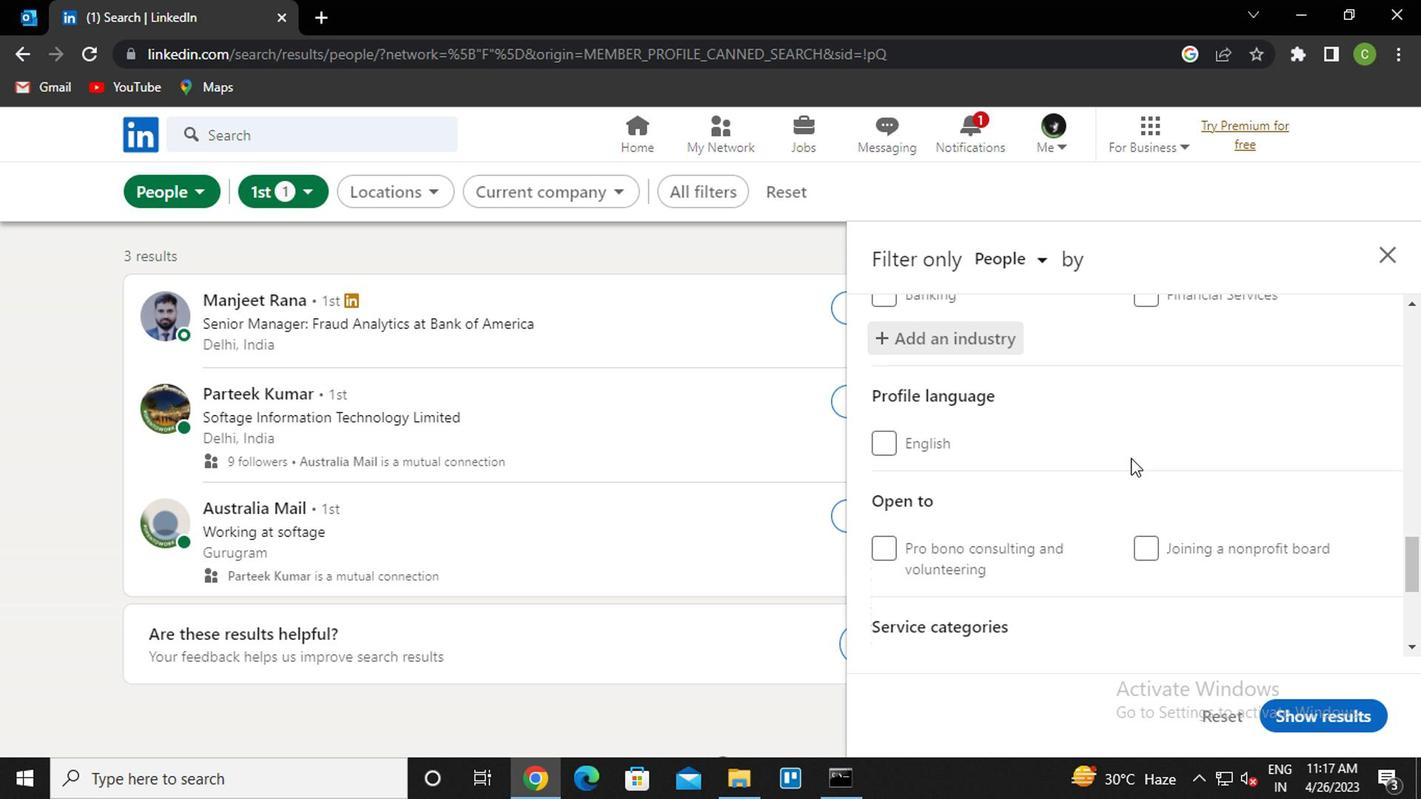 
Action: Mouse moved to (969, 469)
Screenshot: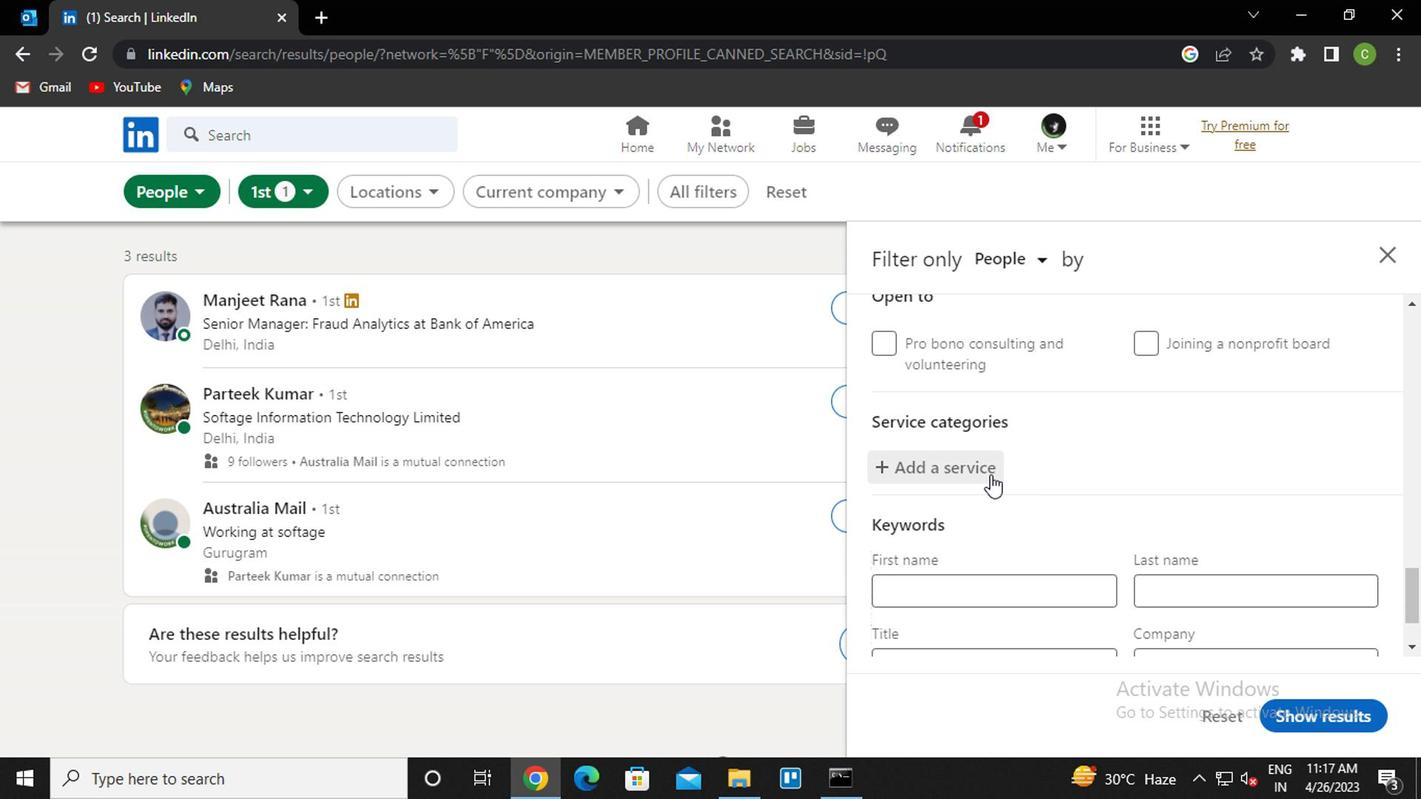 
Action: Mouse pressed left at (969, 469)
Screenshot: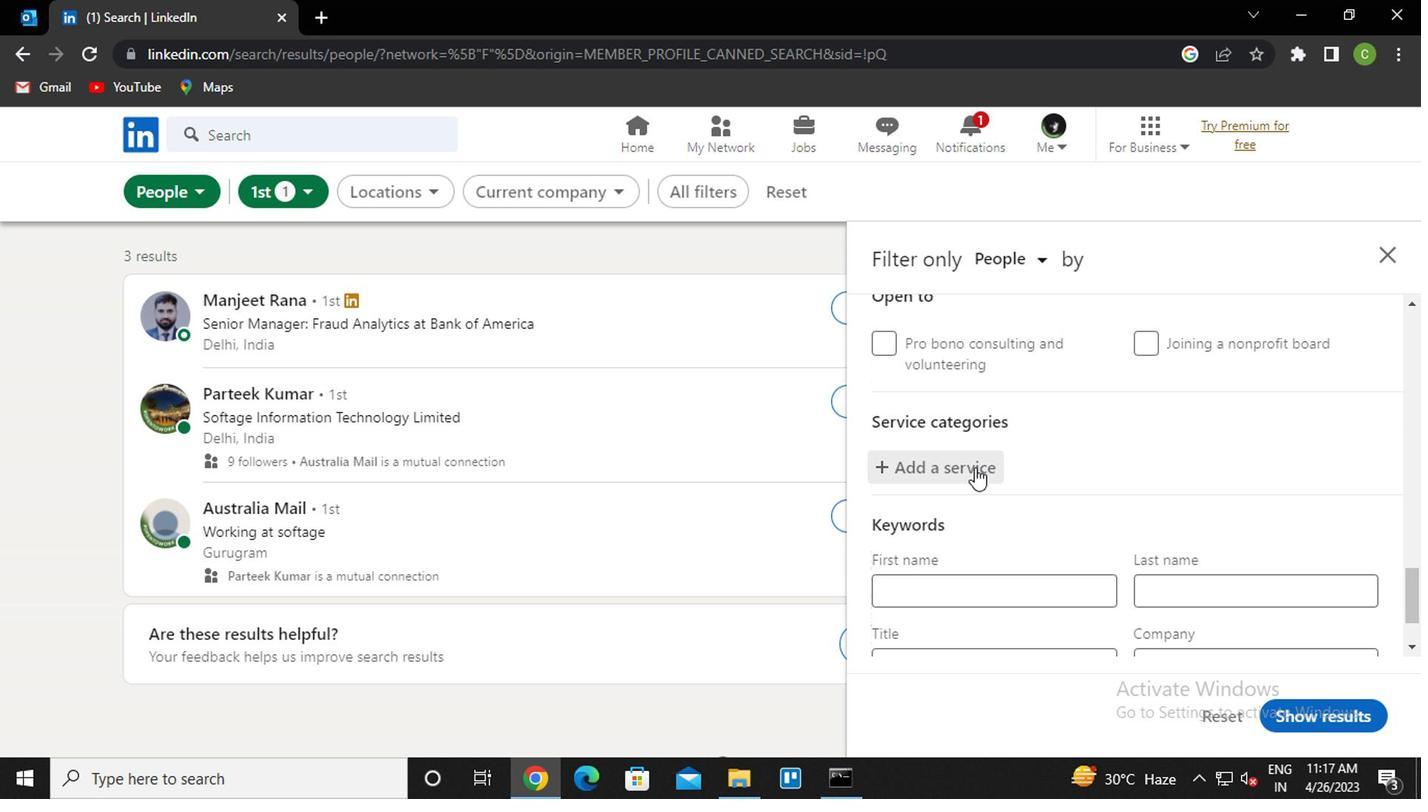 
Action: Key pressed <Key.caps_lock>p<Key.caps_lock>roject<Key.down><Key.enter>
Screenshot: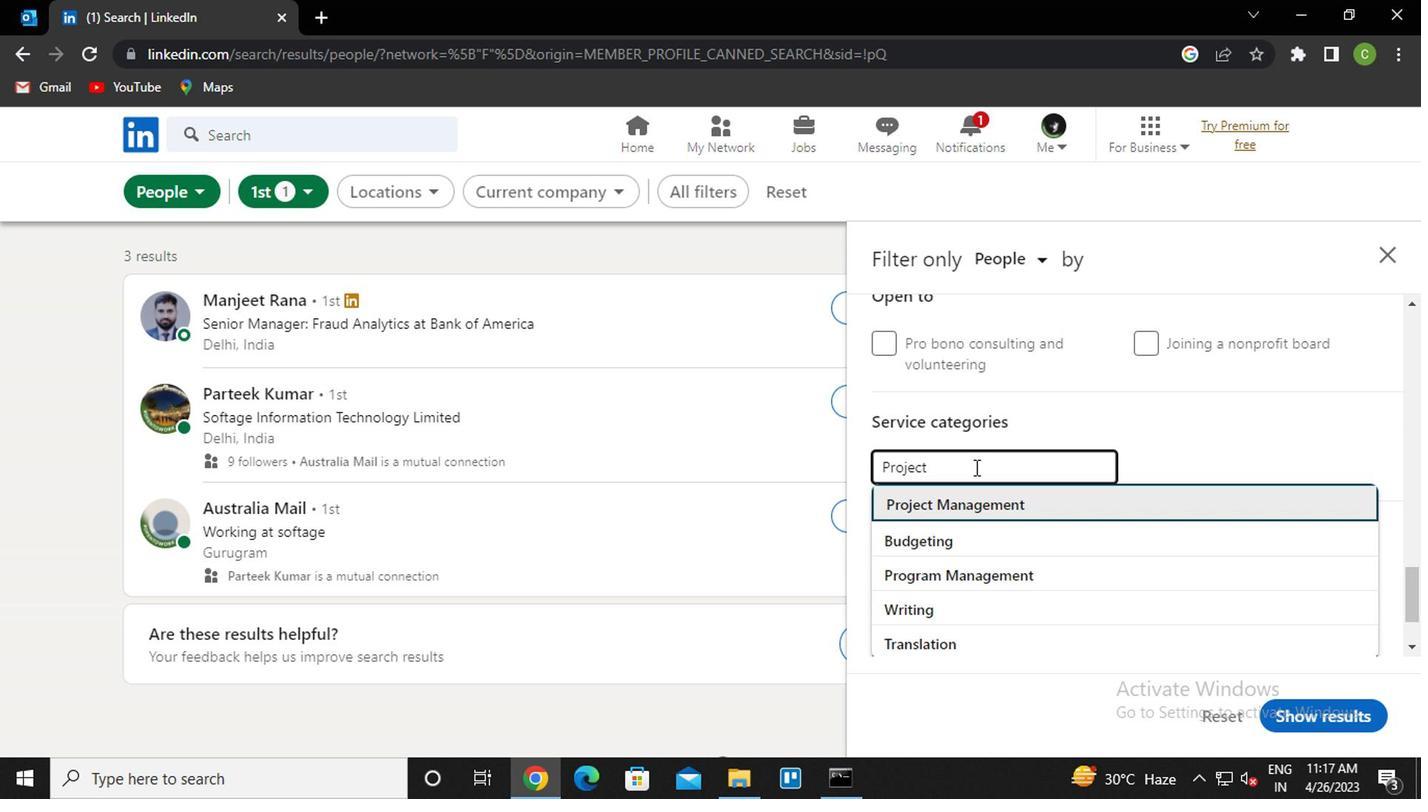
Action: Mouse scrolled (969, 468) with delta (0, -1)
Screenshot: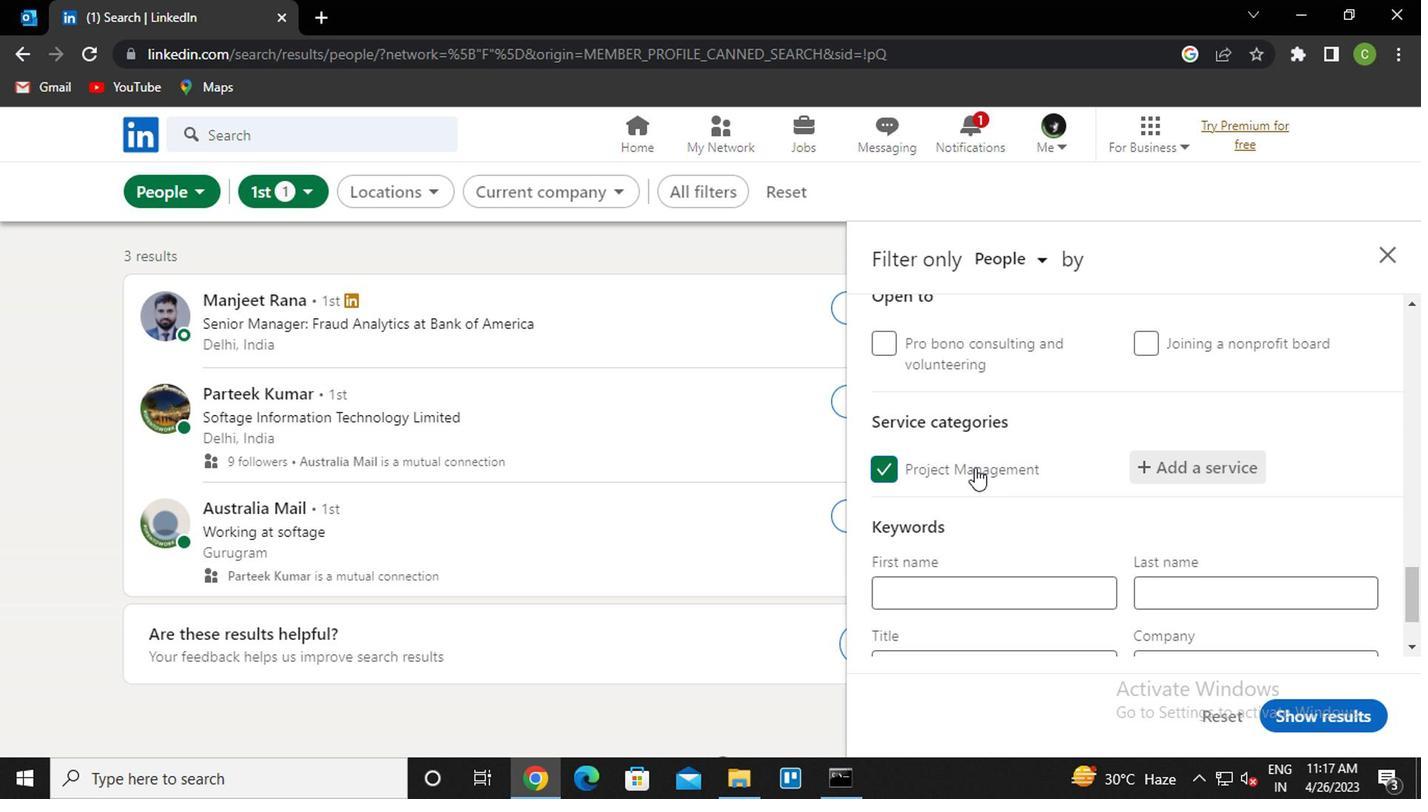 
Action: Mouse scrolled (969, 468) with delta (0, -1)
Screenshot: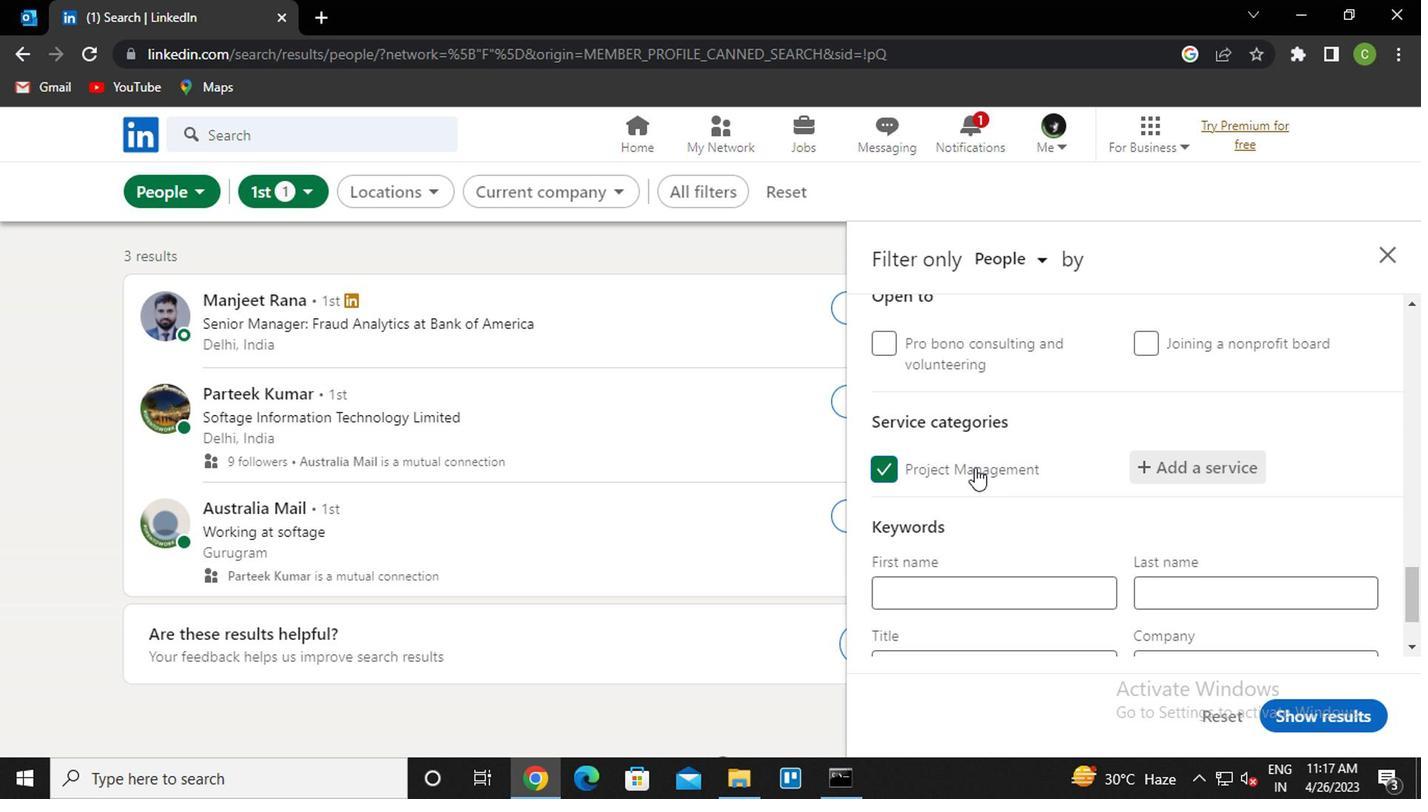 
Action: Mouse scrolled (969, 468) with delta (0, -1)
Screenshot: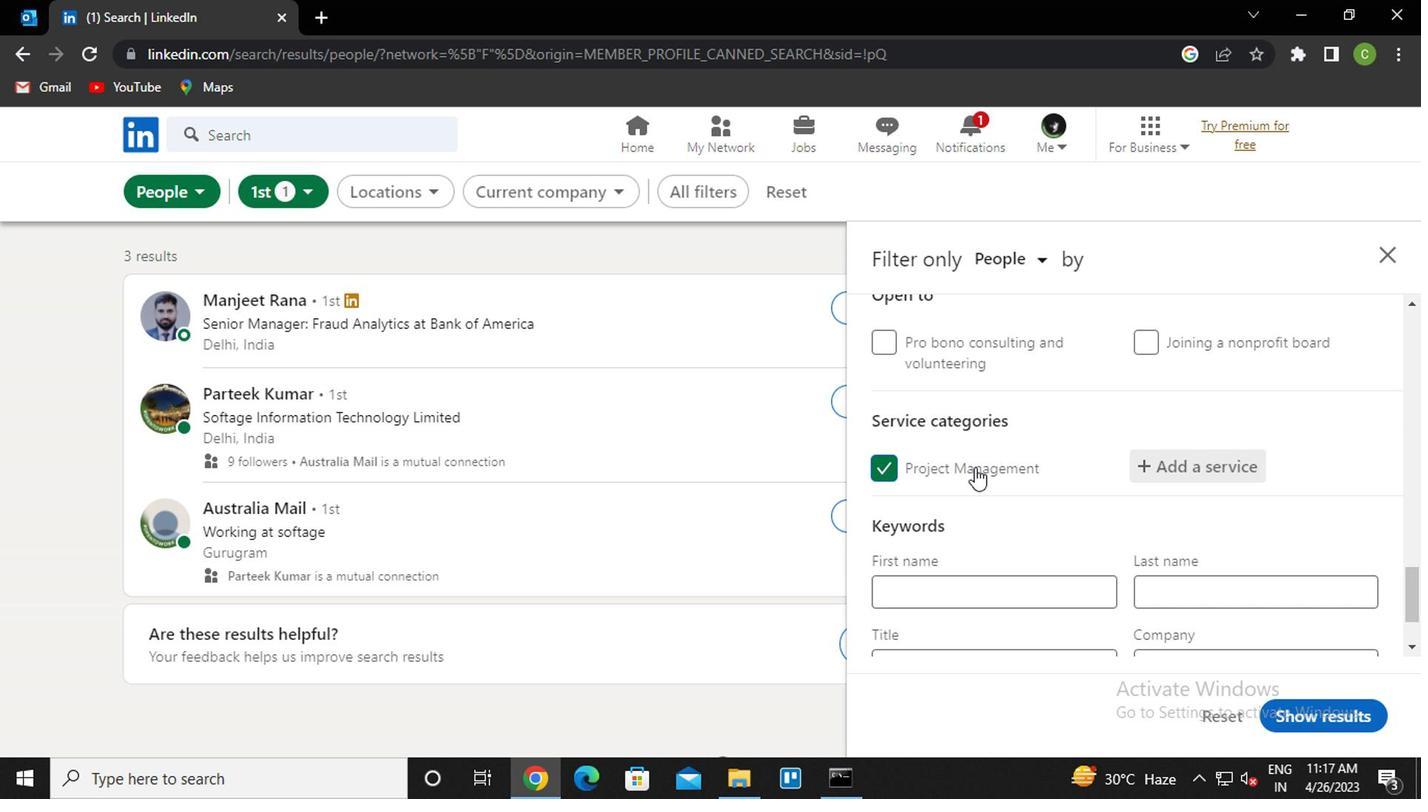 
Action: Mouse moved to (943, 578)
Screenshot: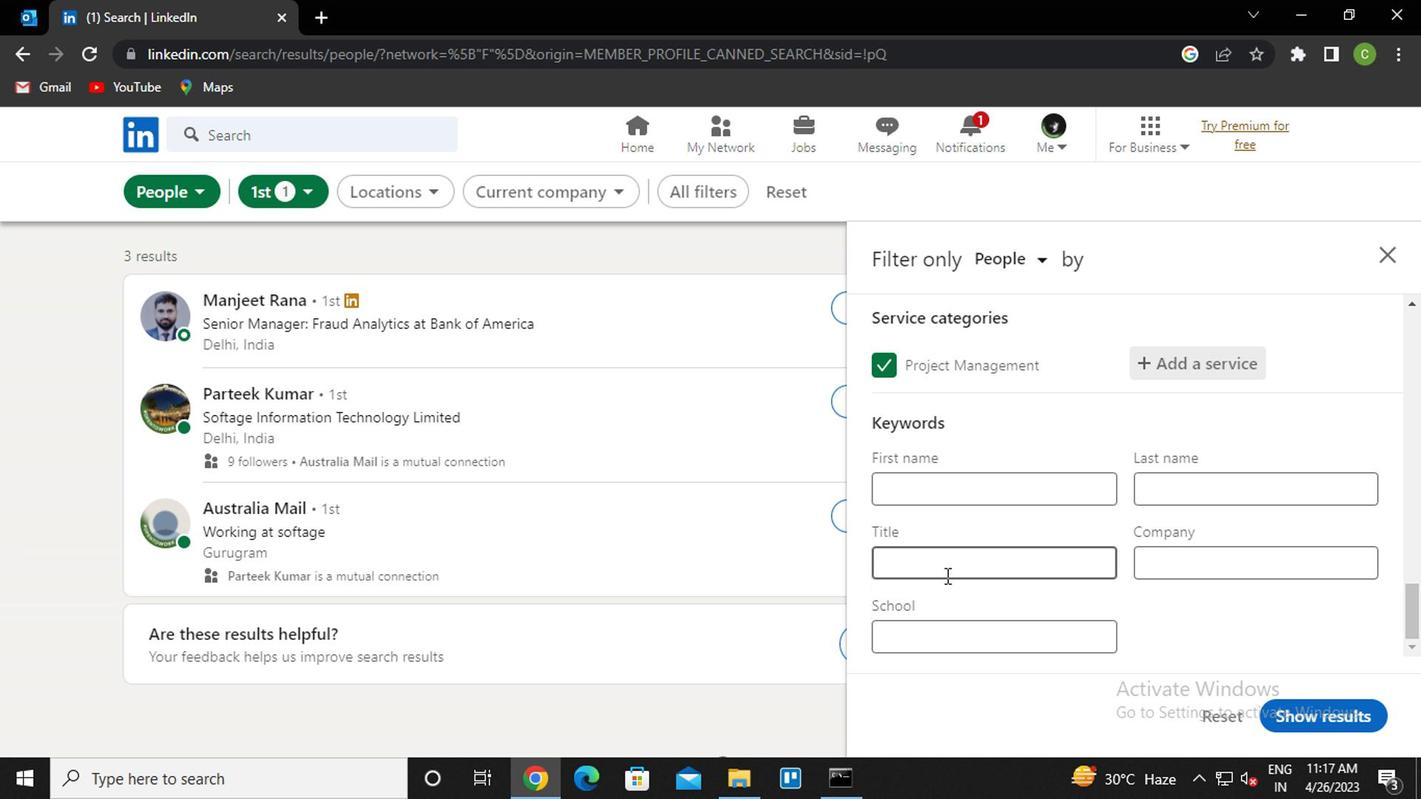 
Action: Mouse pressed left at (943, 578)
Screenshot: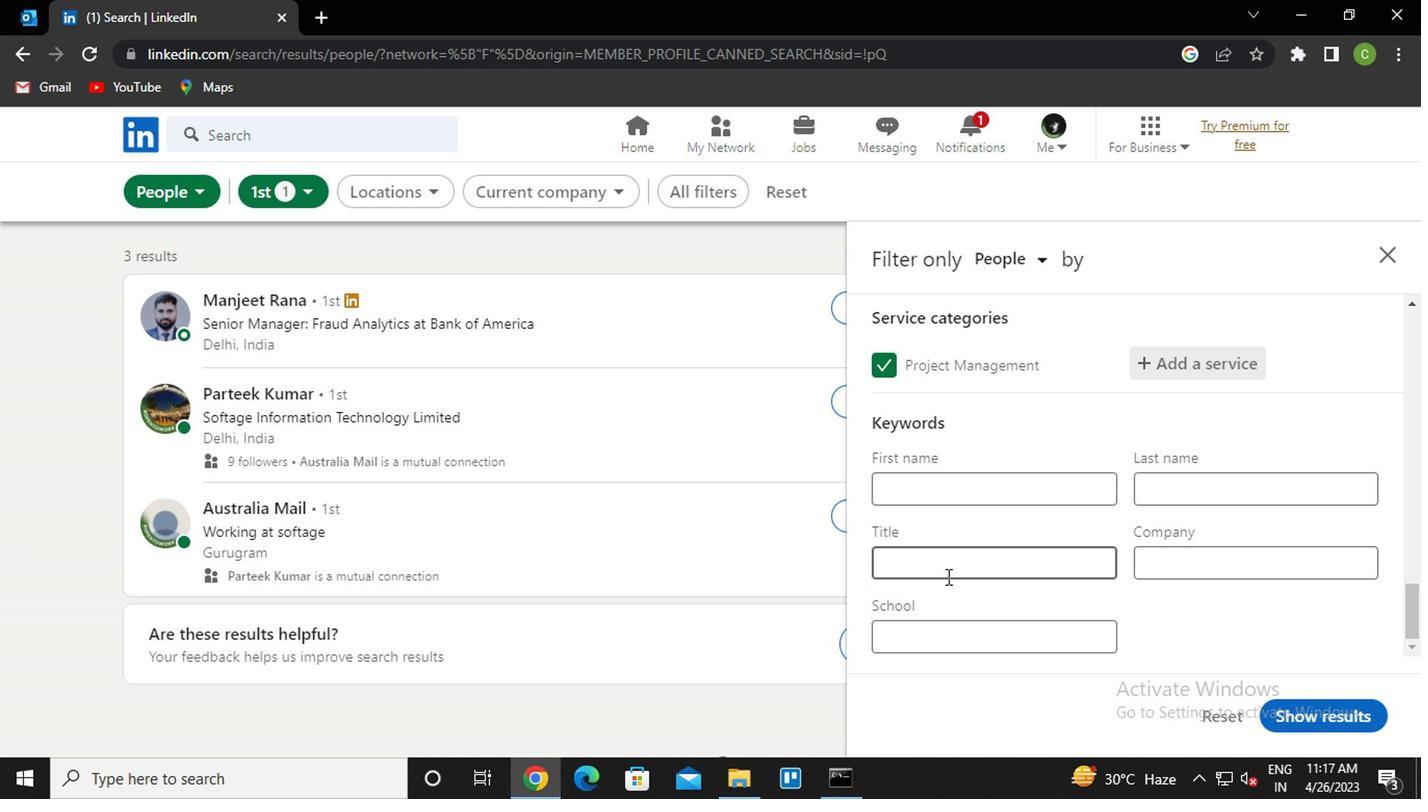 
Action: Key pressed <Key.caps_lock>c<Key.caps_lock>hef
Screenshot: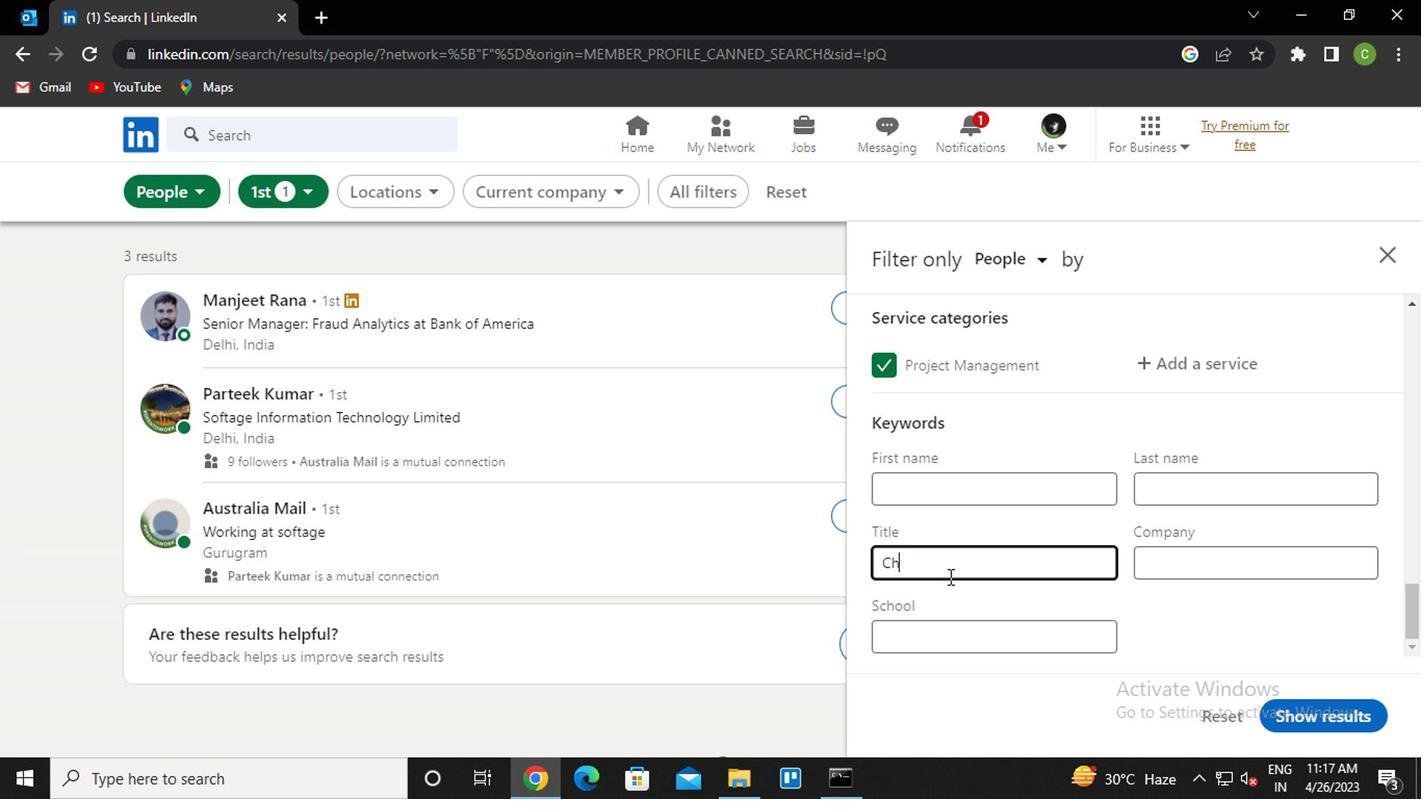 
Action: Mouse moved to (1302, 712)
Screenshot: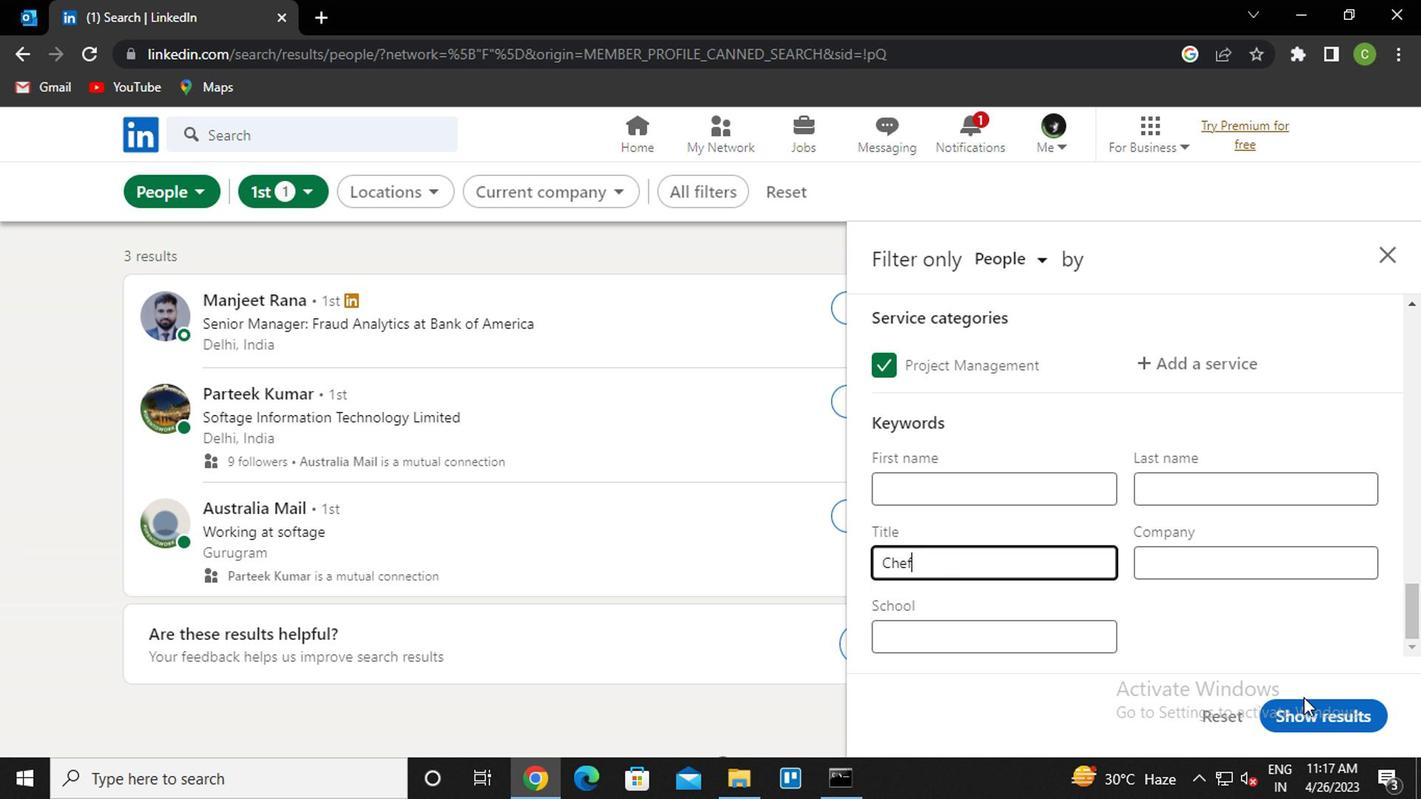 
Action: Mouse pressed left at (1302, 712)
Screenshot: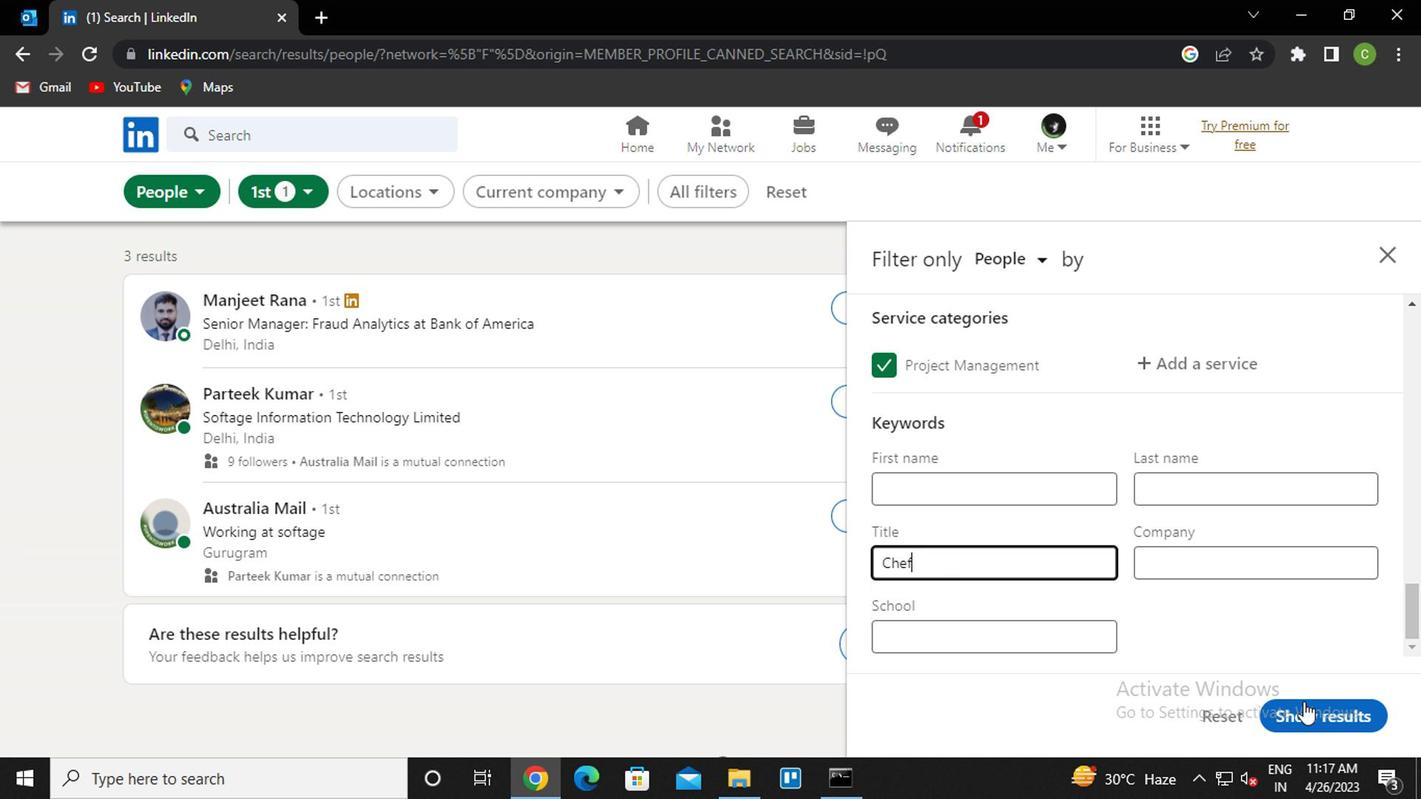 
Action: Mouse moved to (649, 591)
Screenshot: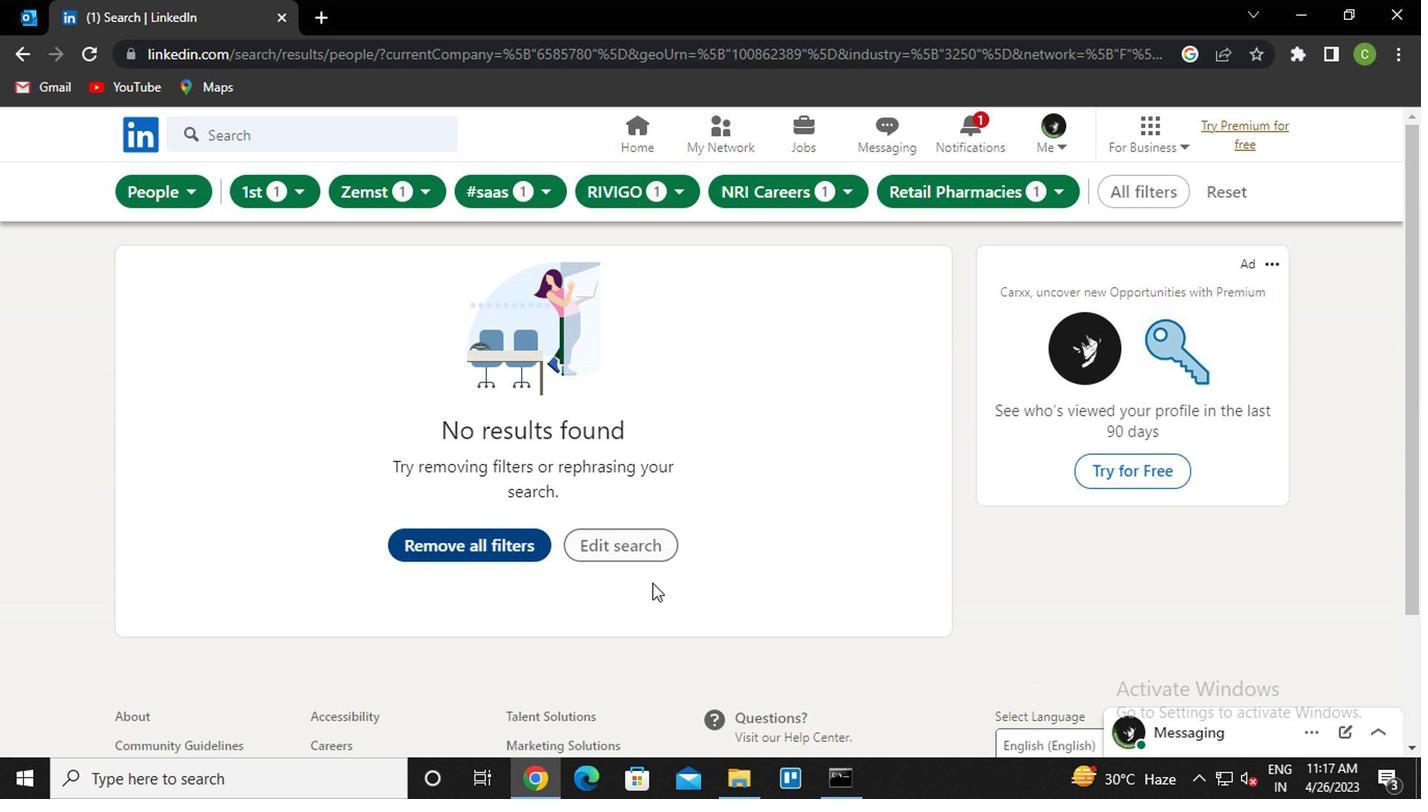 
